 Task: Find connections with filter location Berck-Plage with filter topic #interiordesignwith filter profile language German with filter current company Collabera Digital with filter school Welingkar Institute of Management with filter industry Real Estate with filter service category Bankruptcy Law with filter keywords title Archivist
Action: Mouse moved to (708, 79)
Screenshot: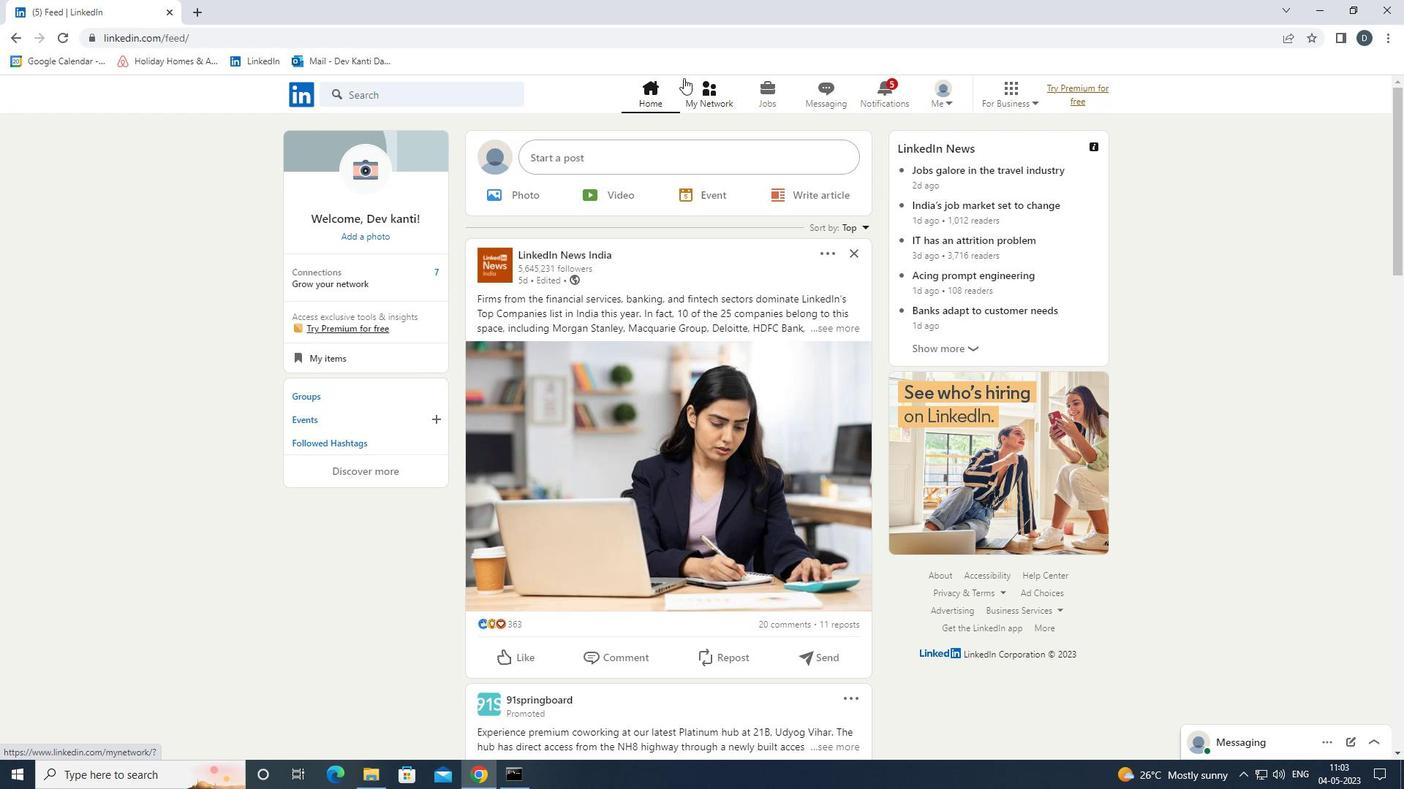 
Action: Mouse pressed left at (708, 79)
Screenshot: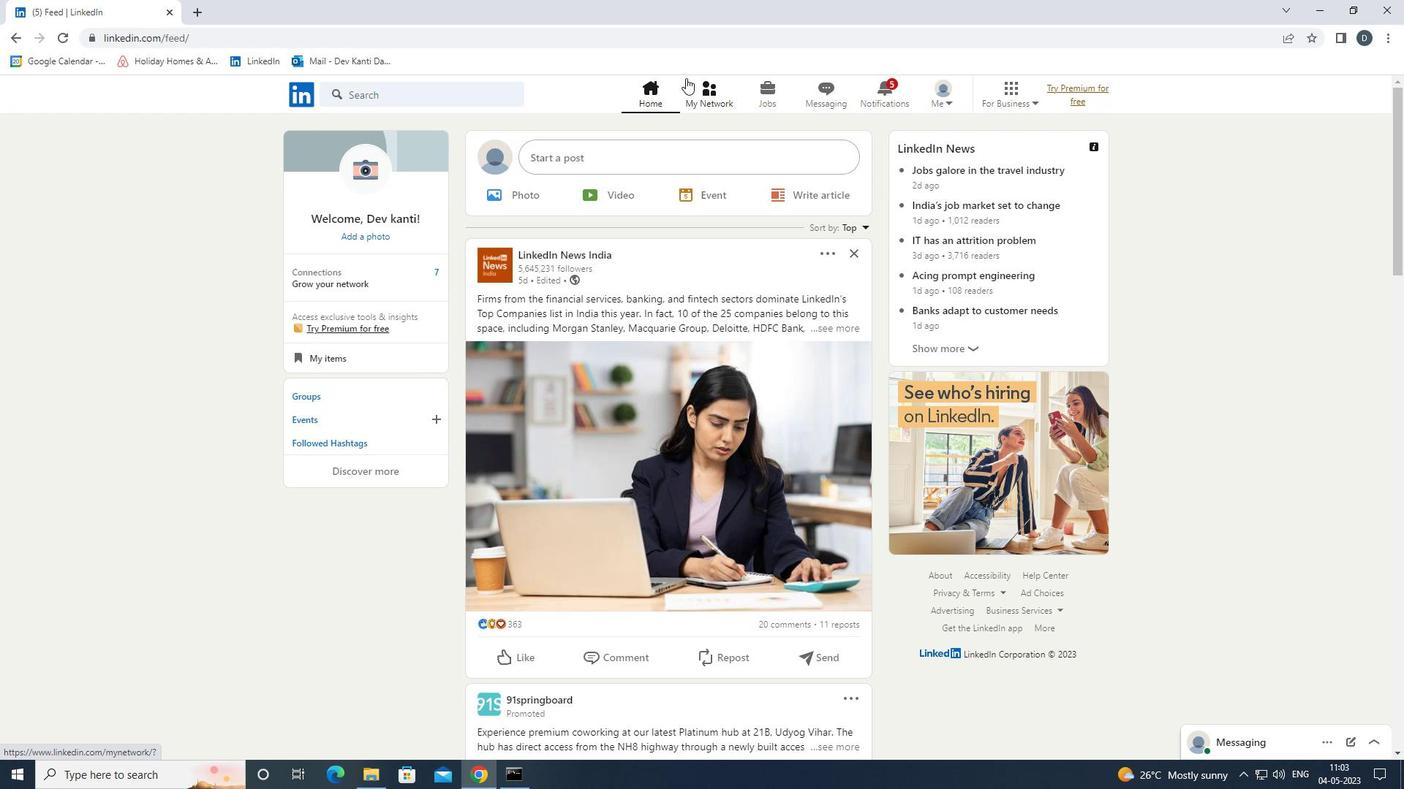 
Action: Mouse moved to (484, 176)
Screenshot: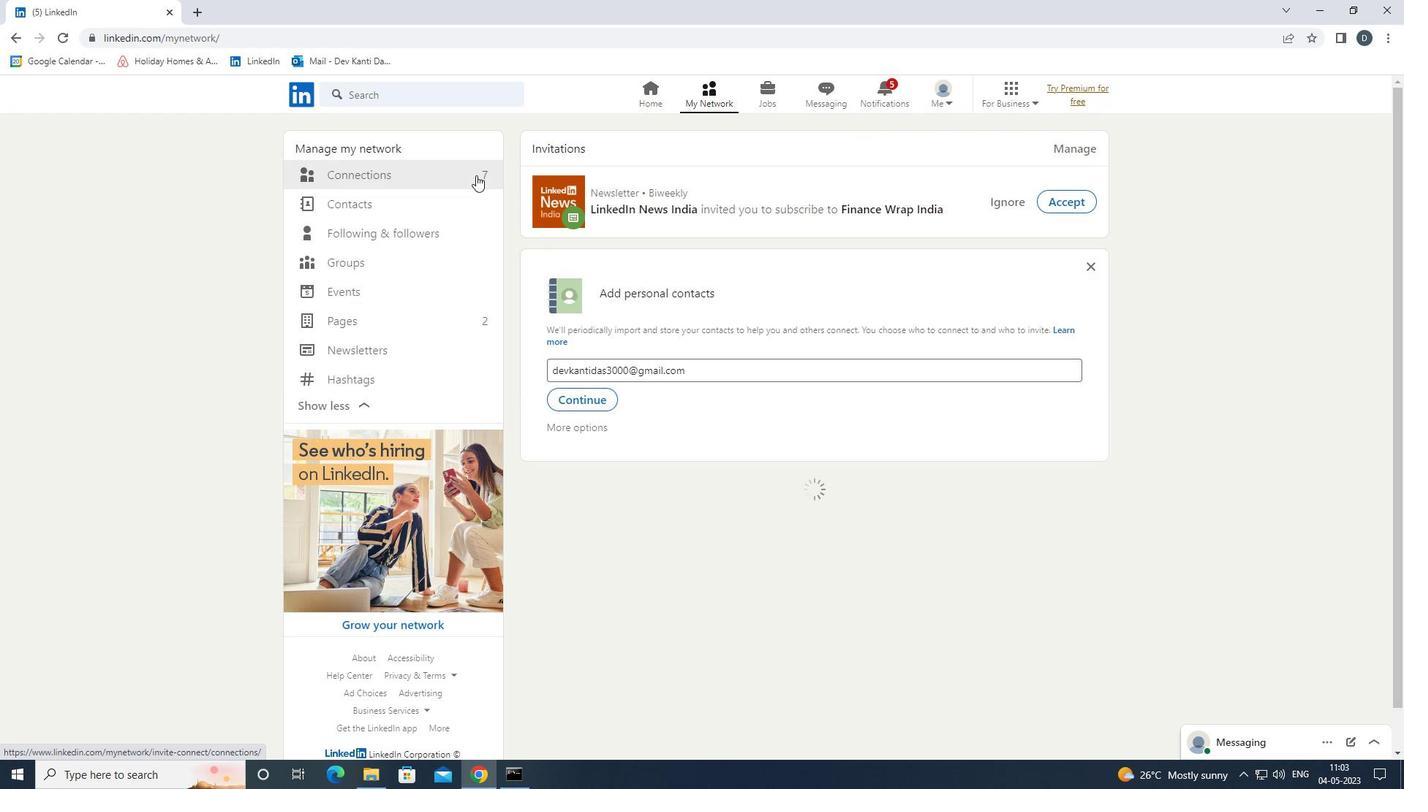 
Action: Mouse pressed left at (484, 176)
Screenshot: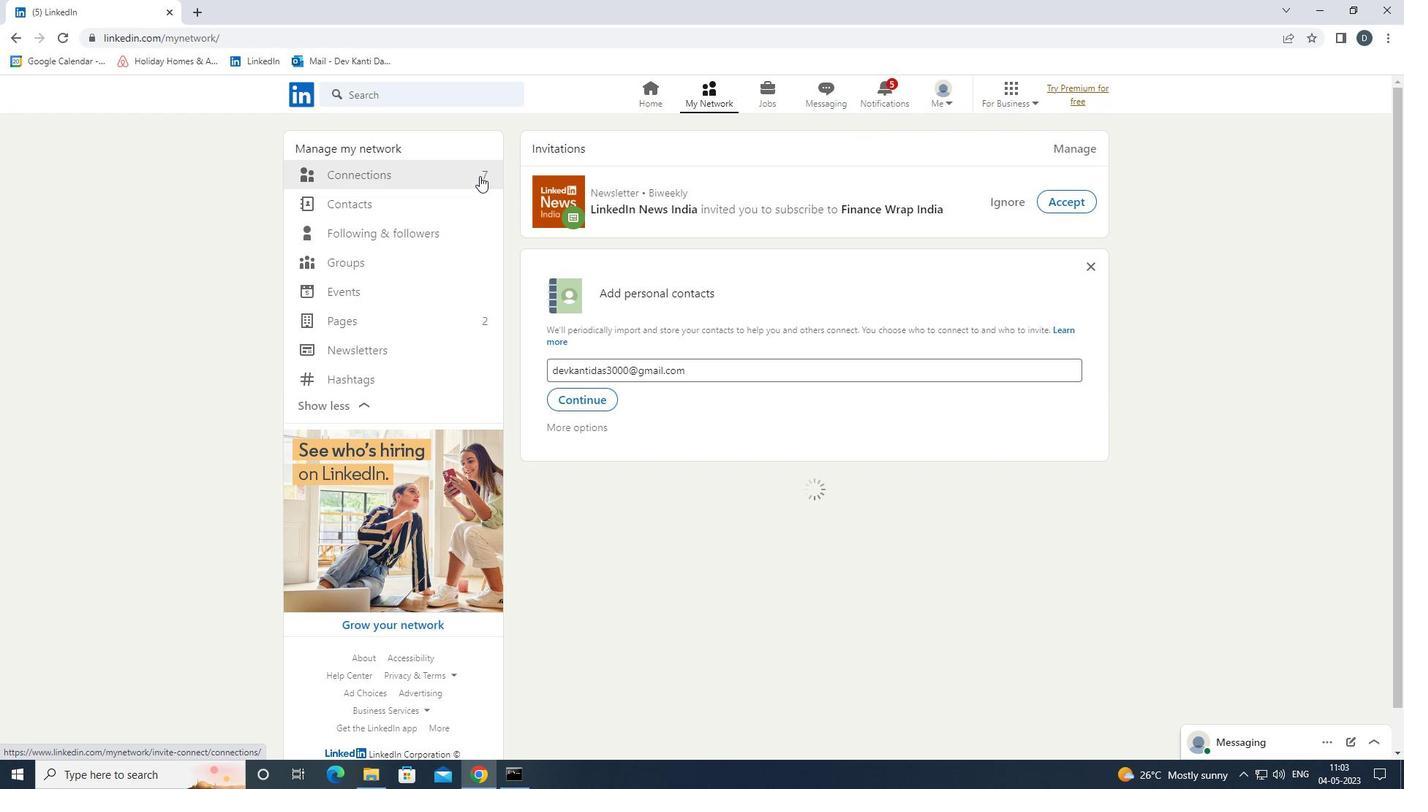 
Action: Mouse moved to (797, 172)
Screenshot: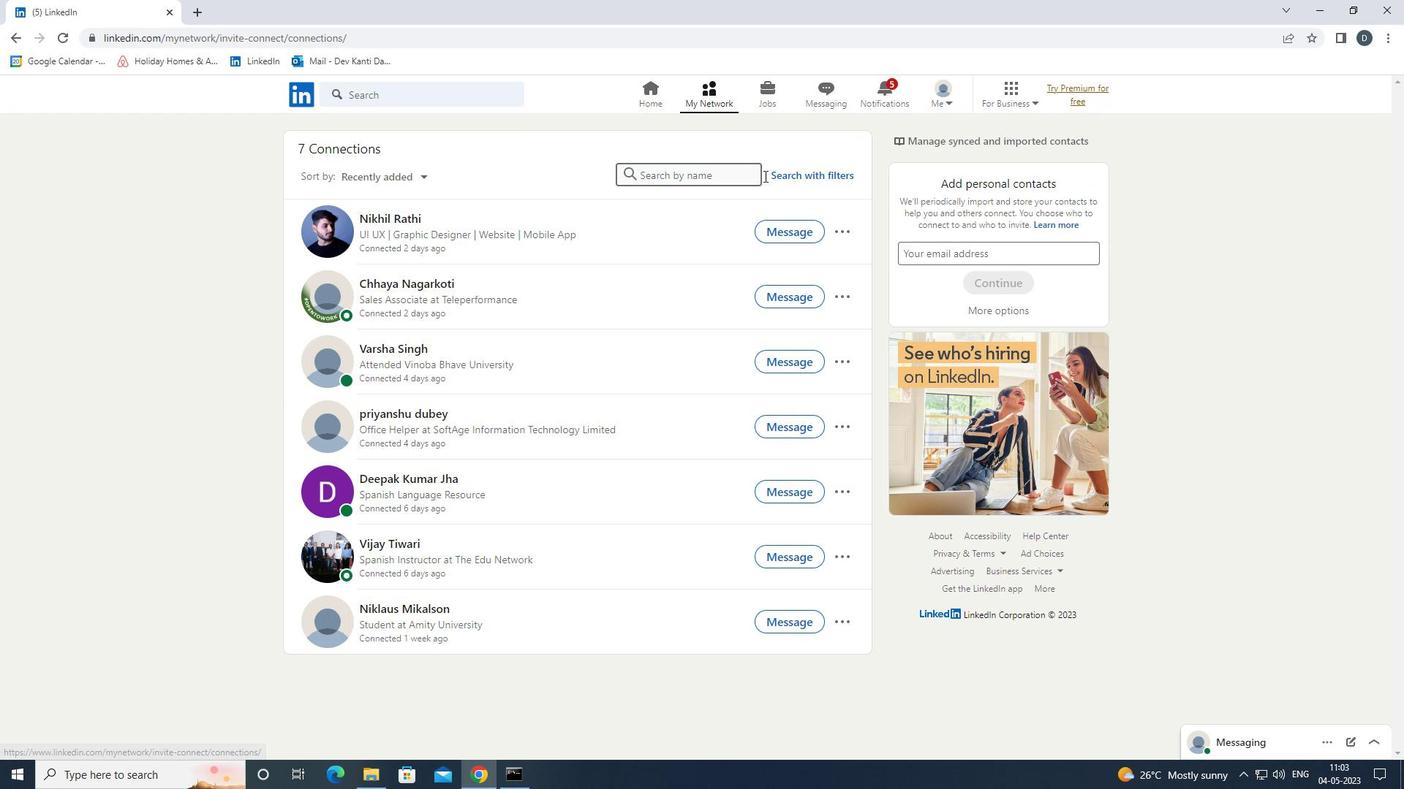 
Action: Mouse pressed left at (797, 172)
Screenshot: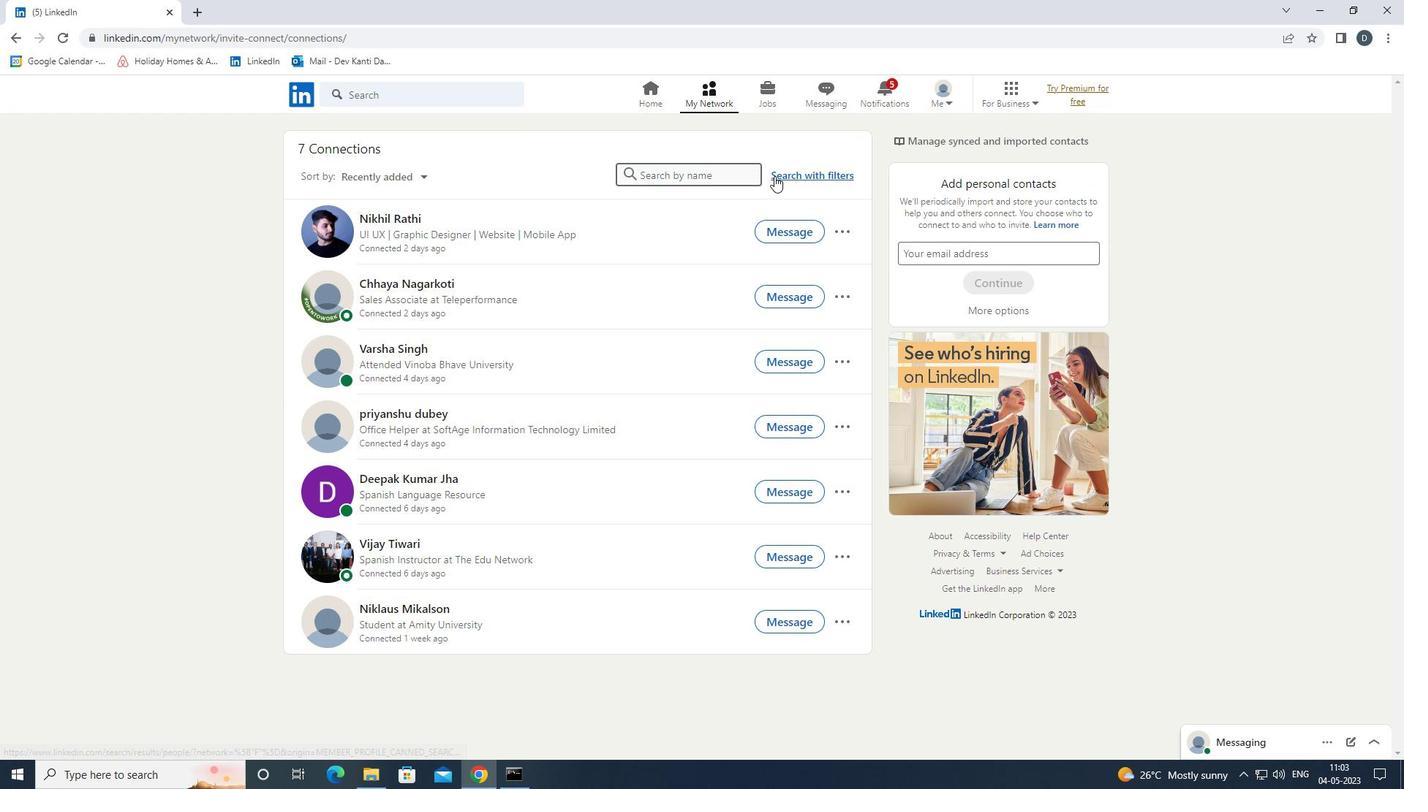 
Action: Mouse moved to (754, 136)
Screenshot: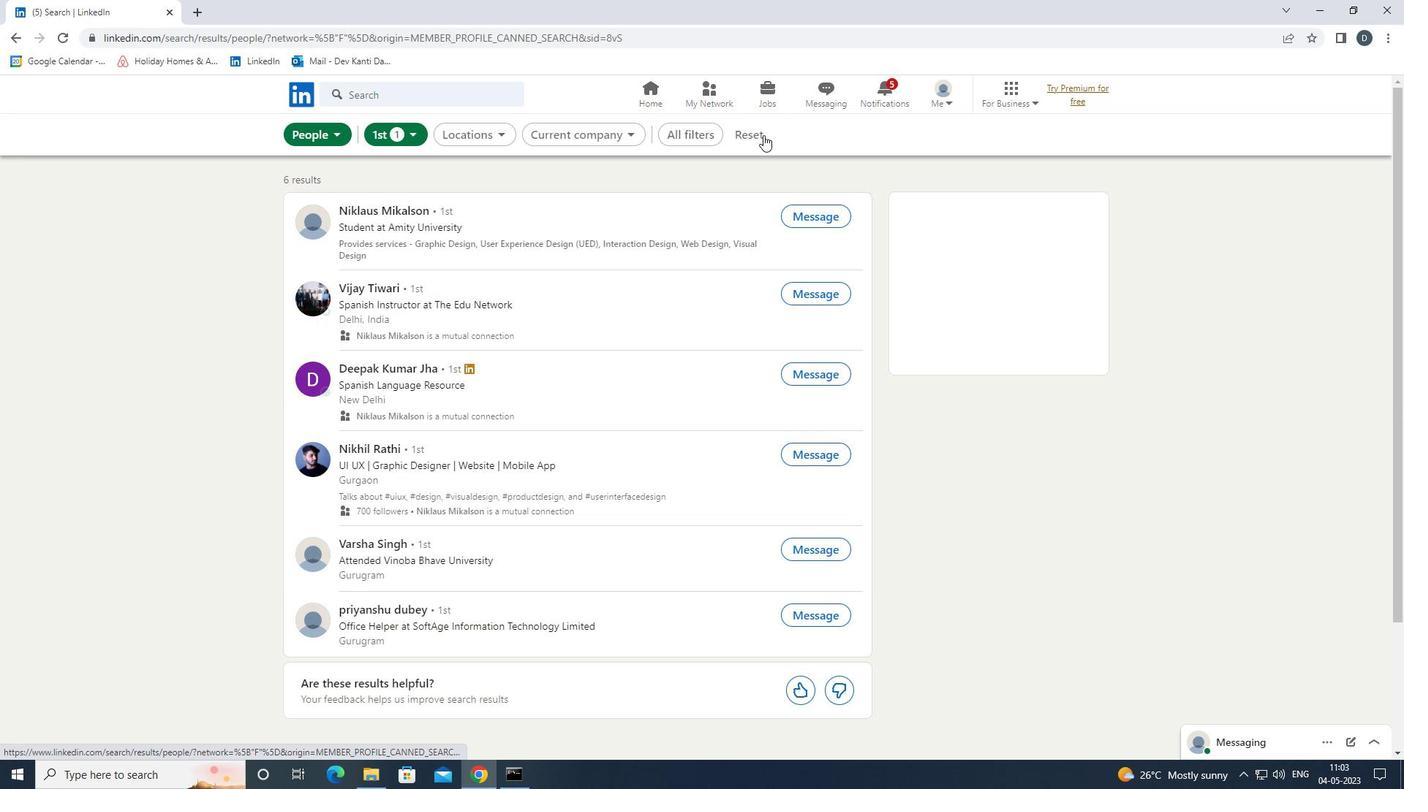 
Action: Mouse pressed left at (754, 136)
Screenshot: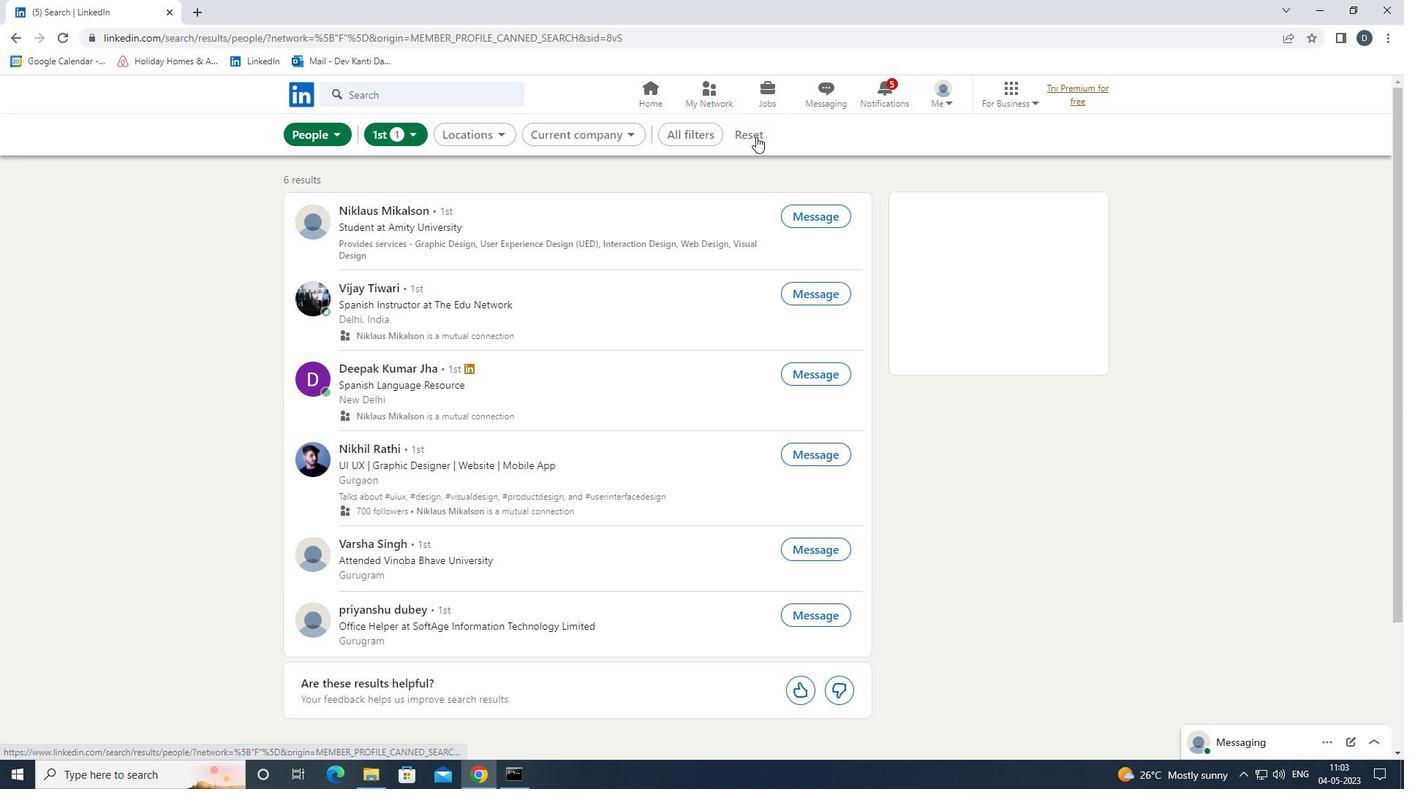 
Action: Mouse moved to (726, 137)
Screenshot: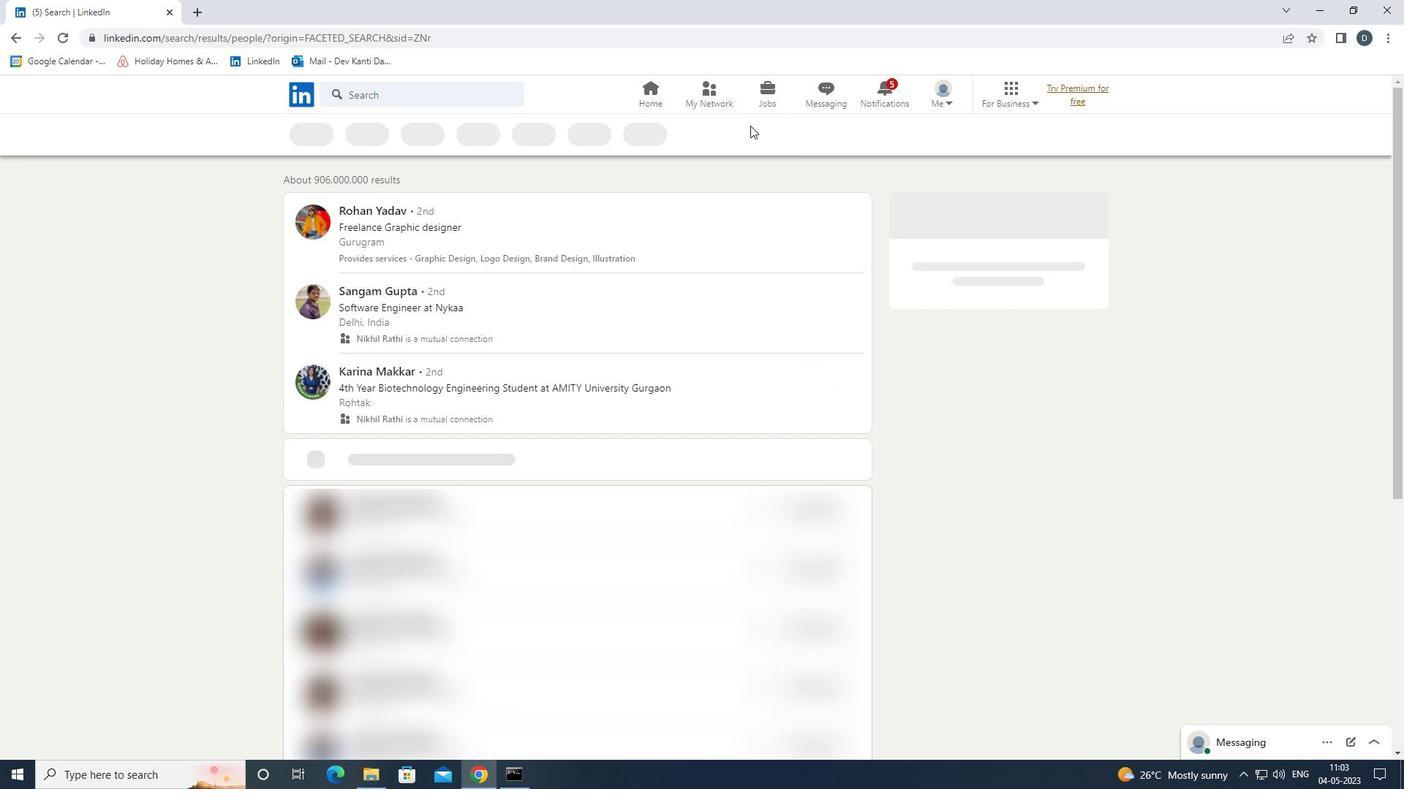 
Action: Mouse pressed left at (726, 137)
Screenshot: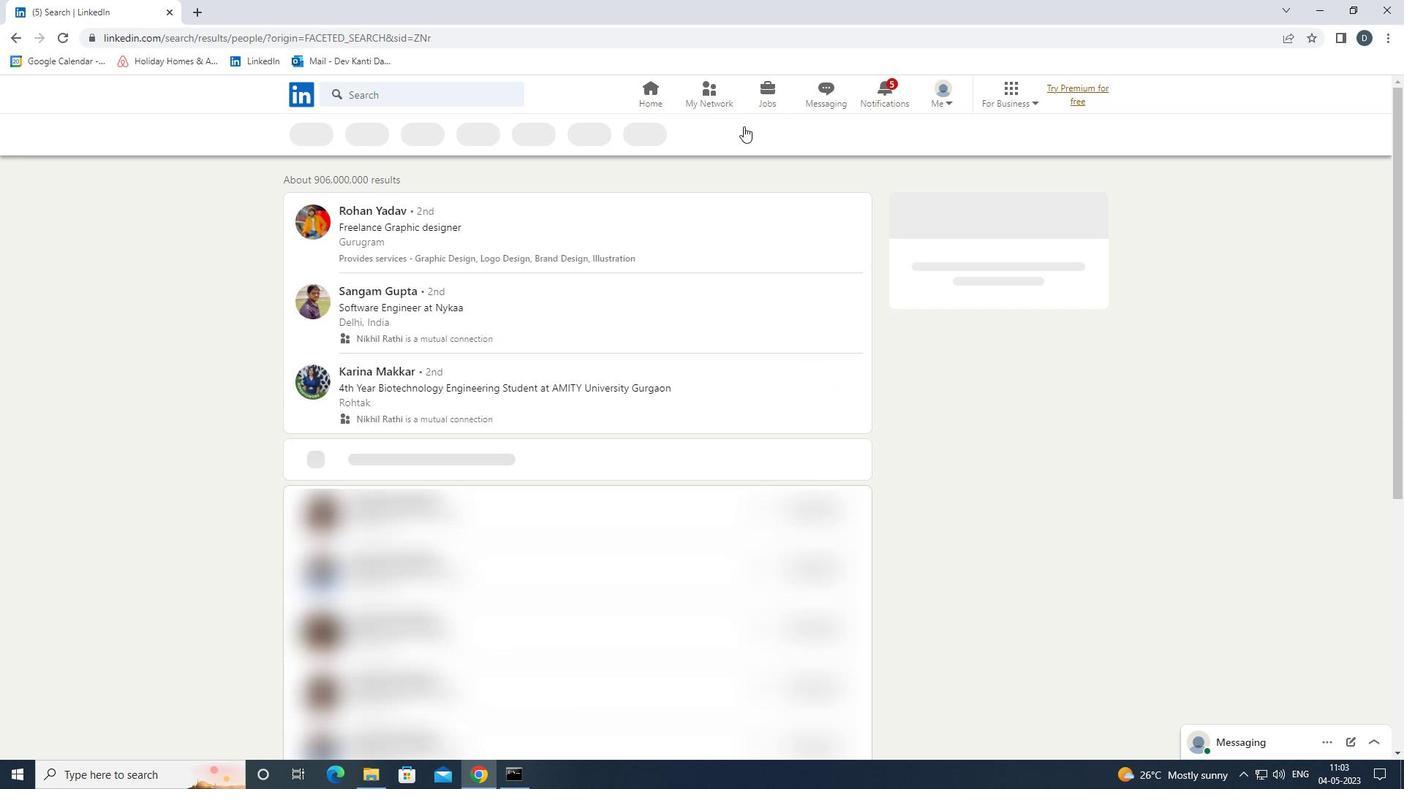 
Action: Mouse moved to (1302, 516)
Screenshot: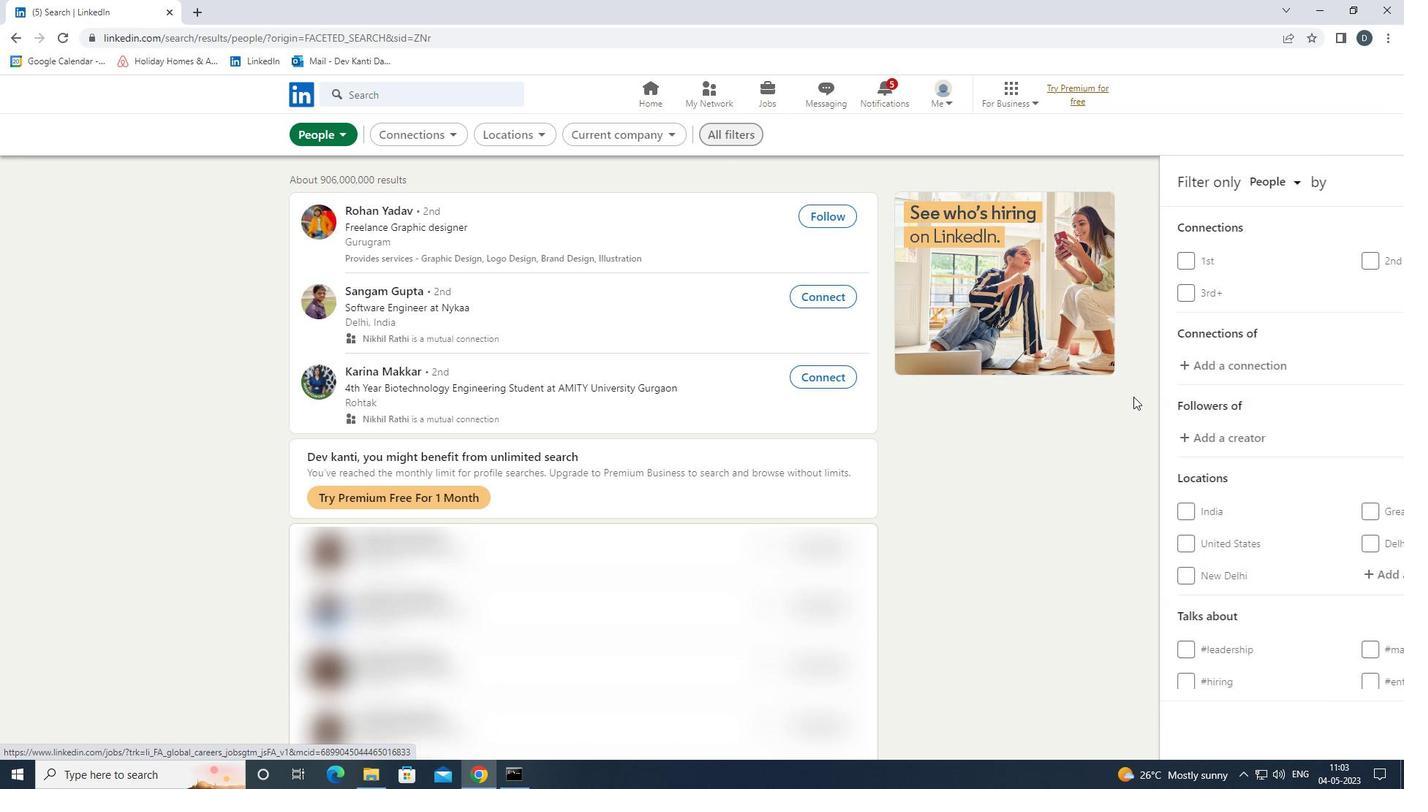 
Action: Mouse scrolled (1302, 515) with delta (0, 0)
Screenshot: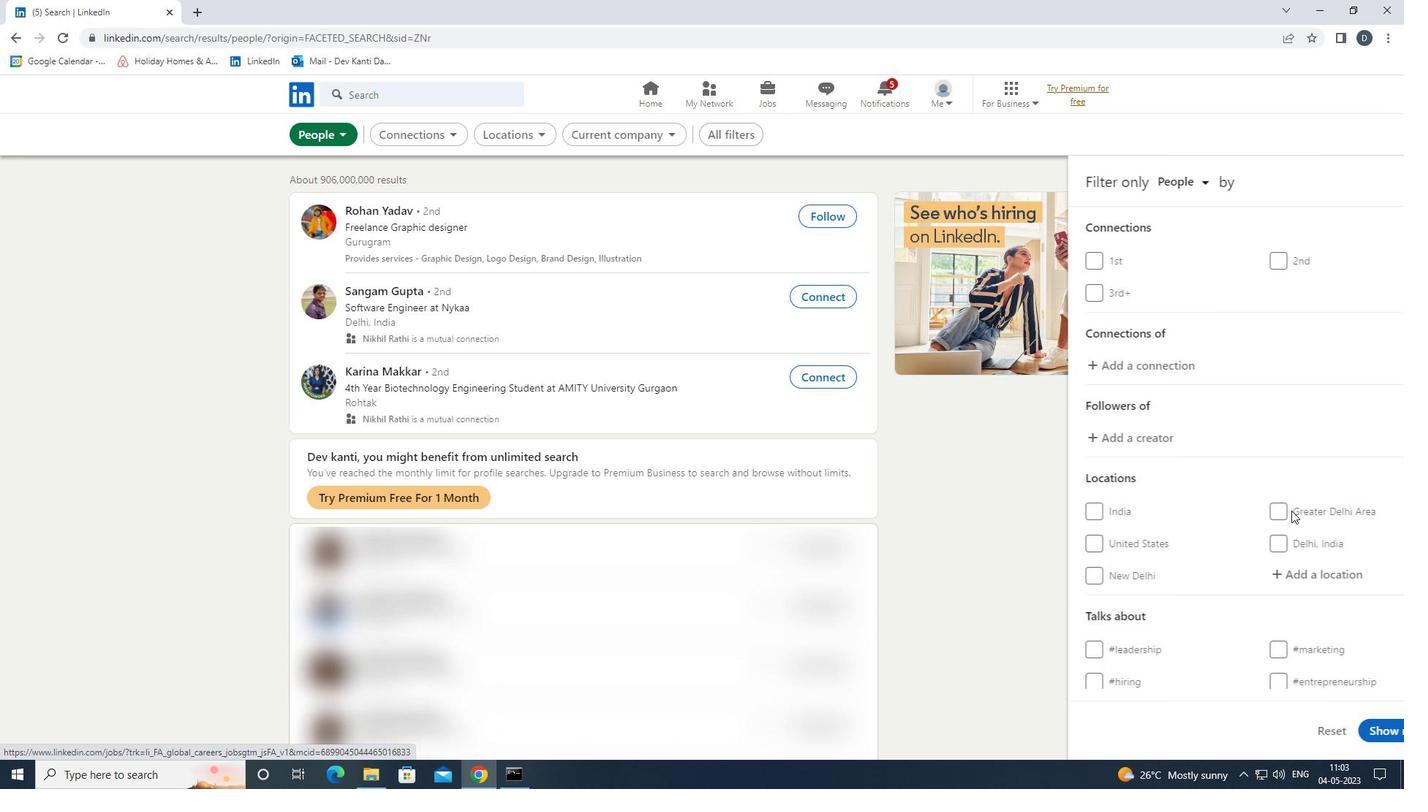 
Action: Mouse scrolled (1302, 515) with delta (0, 0)
Screenshot: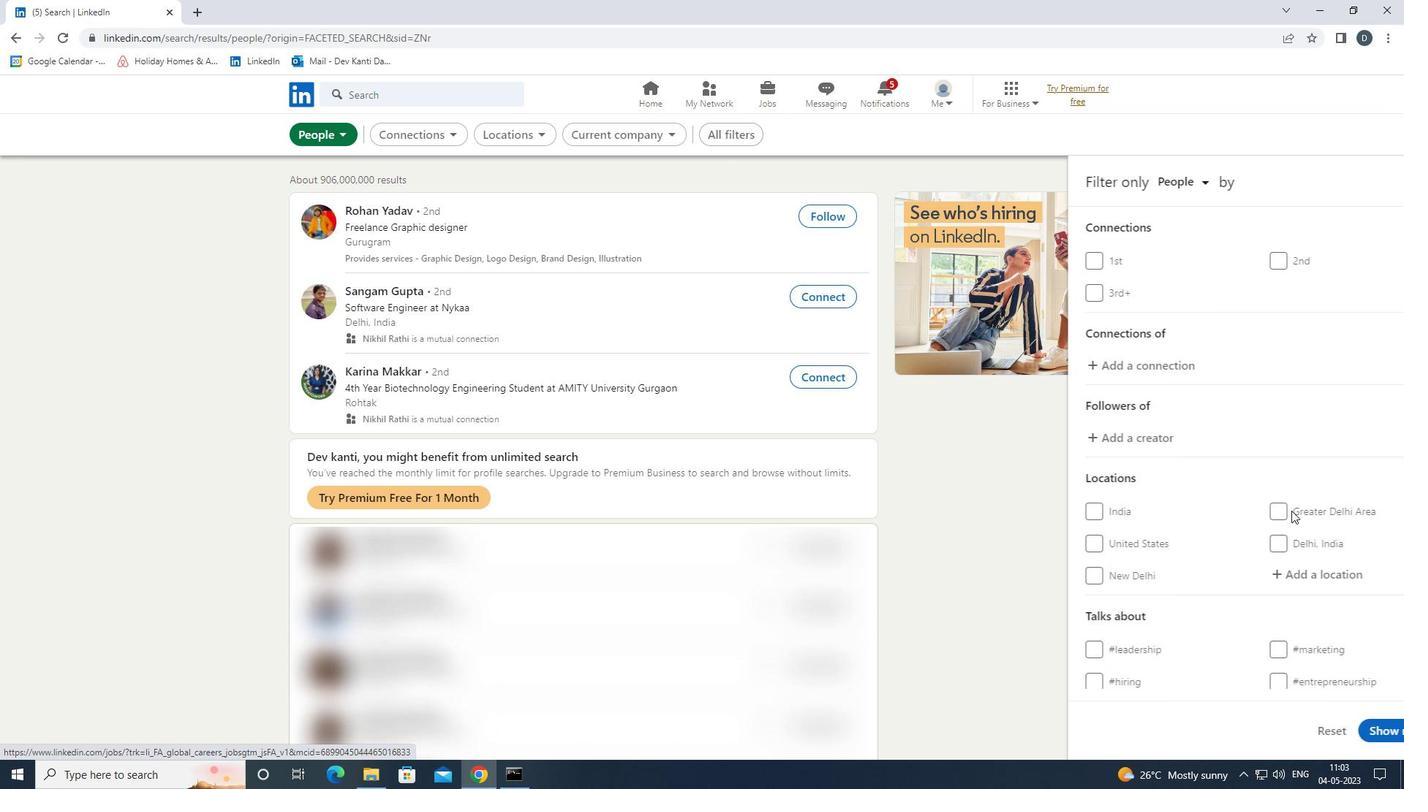 
Action: Mouse moved to (1262, 425)
Screenshot: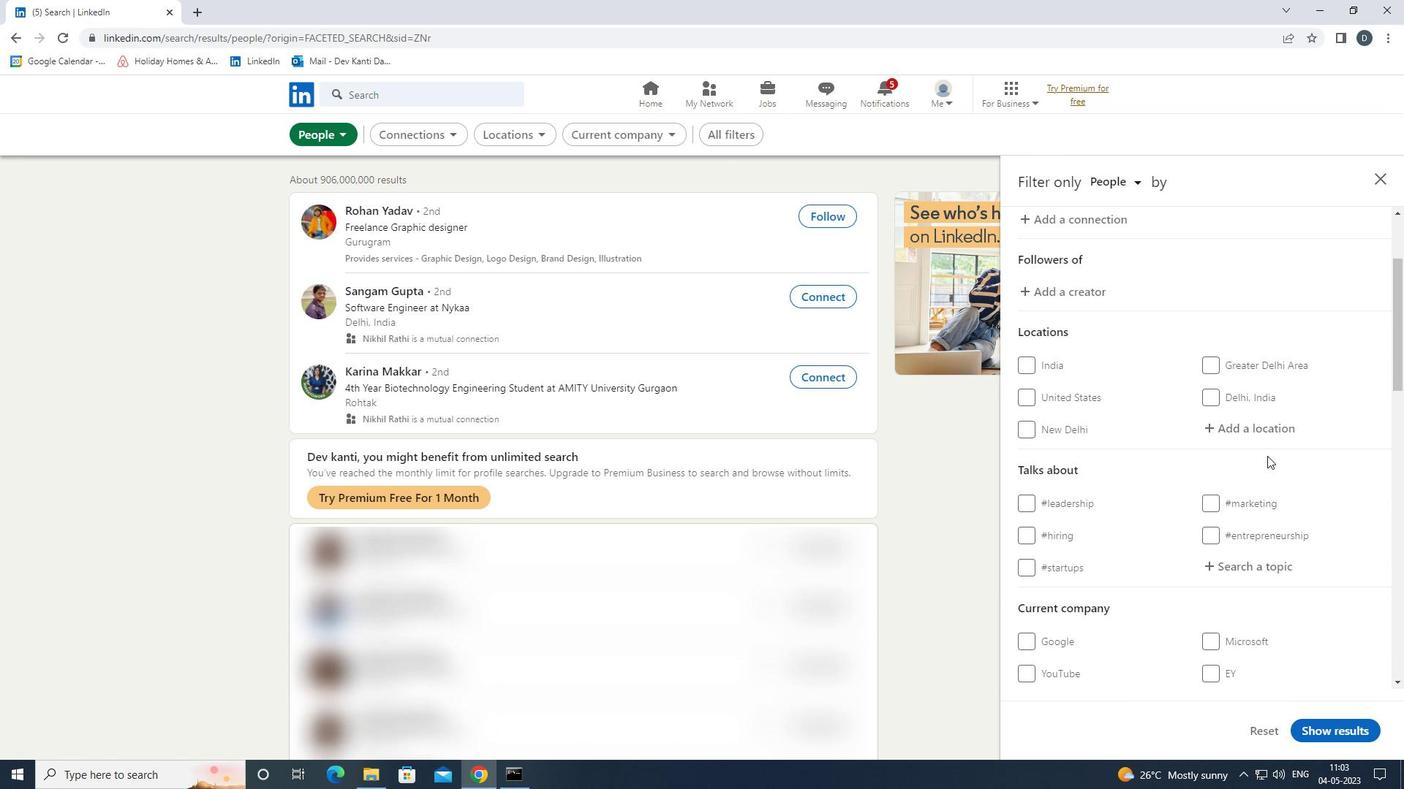 
Action: Mouse pressed left at (1262, 425)
Screenshot: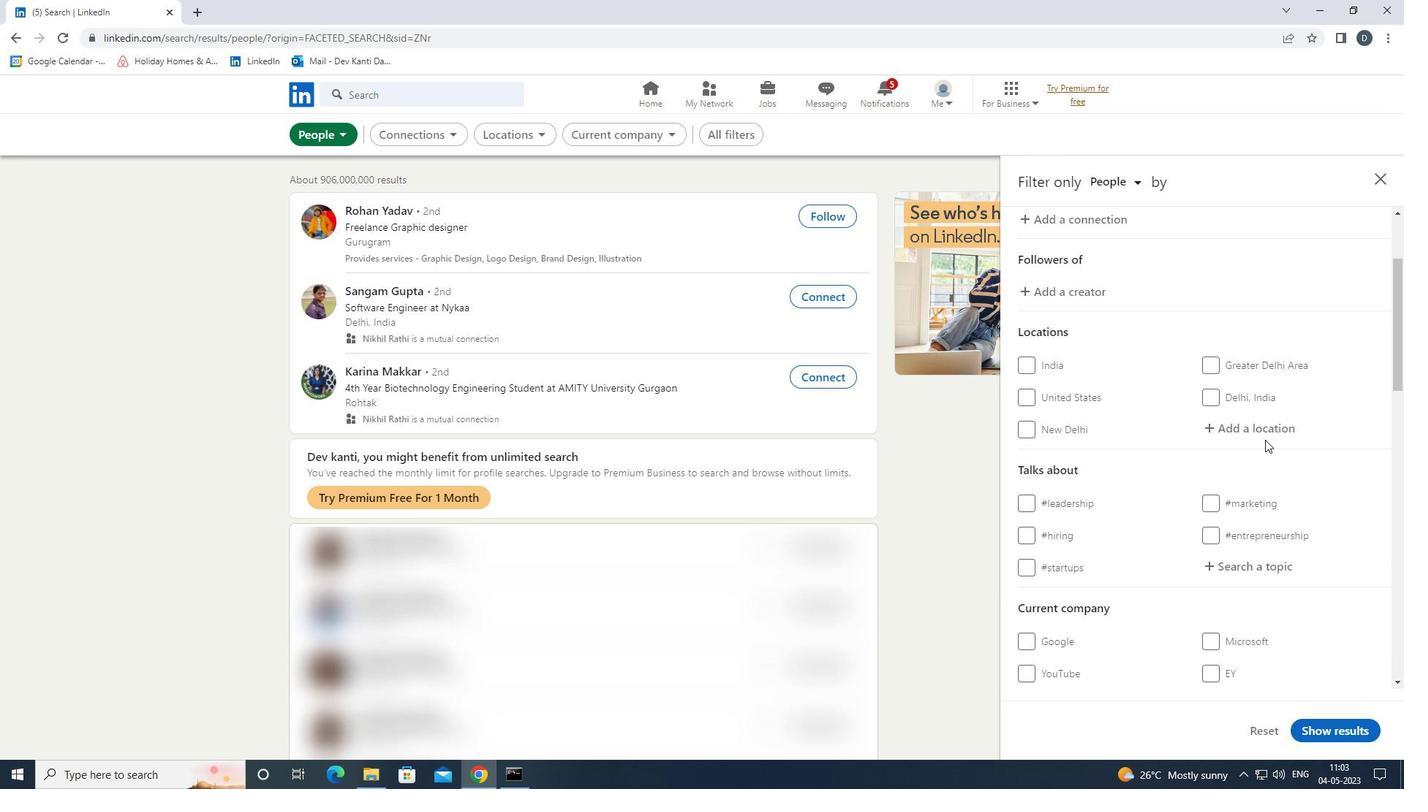 
Action: Key pressed <Key.shift>BERCK-<Key.shift><Key.shift><Key.shift><Key.shift><Key.shift>PLAGE.<Key.enter><Key.backspace><Key.enter>
Screenshot: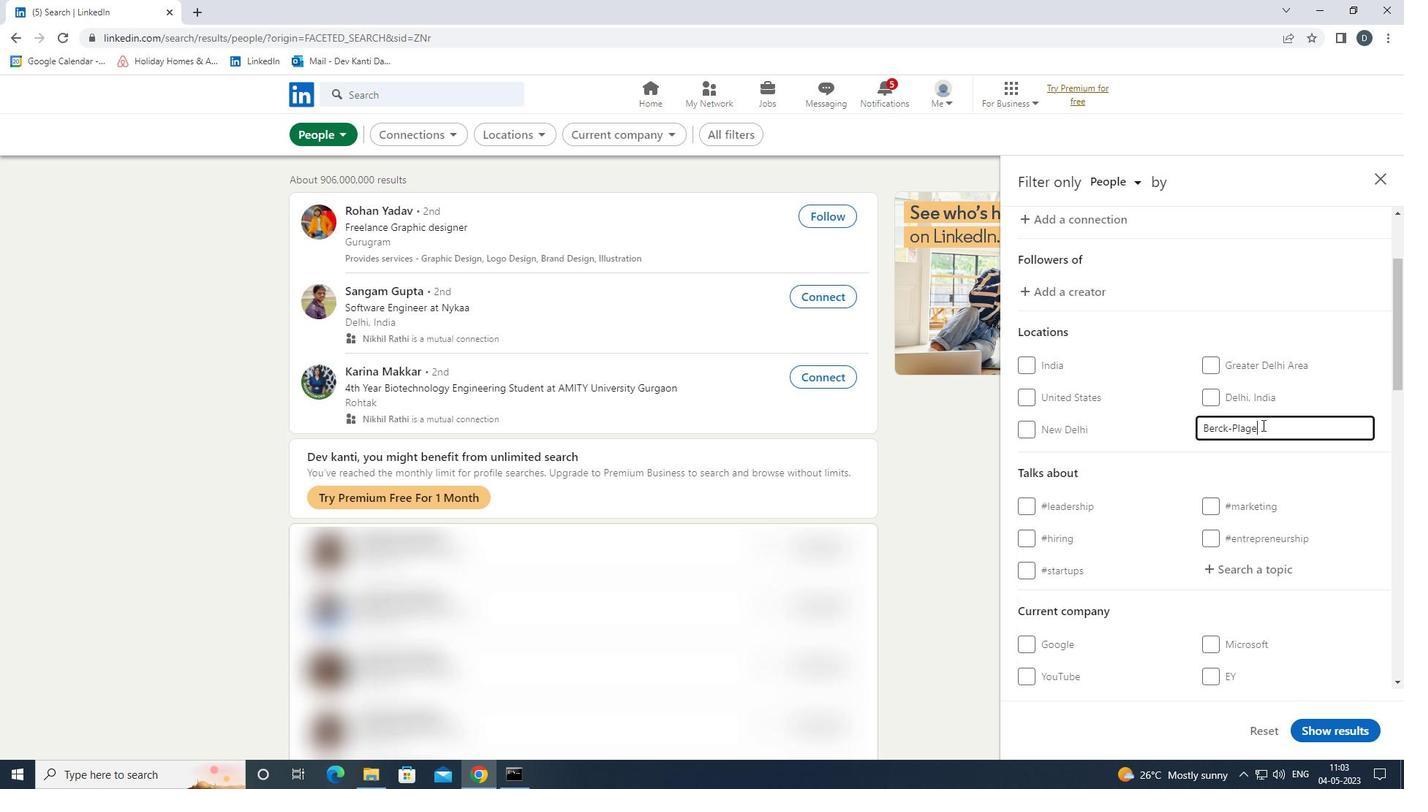 
Action: Mouse moved to (1246, 418)
Screenshot: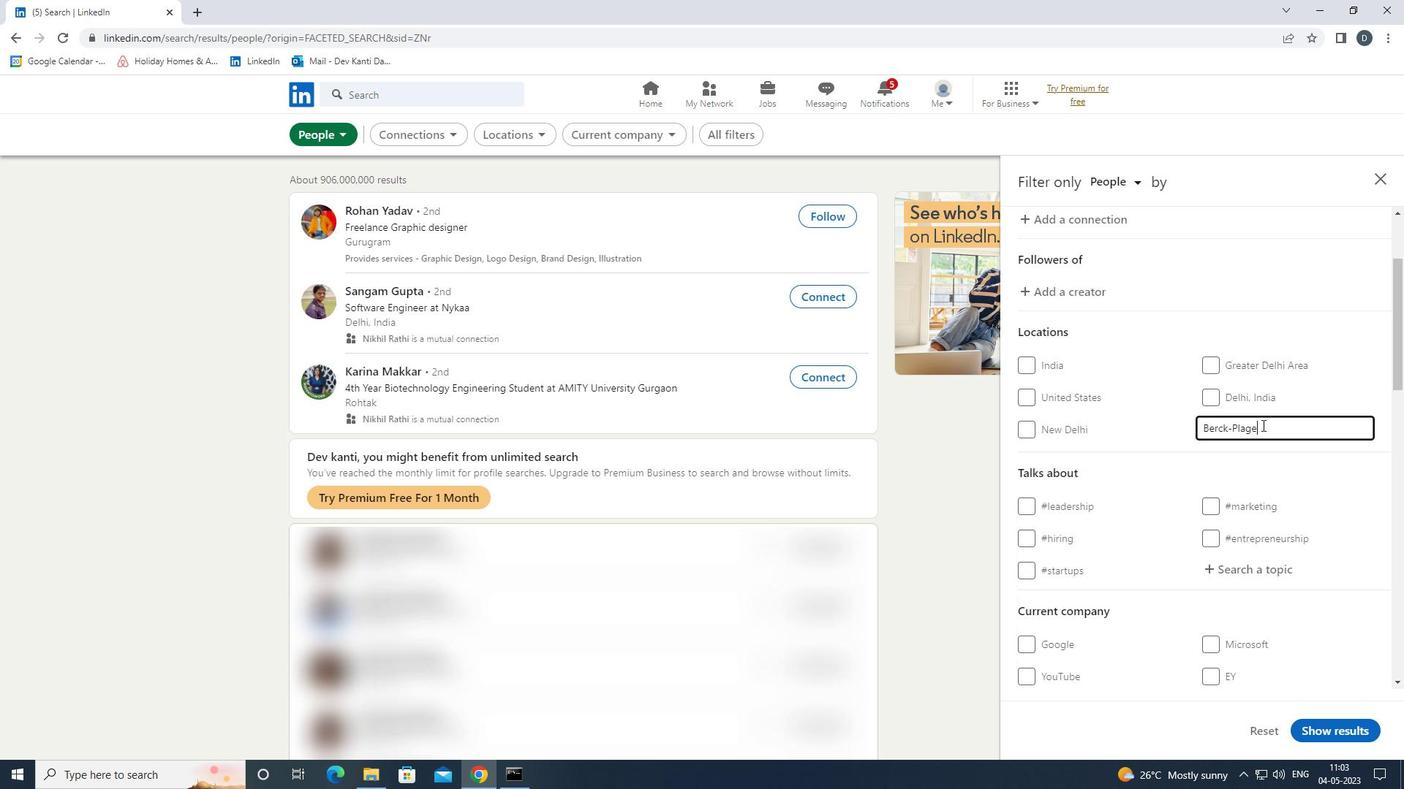 
Action: Mouse scrolled (1246, 417) with delta (0, 0)
Screenshot: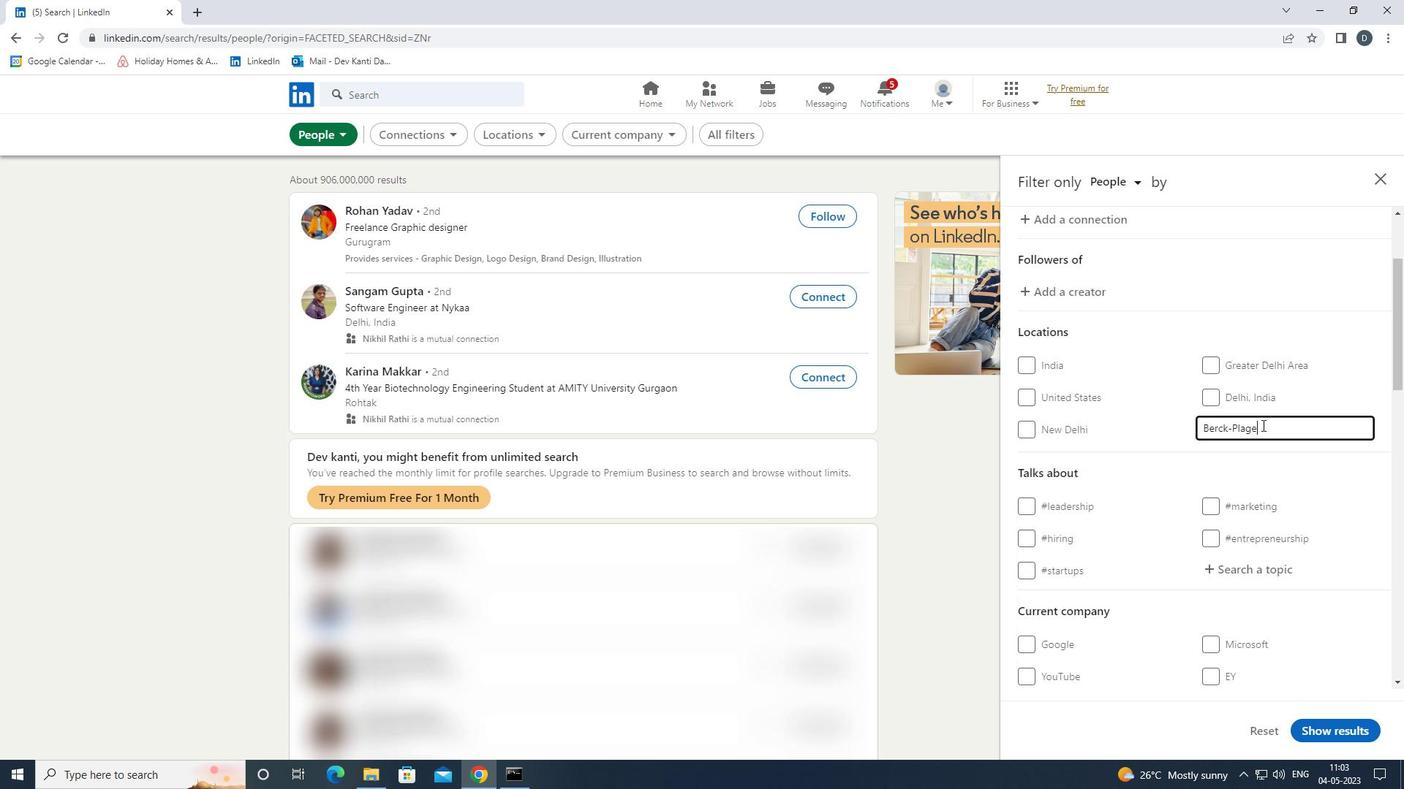 
Action: Mouse moved to (1249, 419)
Screenshot: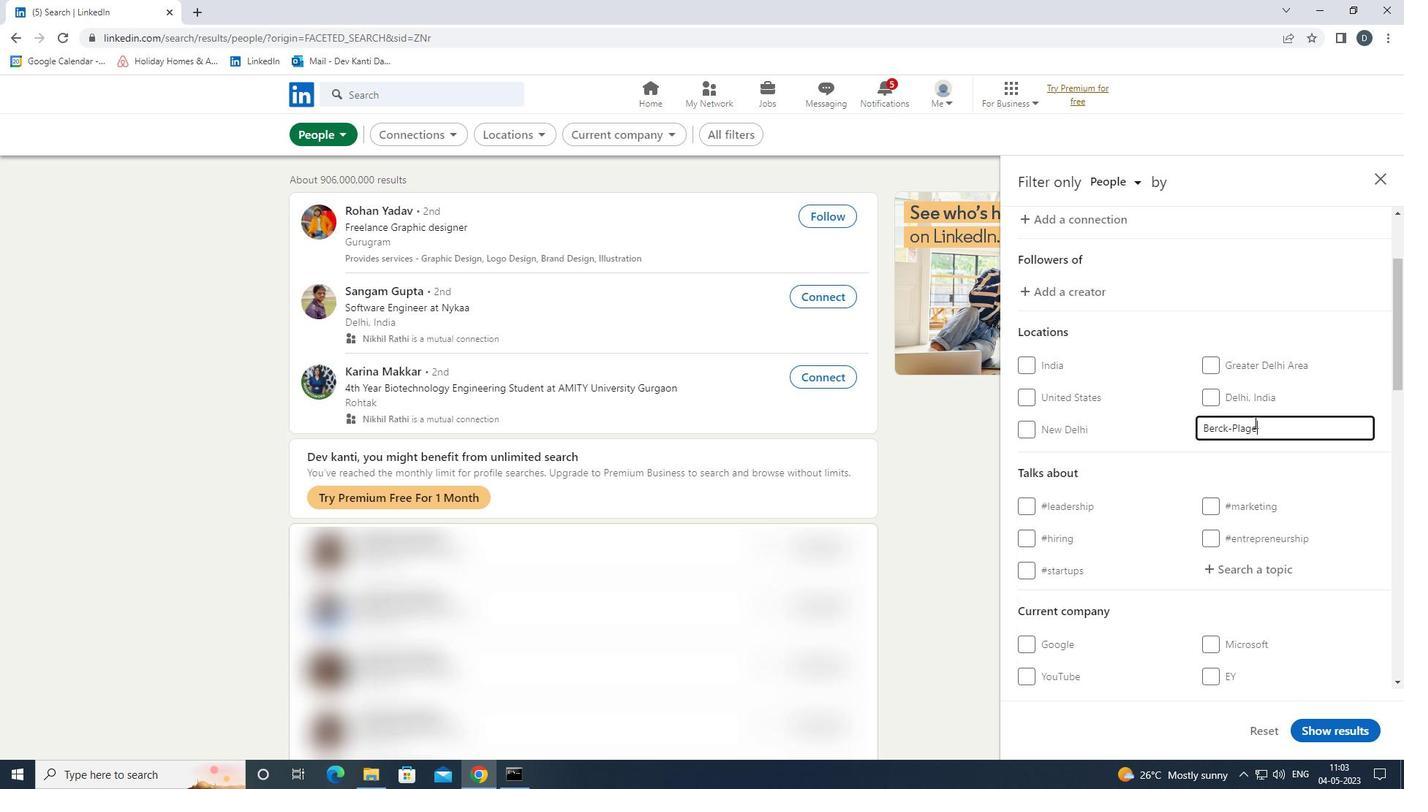 
Action: Mouse scrolled (1249, 418) with delta (0, 0)
Screenshot: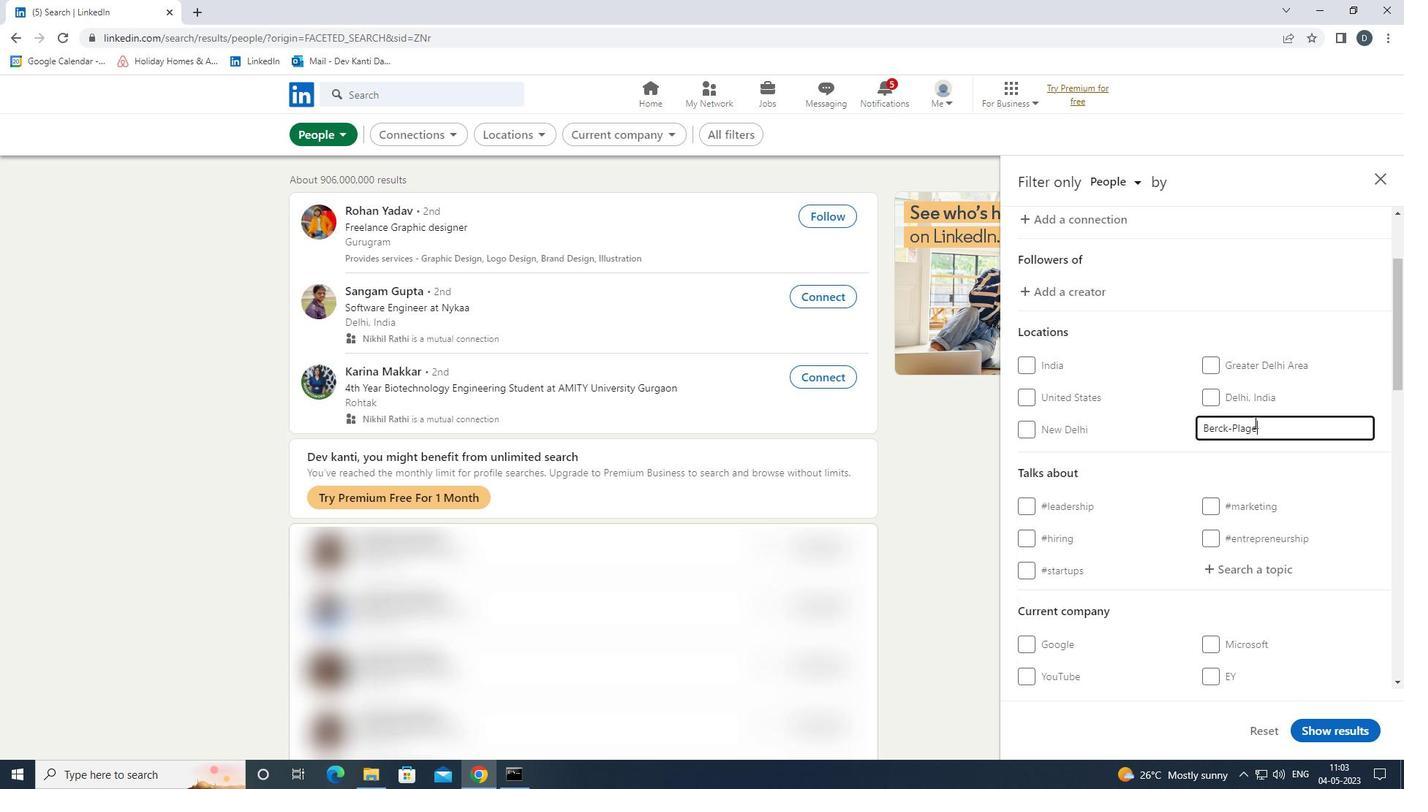 
Action: Mouse moved to (1249, 419)
Screenshot: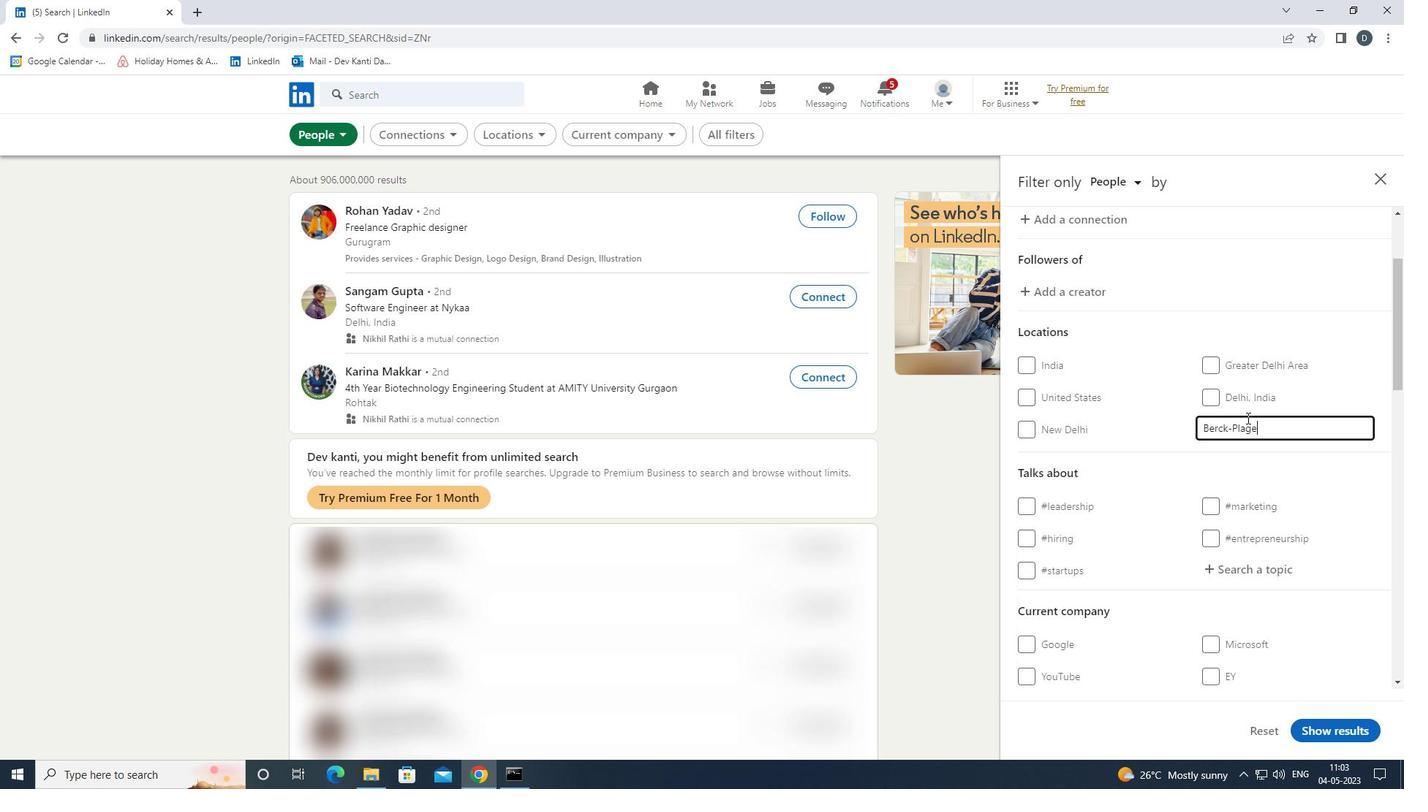 
Action: Mouse scrolled (1249, 418) with delta (0, 0)
Screenshot: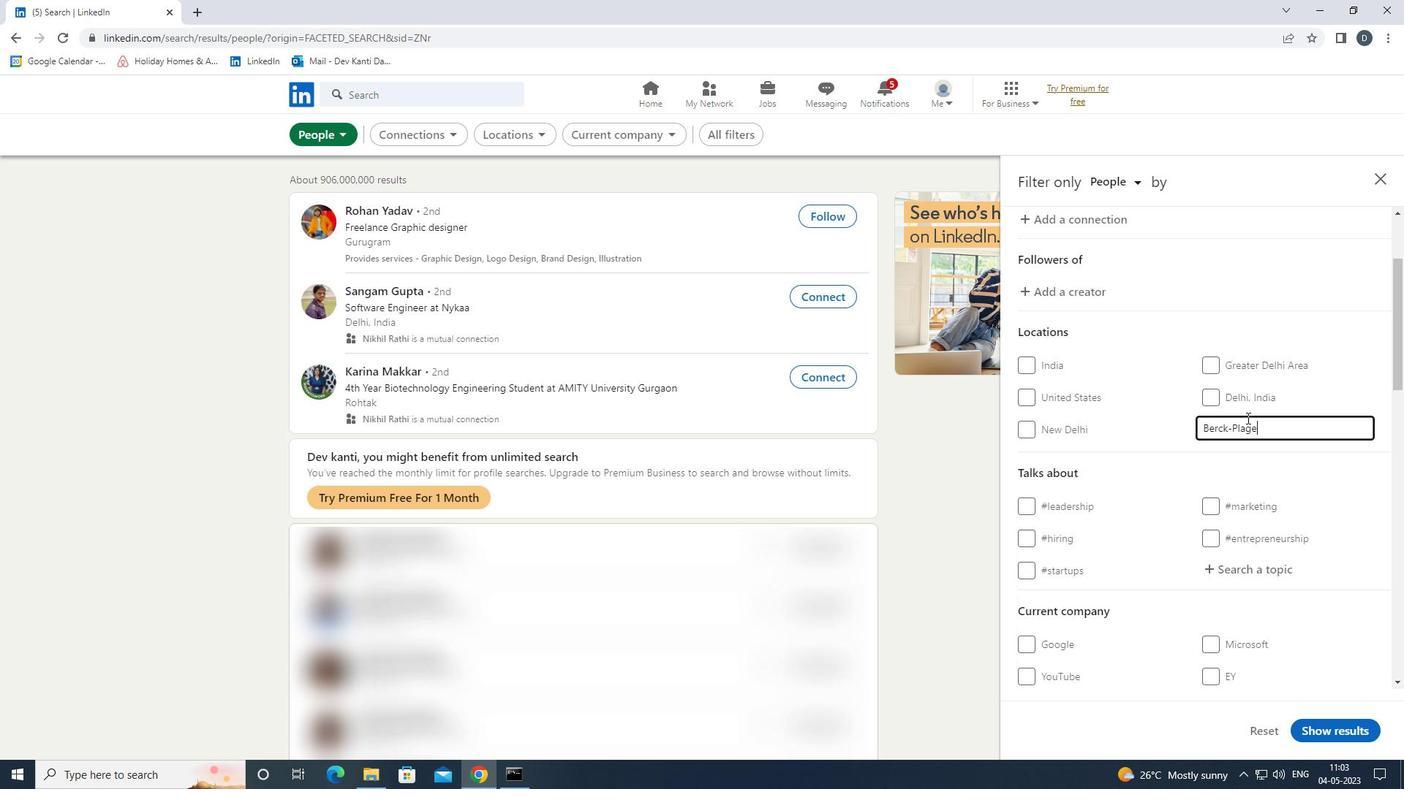 
Action: Mouse moved to (1249, 337)
Screenshot: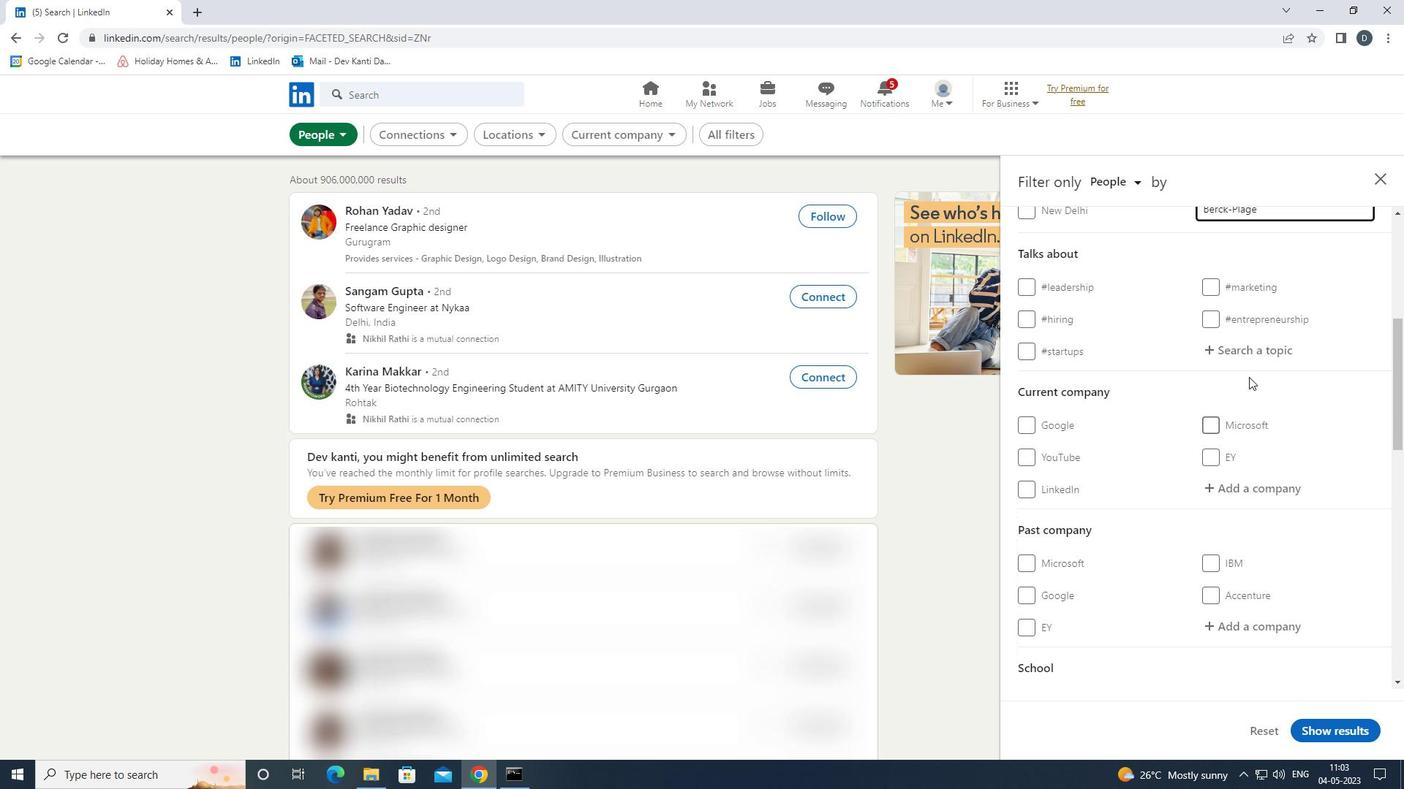 
Action: Mouse pressed left at (1249, 337)
Screenshot: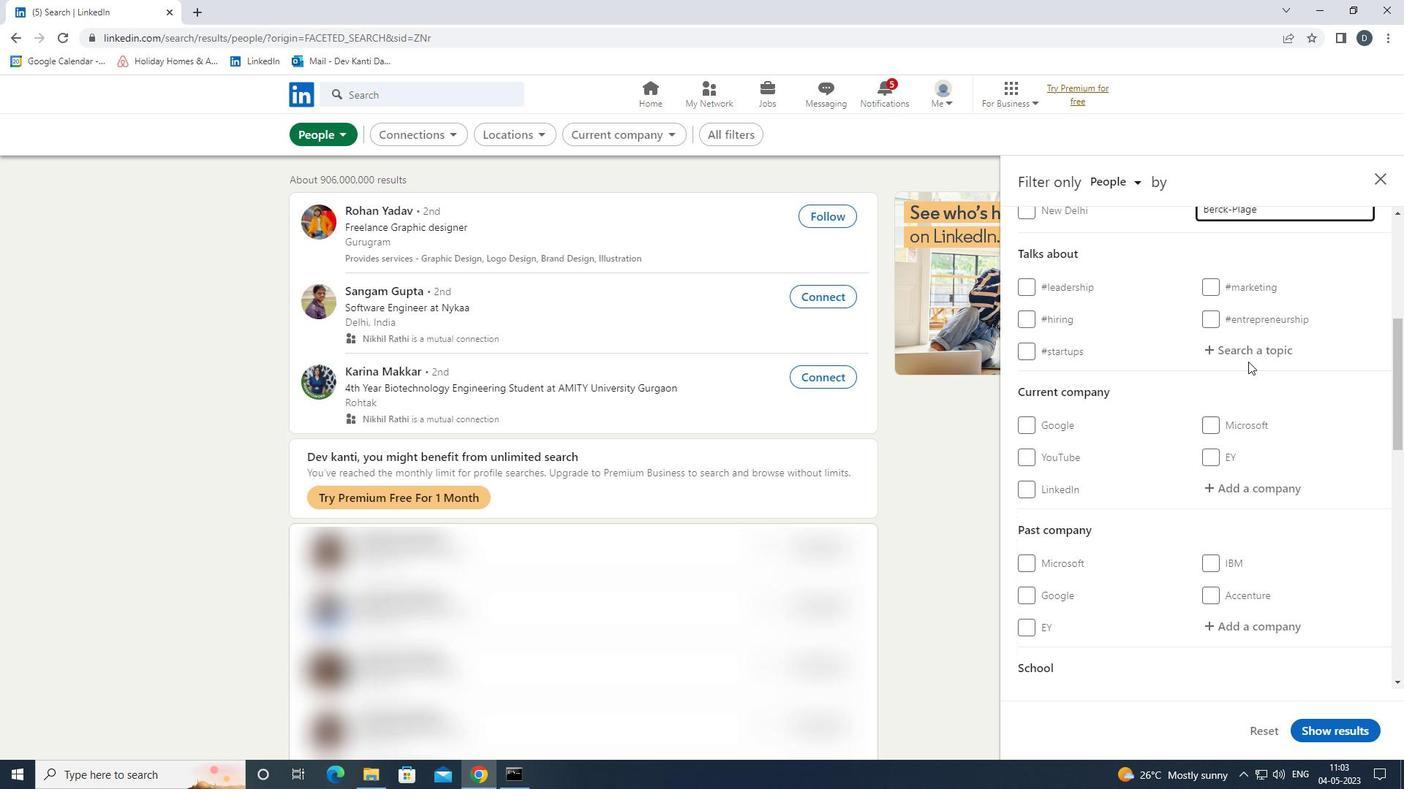 
Action: Mouse moved to (1246, 353)
Screenshot: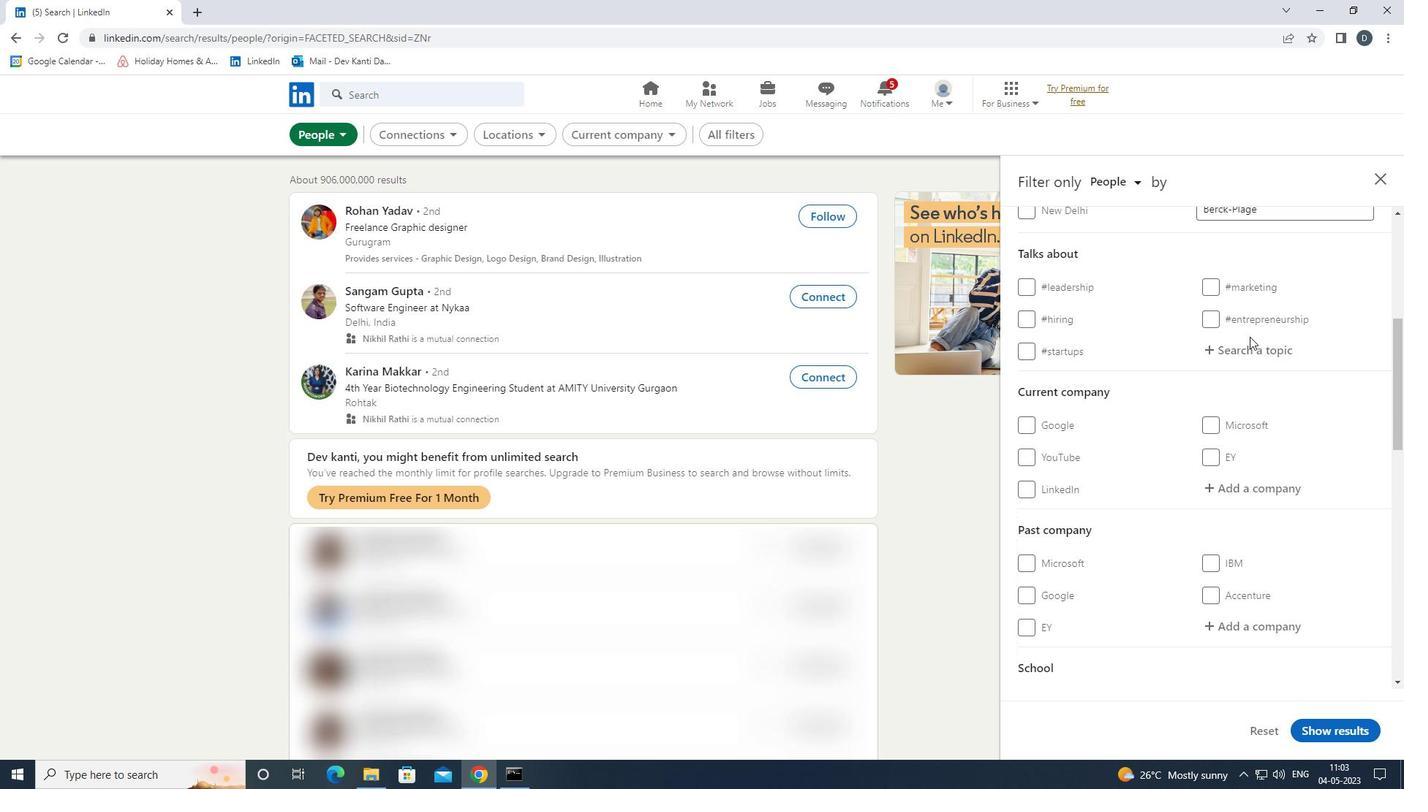 
Action: Mouse pressed left at (1246, 353)
Screenshot: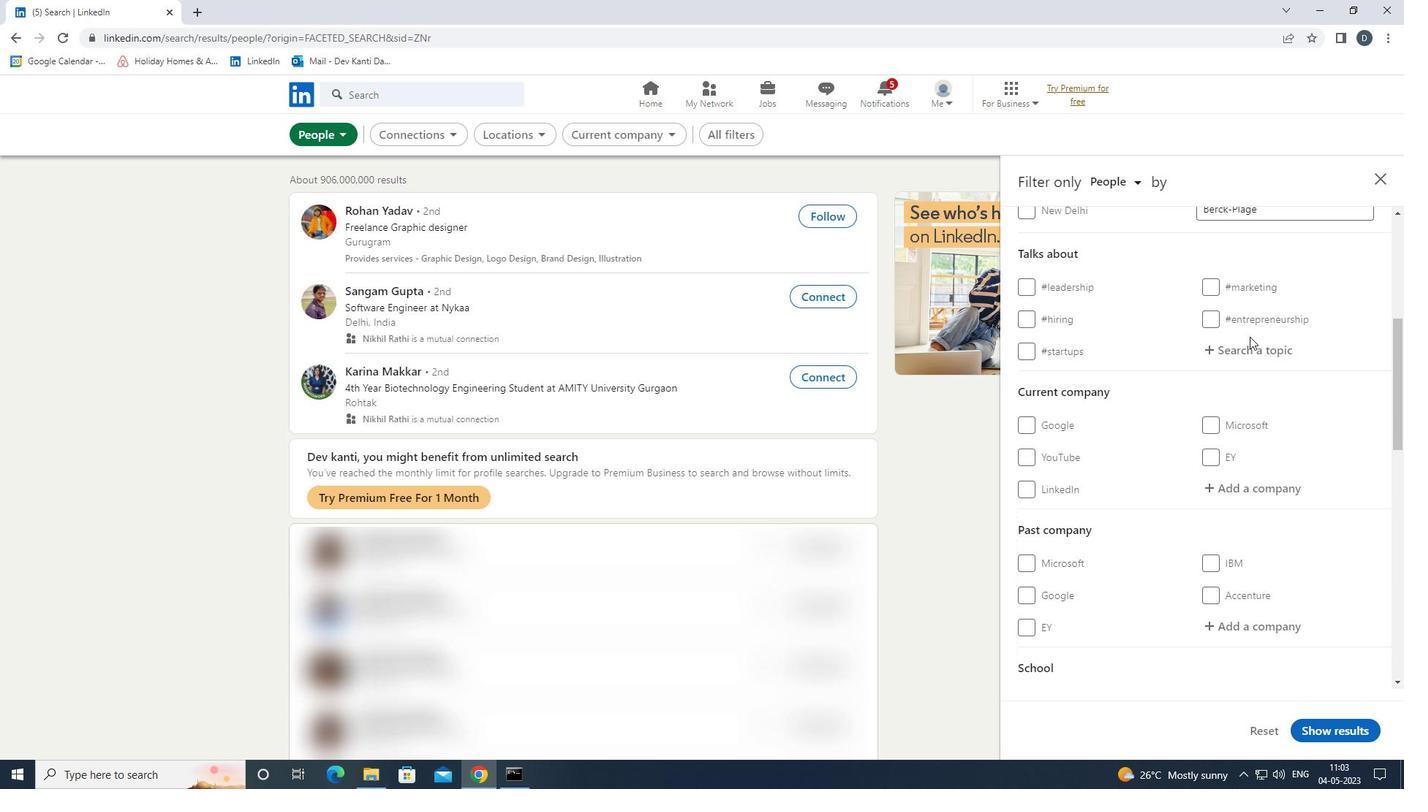 
Action: Key pressed INTERIORDES<Key.down><Key.enter>
Screenshot: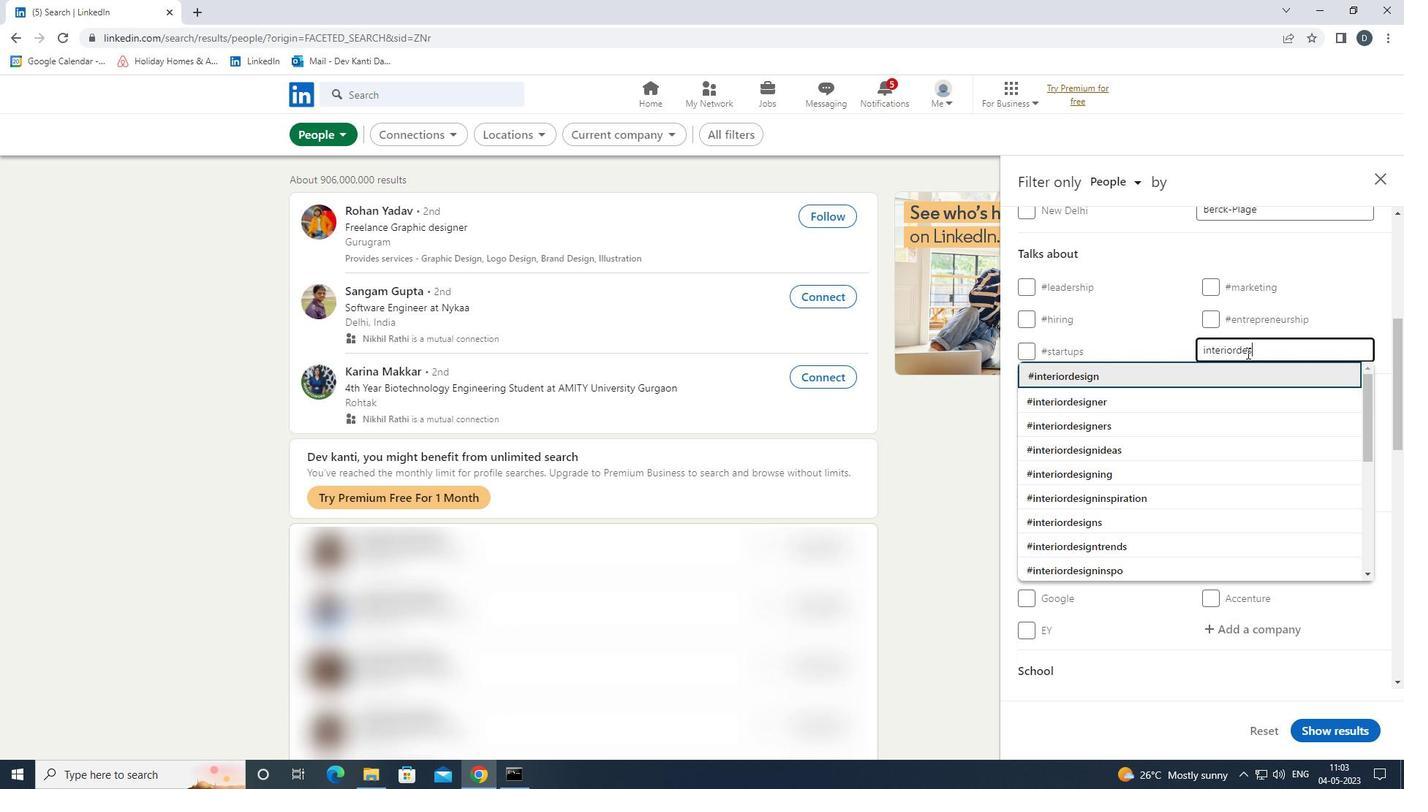 
Action: Mouse moved to (1249, 357)
Screenshot: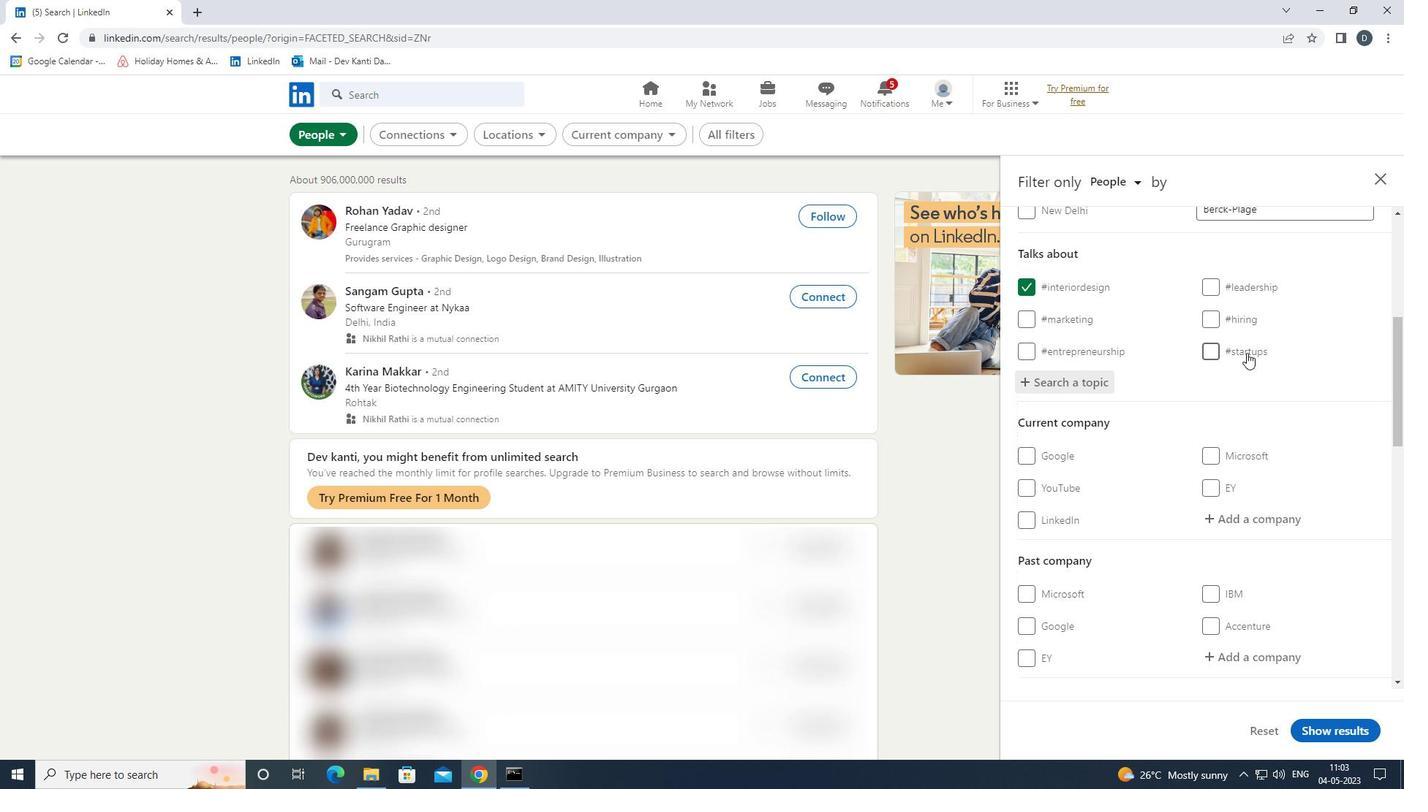 
Action: Mouse scrolled (1249, 356) with delta (0, 0)
Screenshot: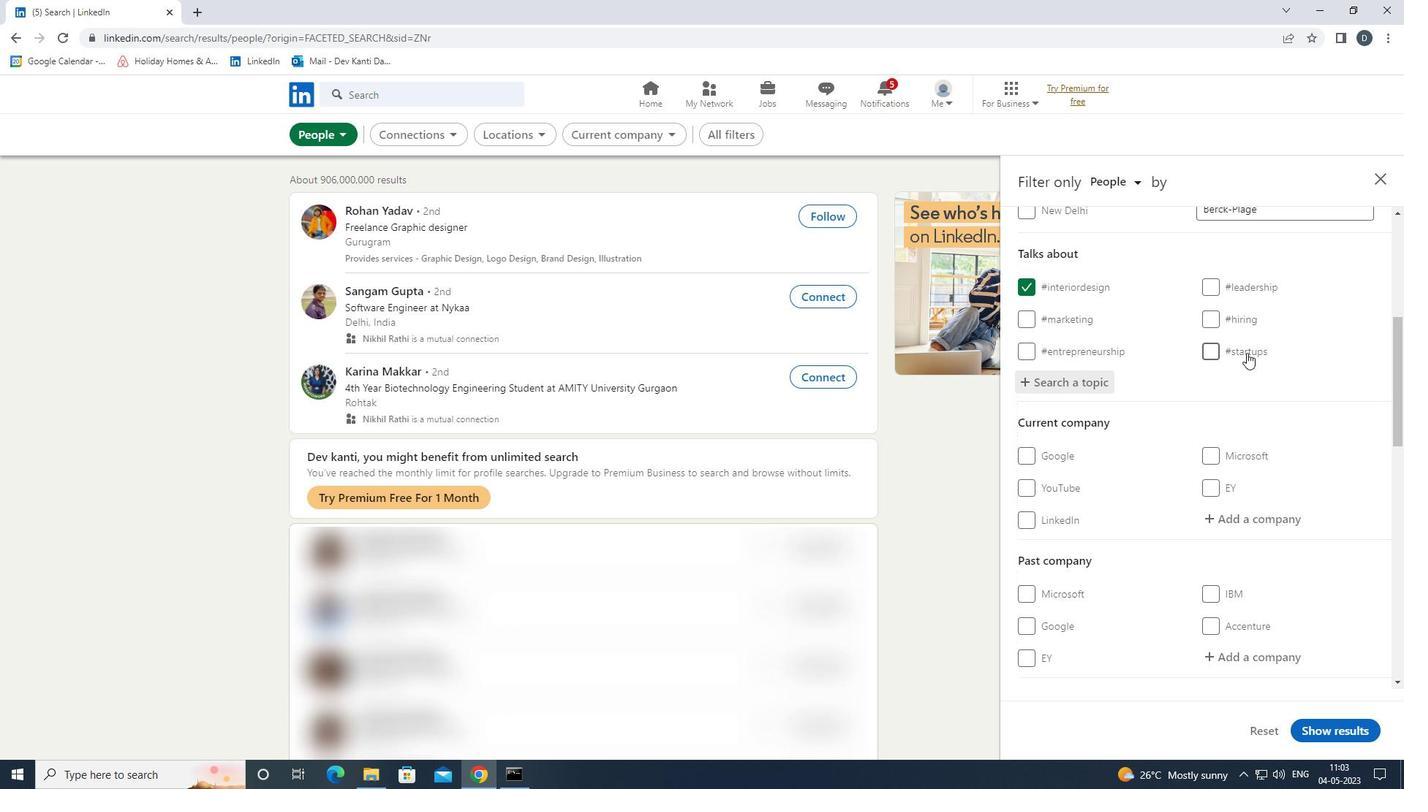 
Action: Mouse moved to (1249, 358)
Screenshot: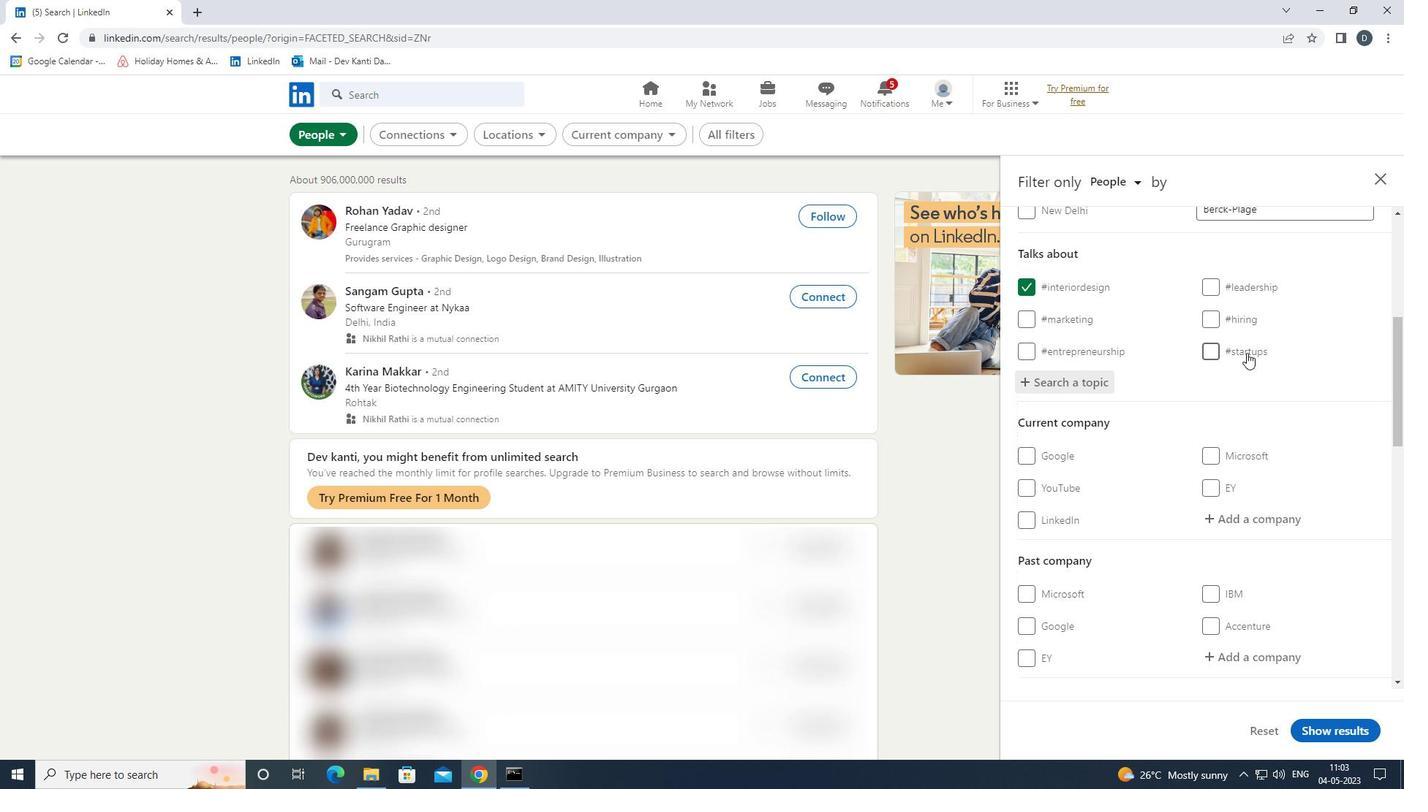 
Action: Mouse scrolled (1249, 357) with delta (0, 0)
Screenshot: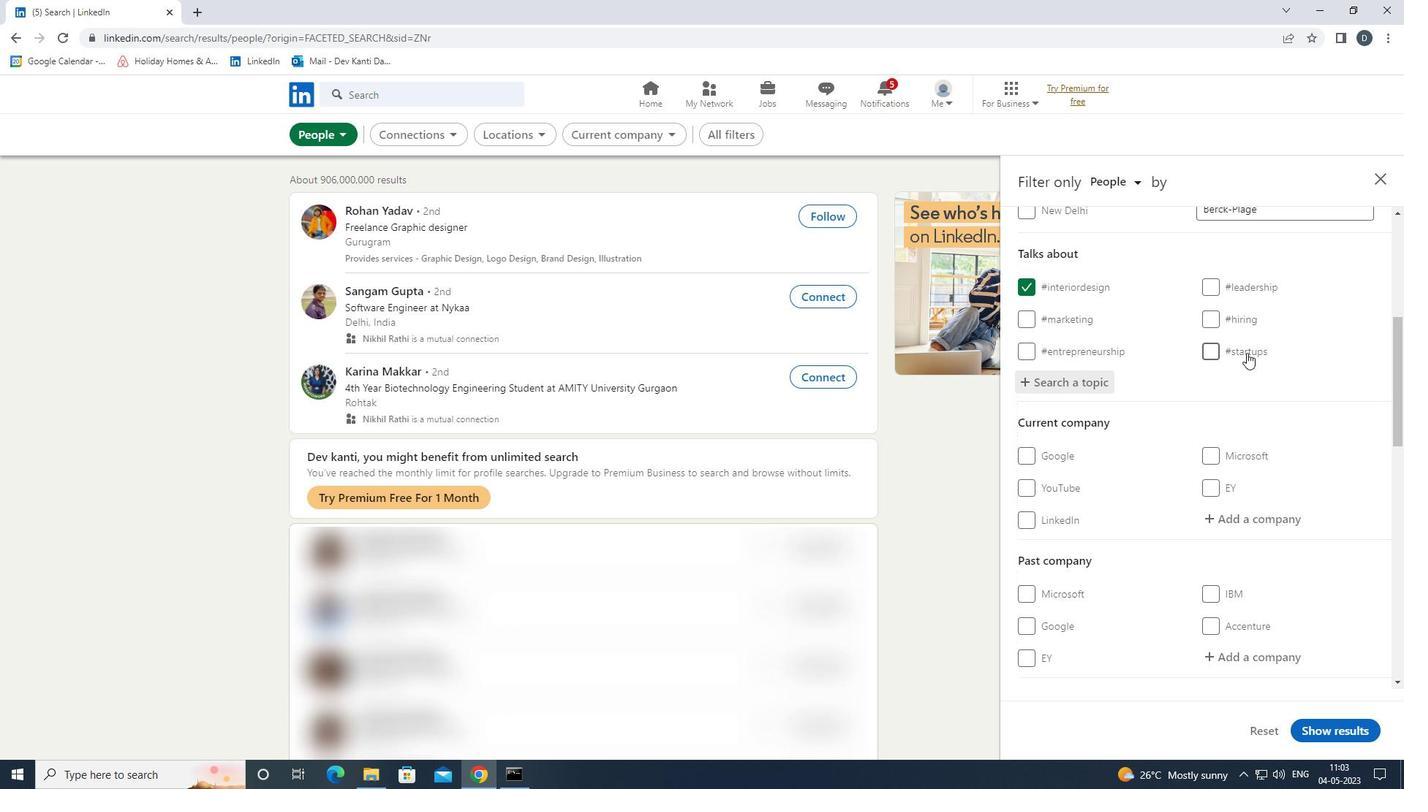 
Action: Mouse scrolled (1249, 357) with delta (0, 0)
Screenshot: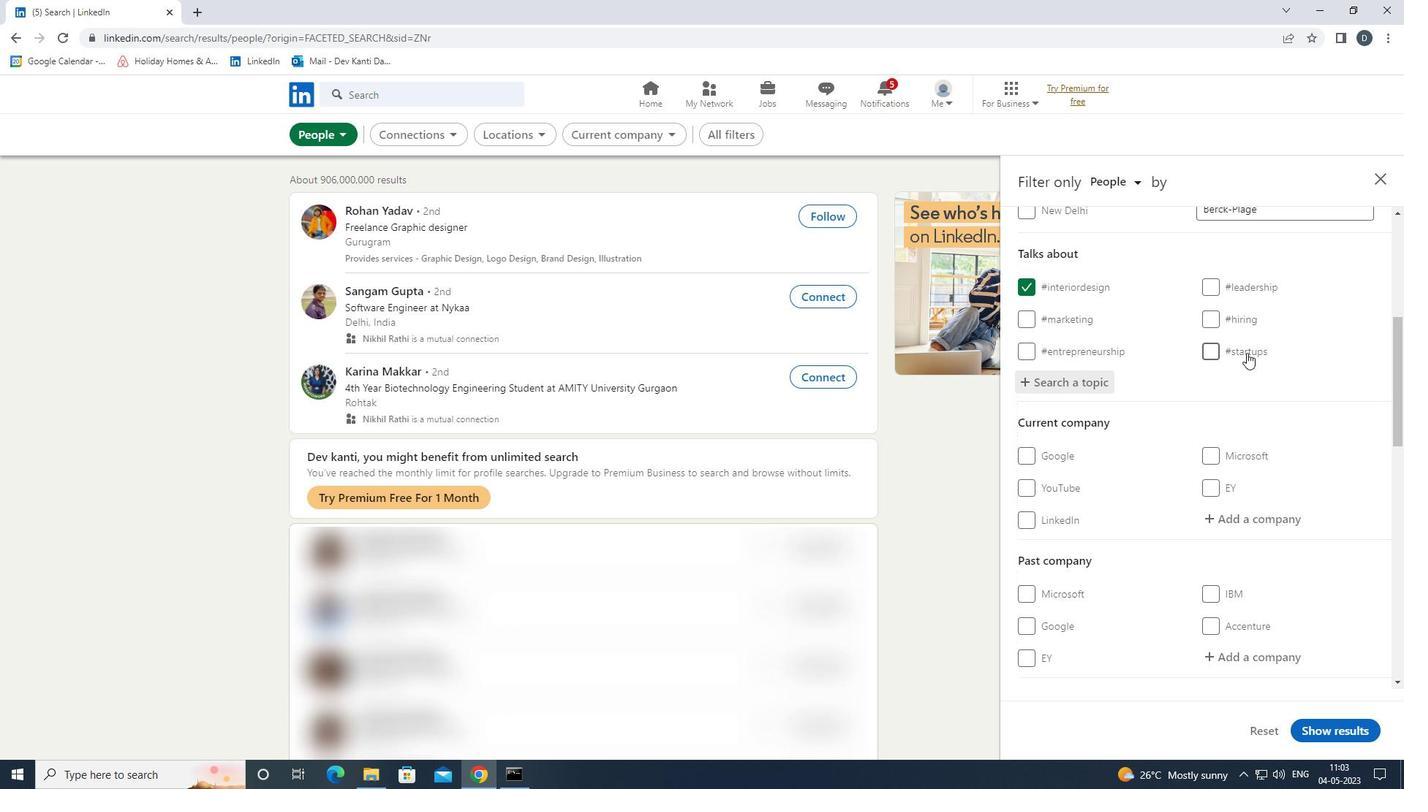 
Action: Mouse moved to (1252, 360)
Screenshot: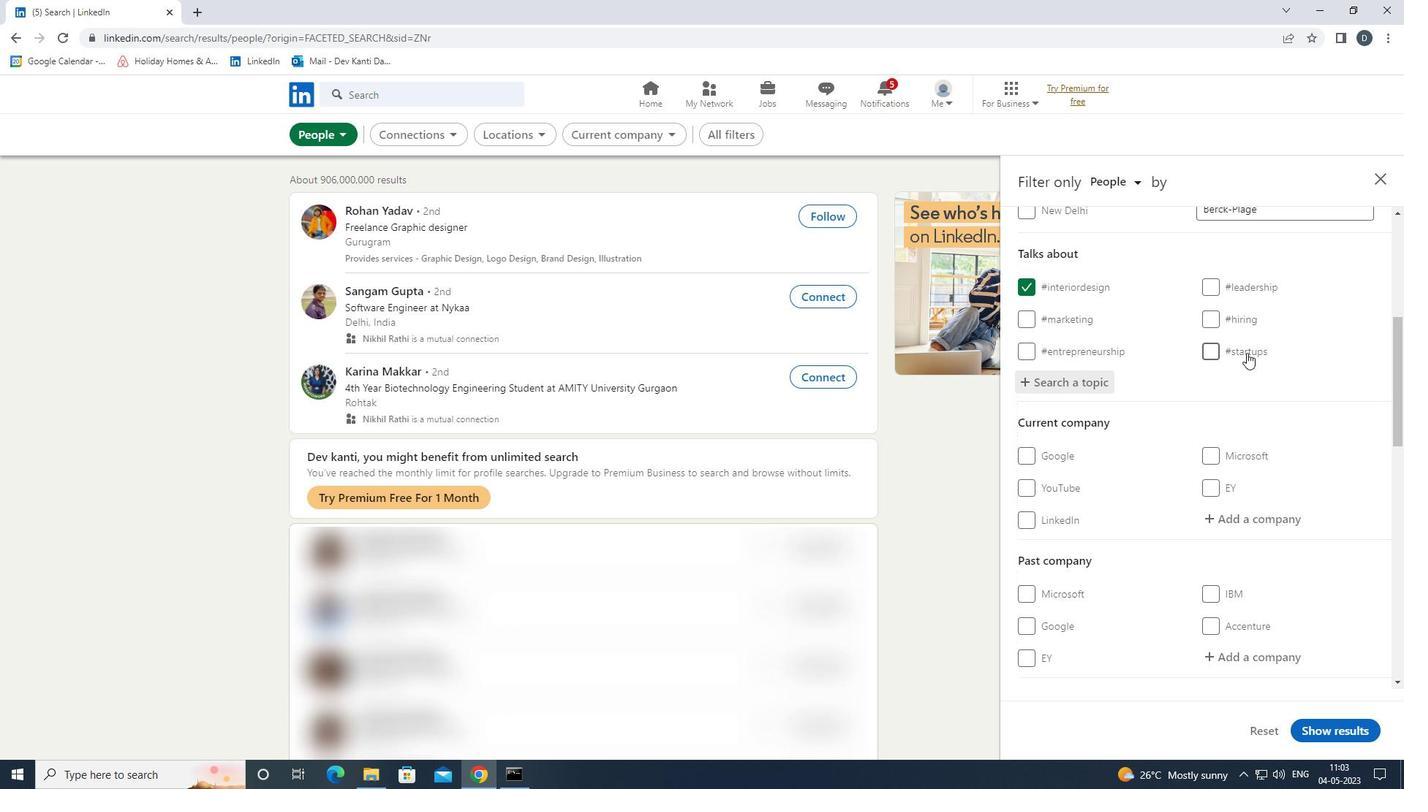
Action: Mouse scrolled (1252, 359) with delta (0, 0)
Screenshot: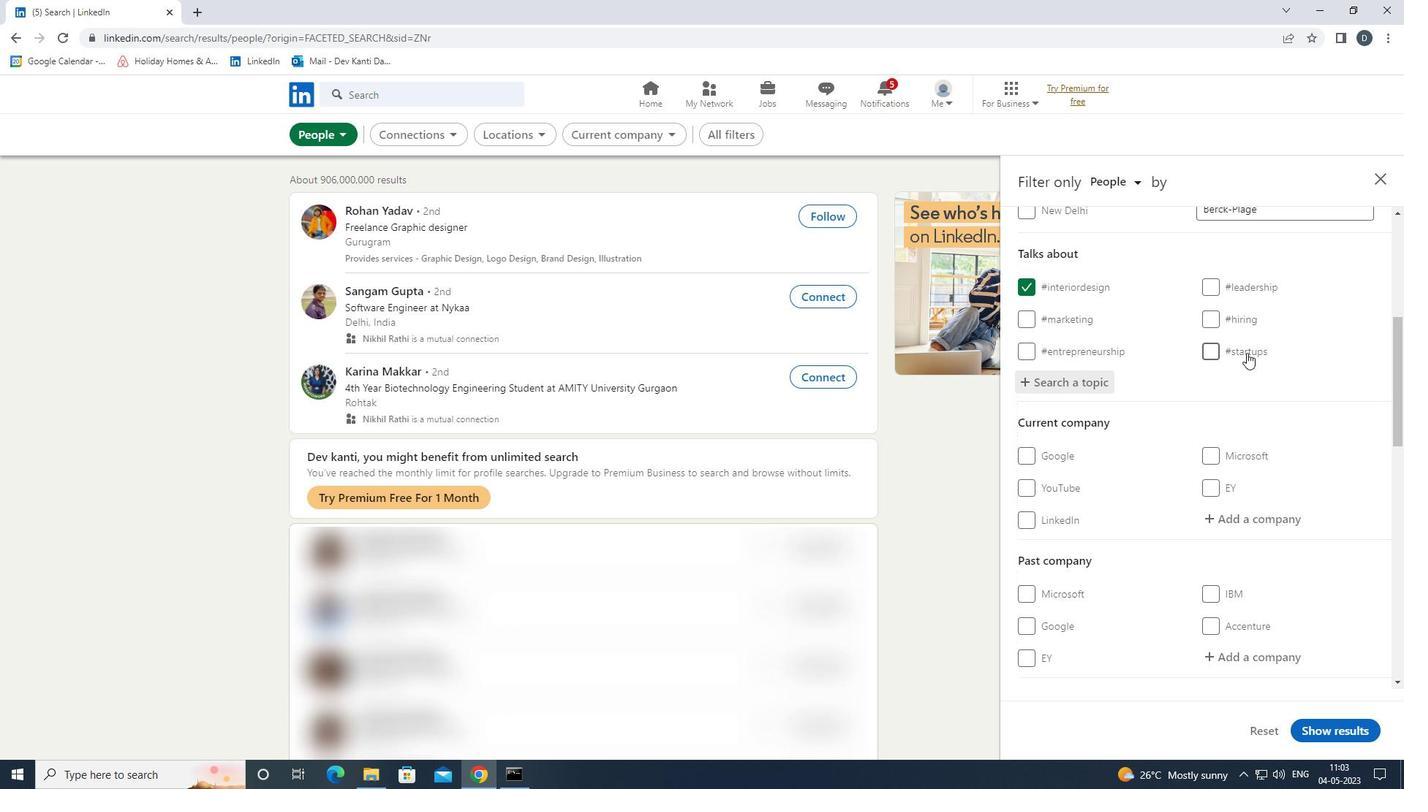 
Action: Mouse moved to (1252, 372)
Screenshot: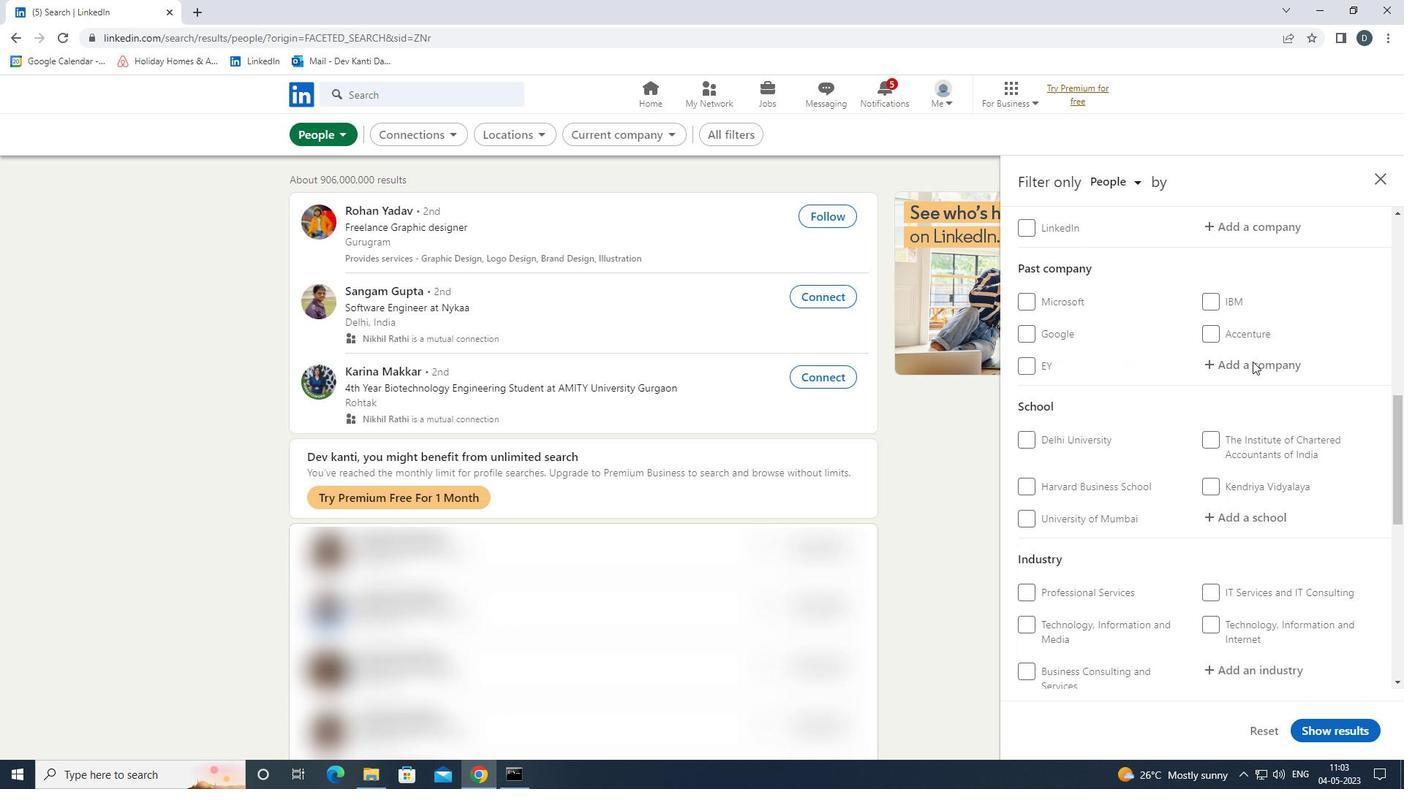 
Action: Mouse scrolled (1252, 371) with delta (0, 0)
Screenshot: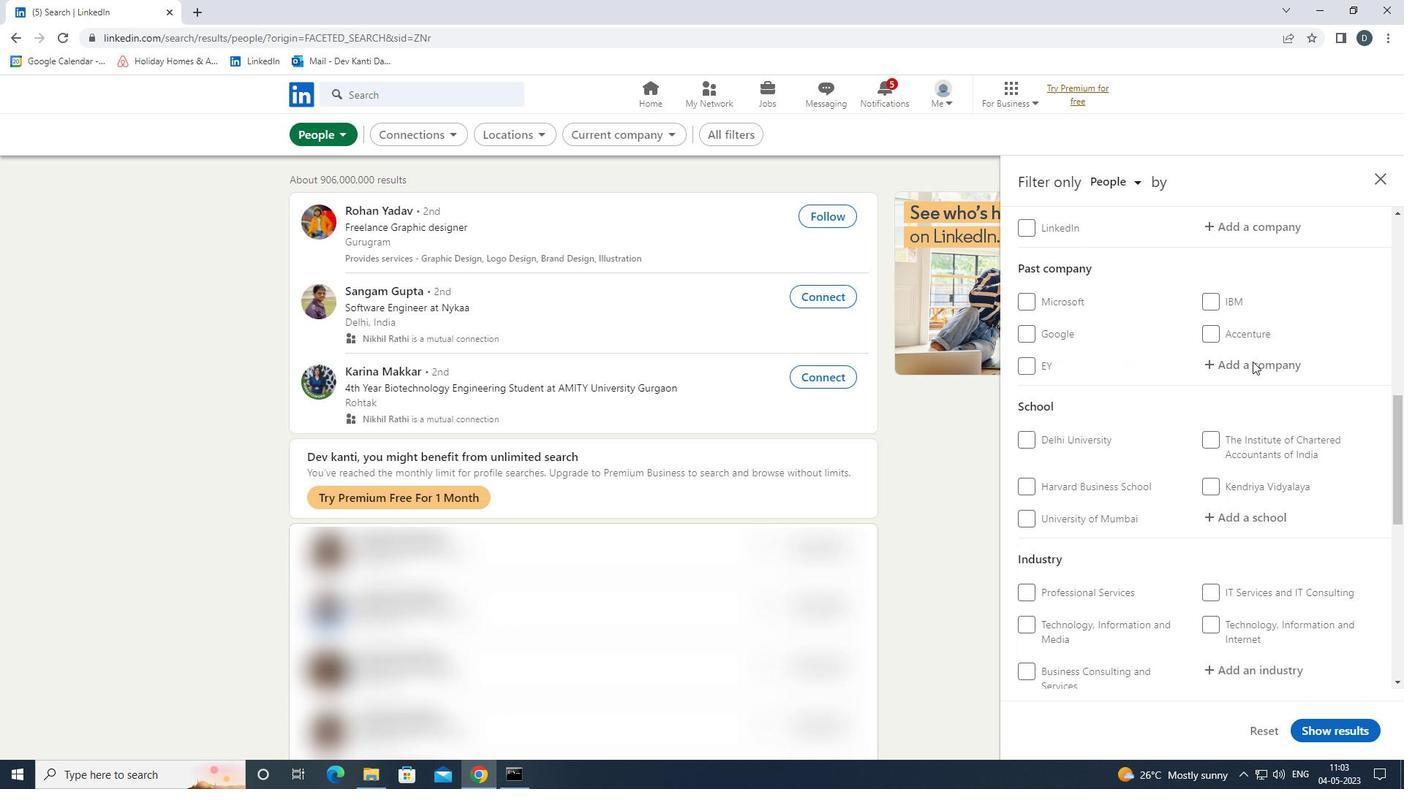 
Action: Mouse moved to (1252, 373)
Screenshot: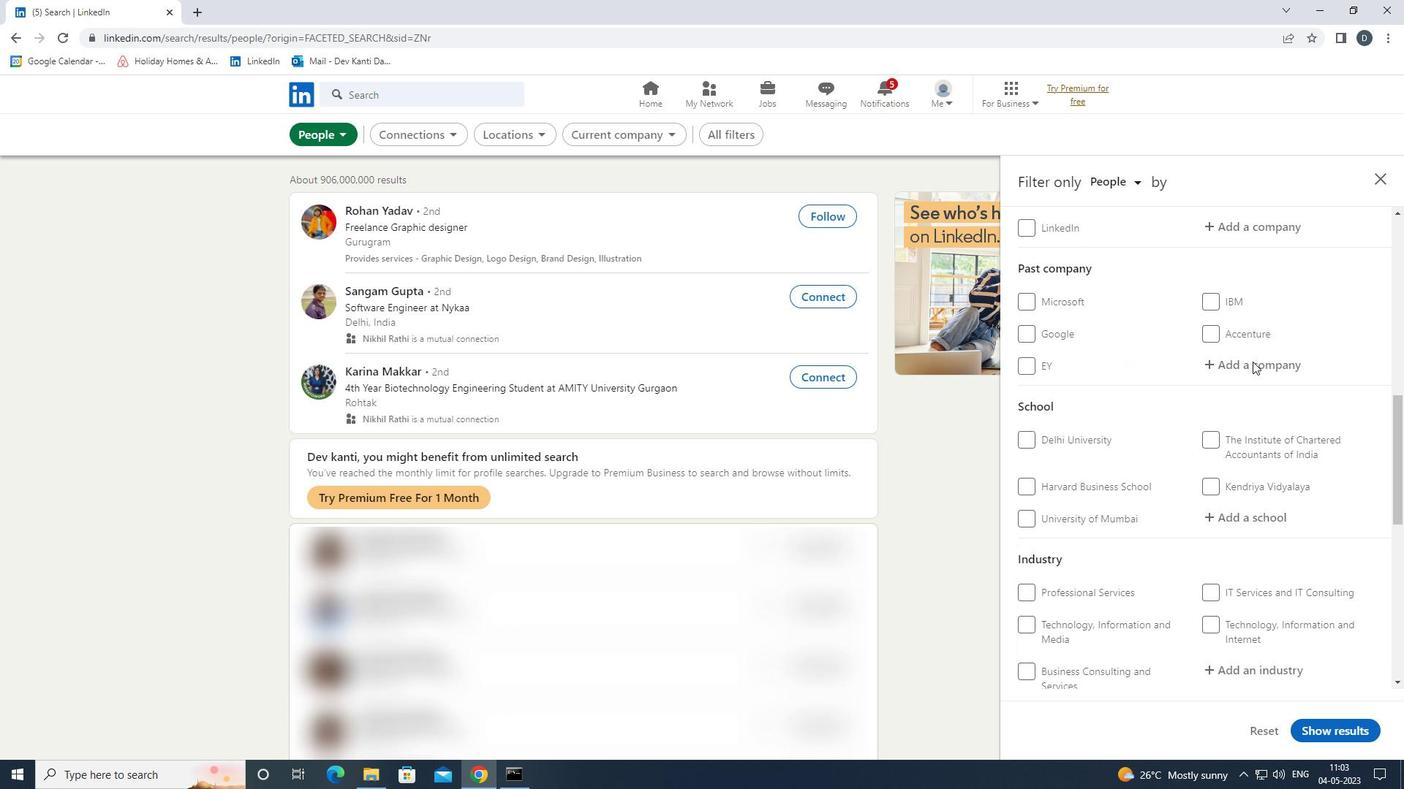 
Action: Mouse scrolled (1252, 372) with delta (0, 0)
Screenshot: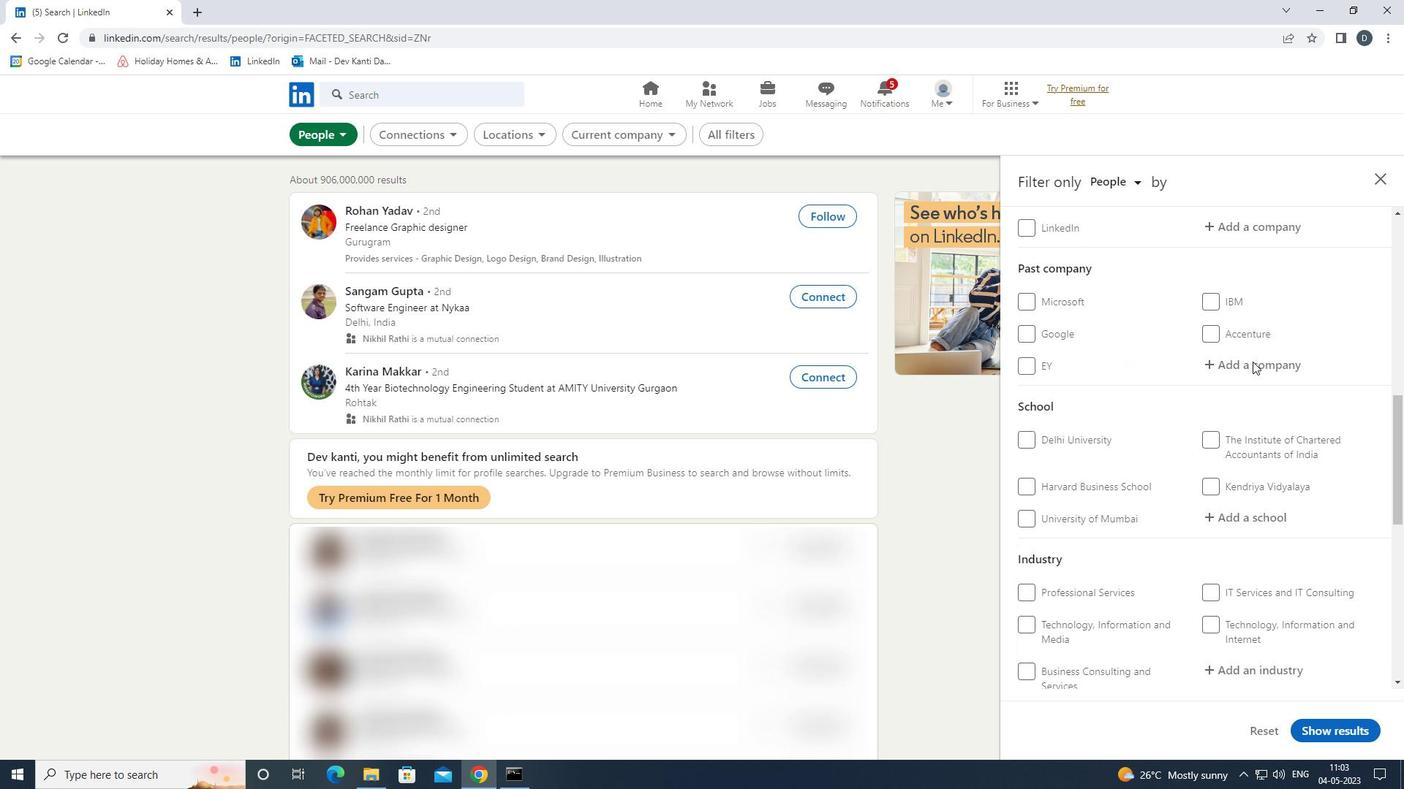 
Action: Mouse moved to (1252, 374)
Screenshot: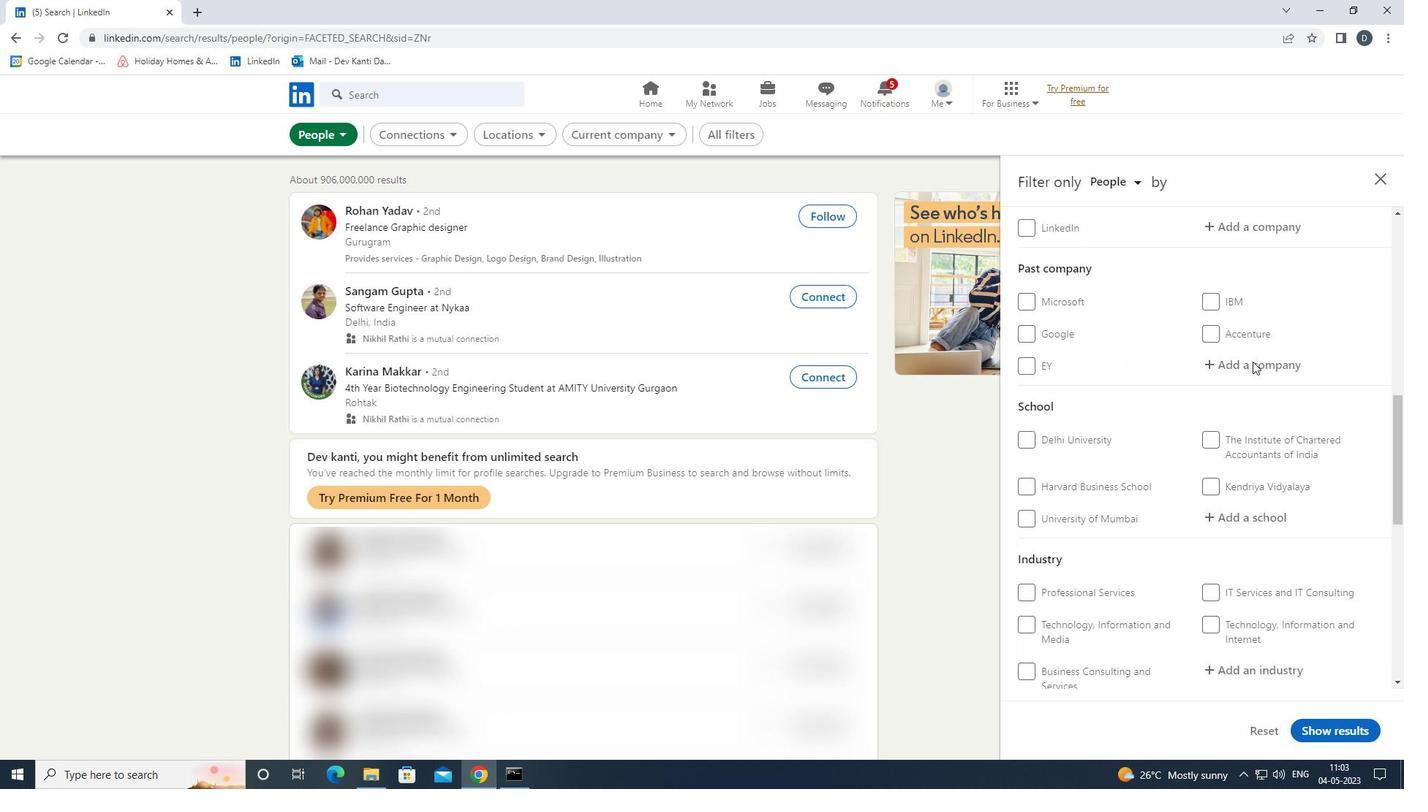 
Action: Mouse scrolled (1252, 373) with delta (0, 0)
Screenshot: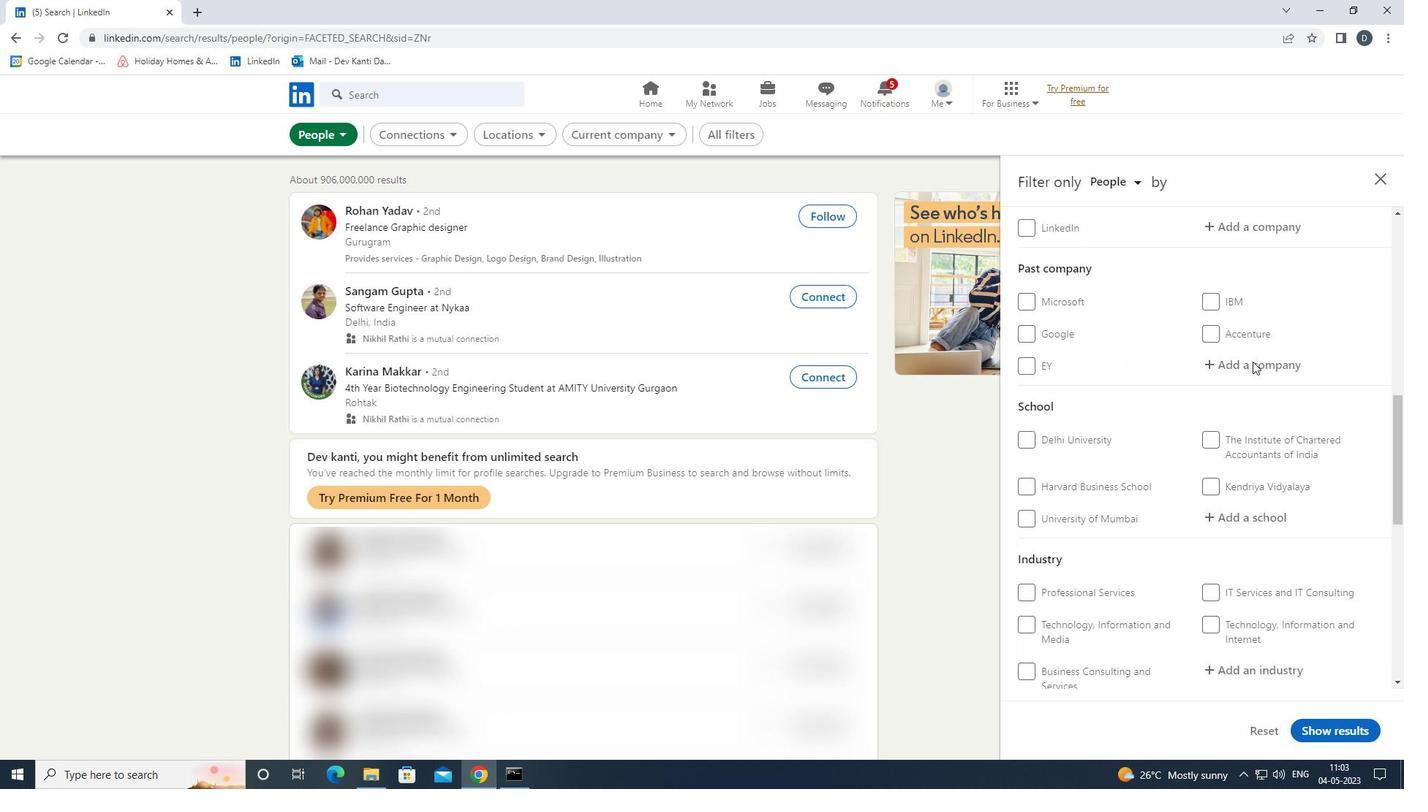 
Action: Mouse moved to (1221, 446)
Screenshot: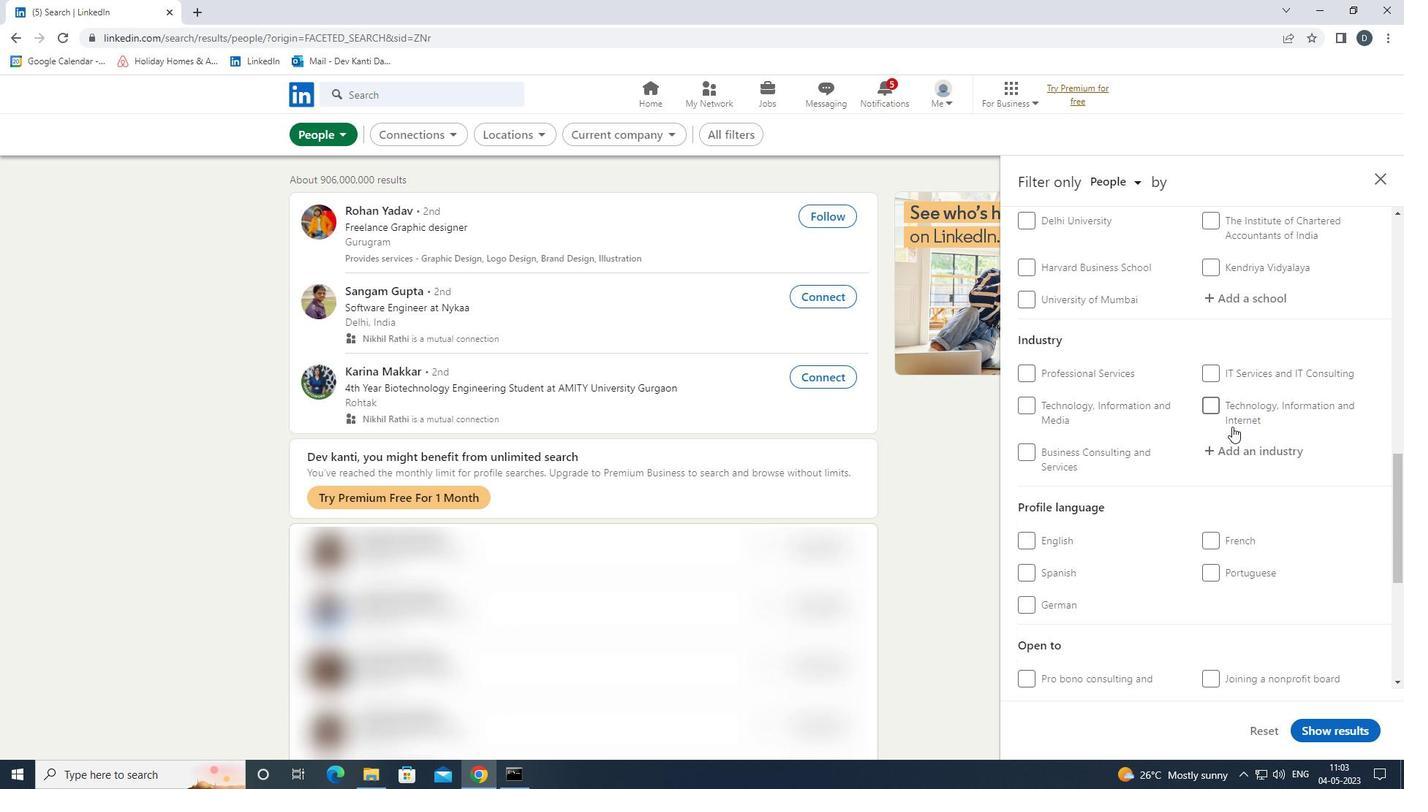 
Action: Mouse scrolled (1221, 445) with delta (0, 0)
Screenshot: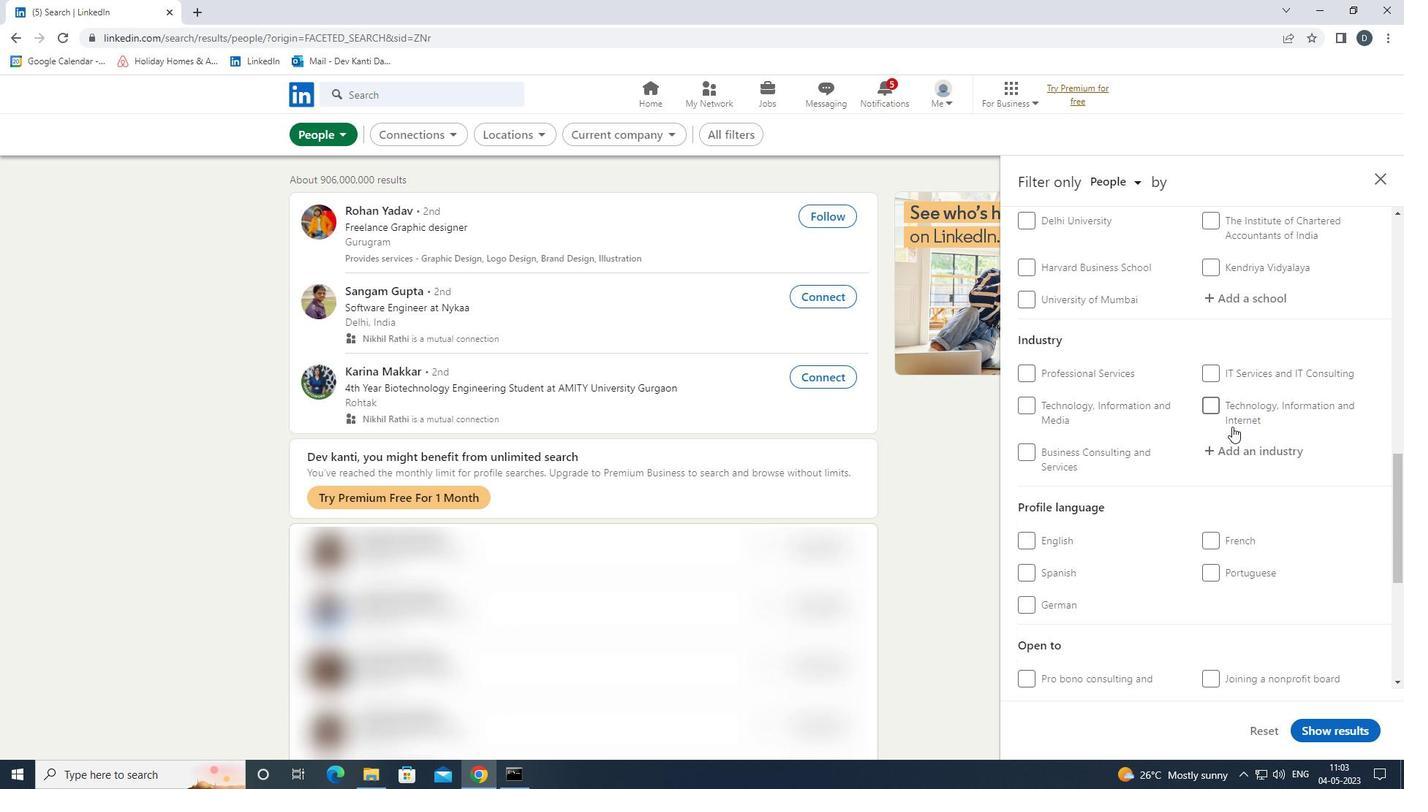 
Action: Mouse moved to (1219, 452)
Screenshot: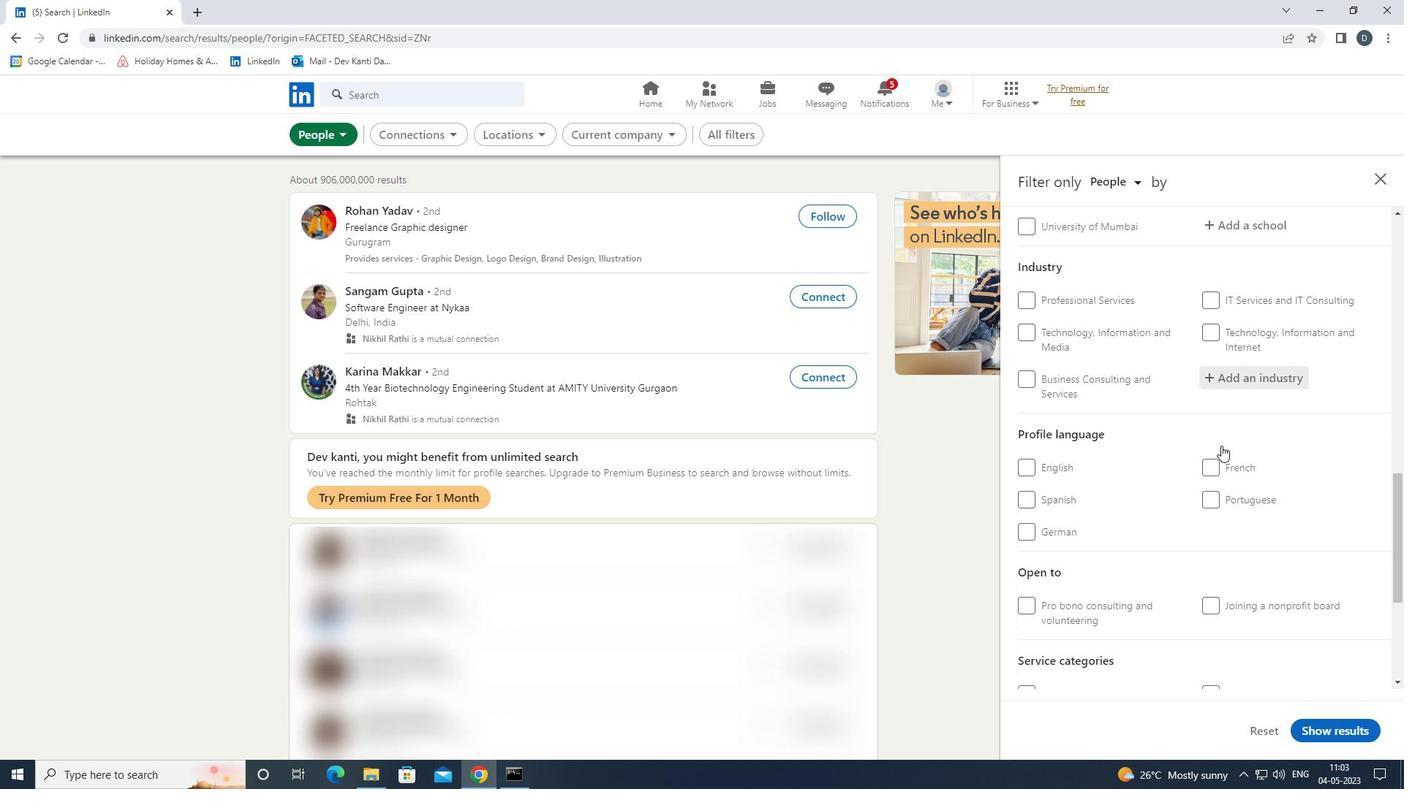 
Action: Mouse scrolled (1219, 451) with delta (0, 0)
Screenshot: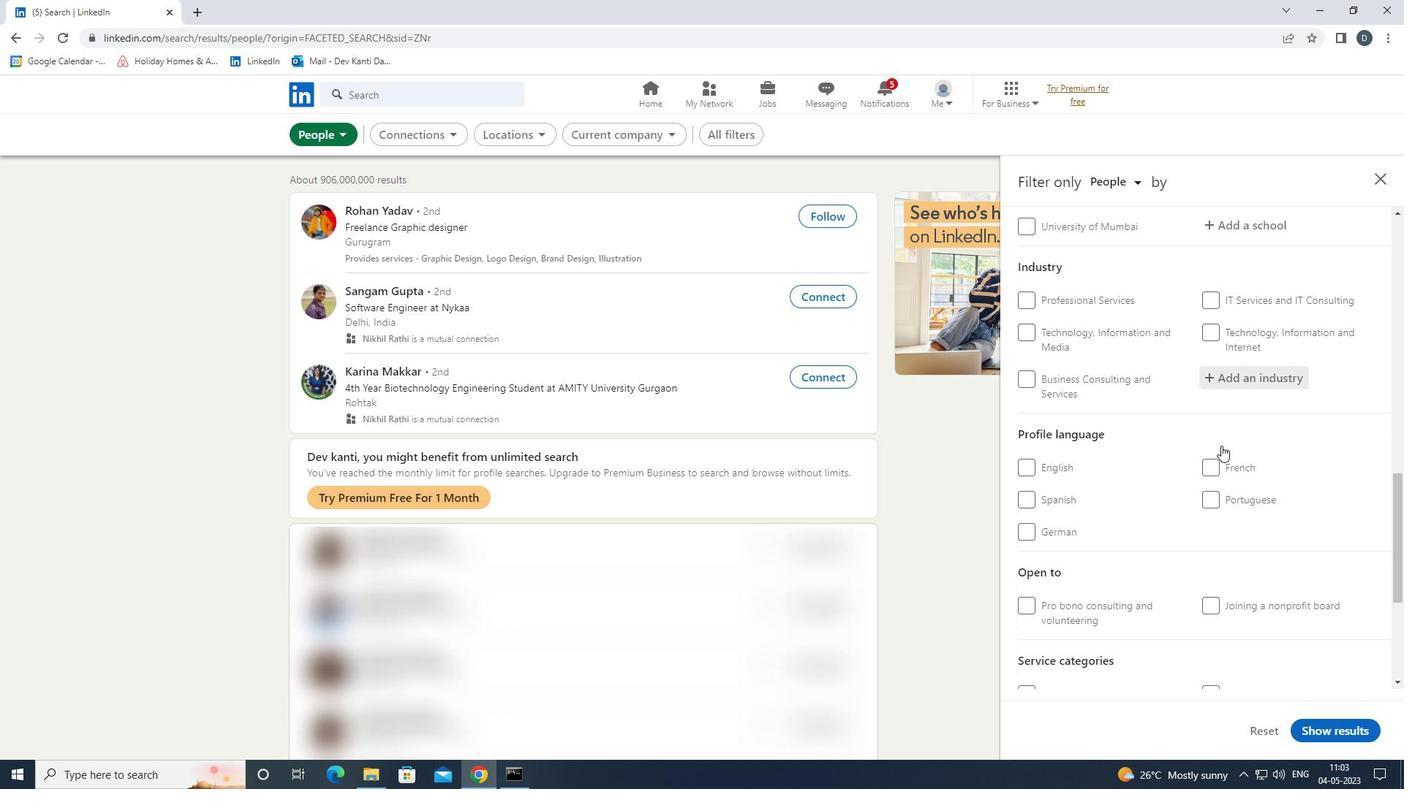 
Action: Mouse moved to (1219, 454)
Screenshot: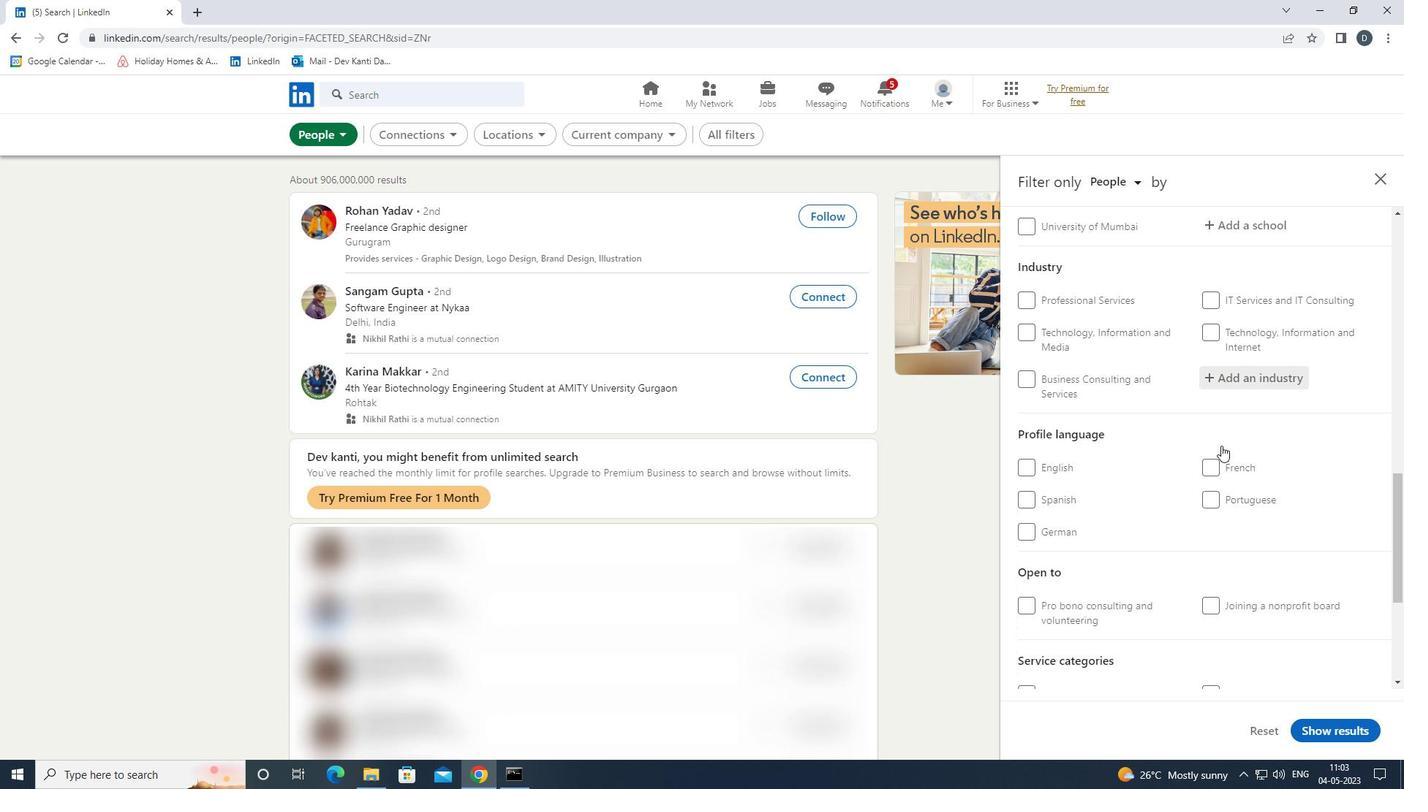 
Action: Mouse scrolled (1219, 453) with delta (0, 0)
Screenshot: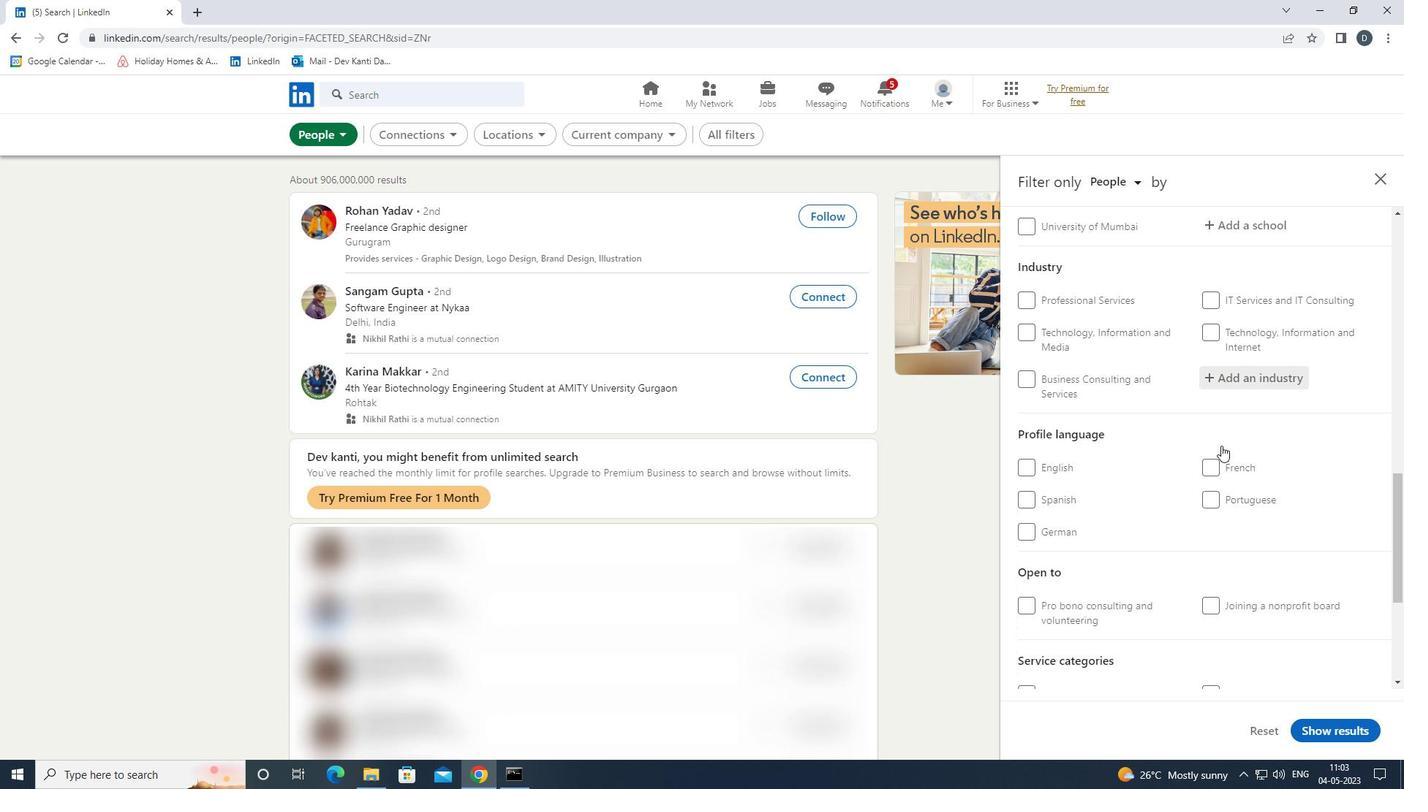 
Action: Mouse moved to (1029, 381)
Screenshot: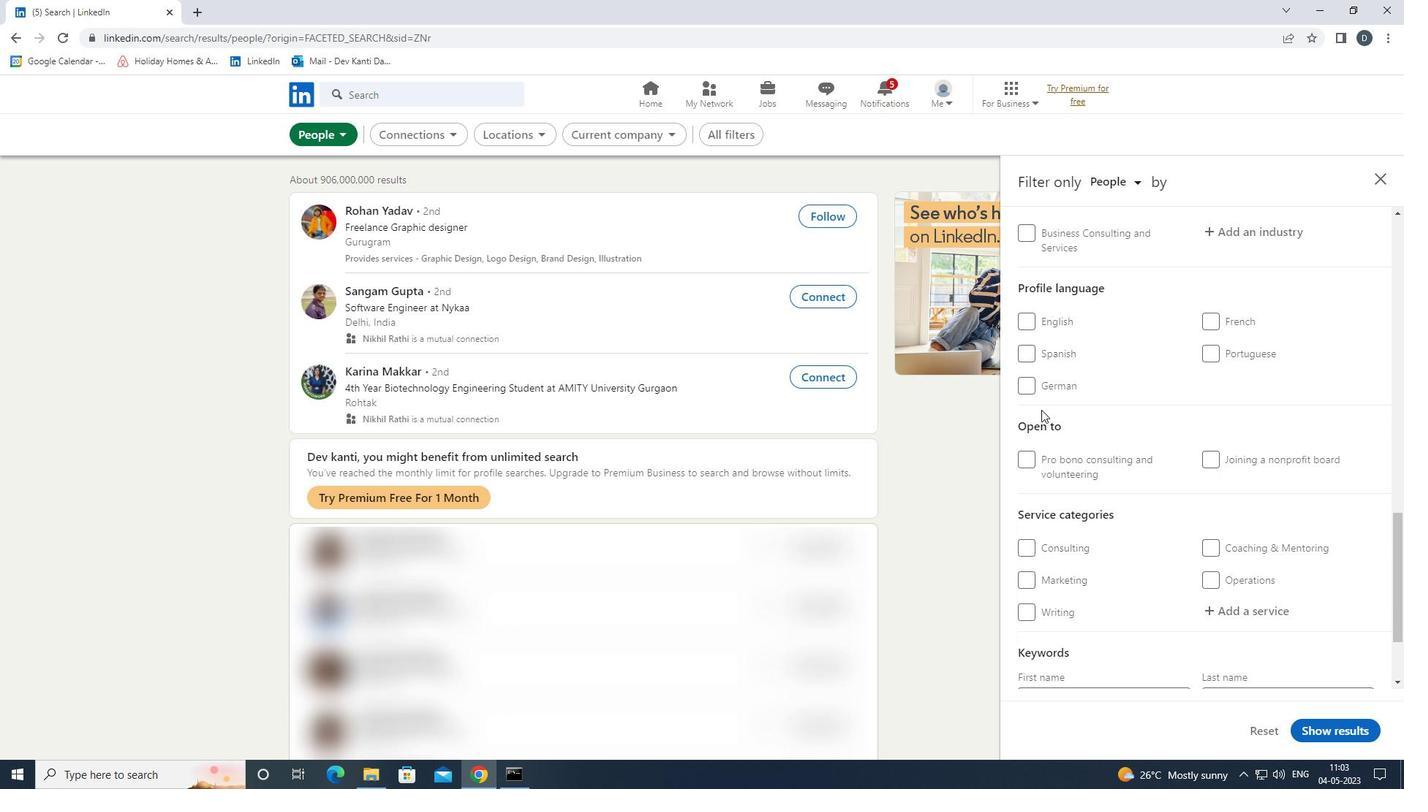 
Action: Mouse pressed left at (1029, 381)
Screenshot: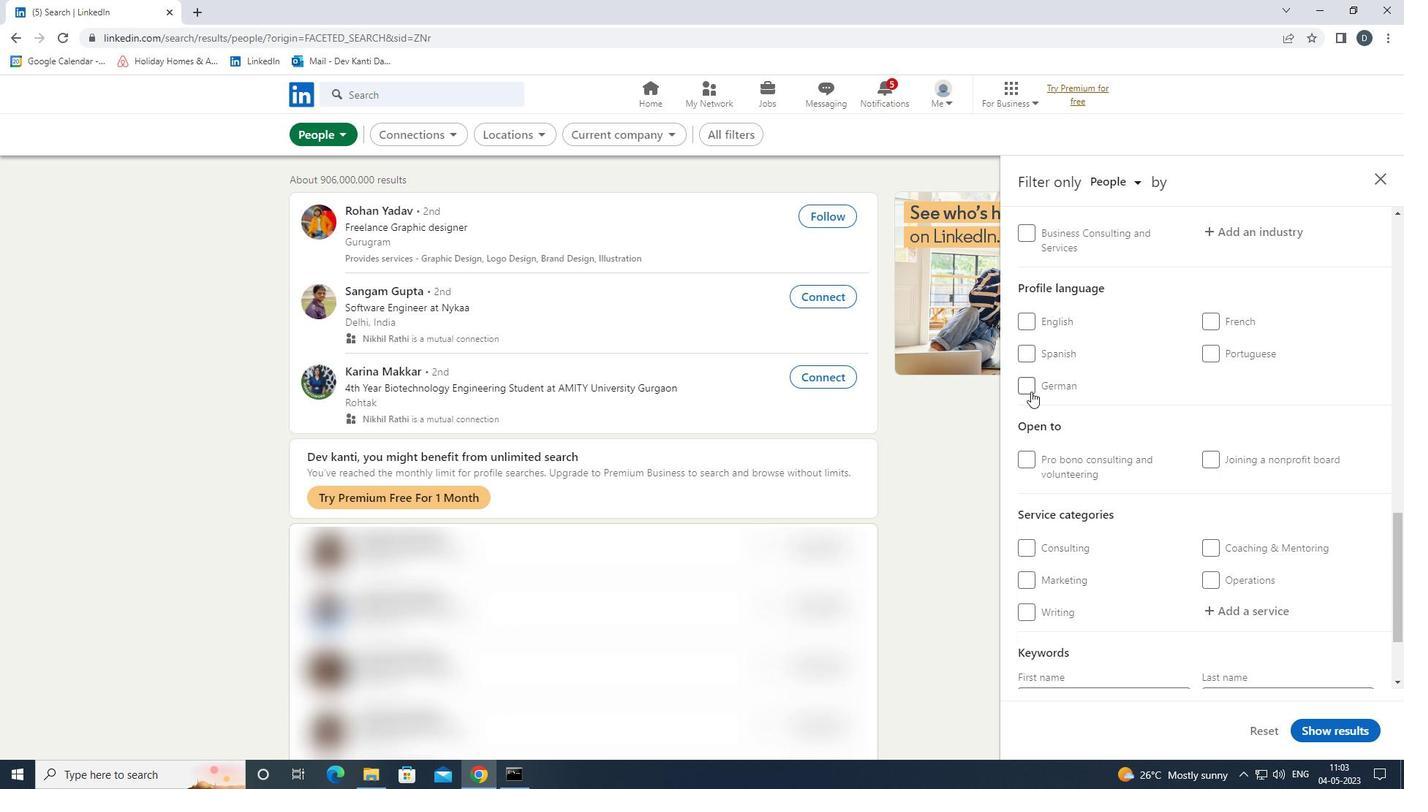 
Action: Mouse moved to (1033, 392)
Screenshot: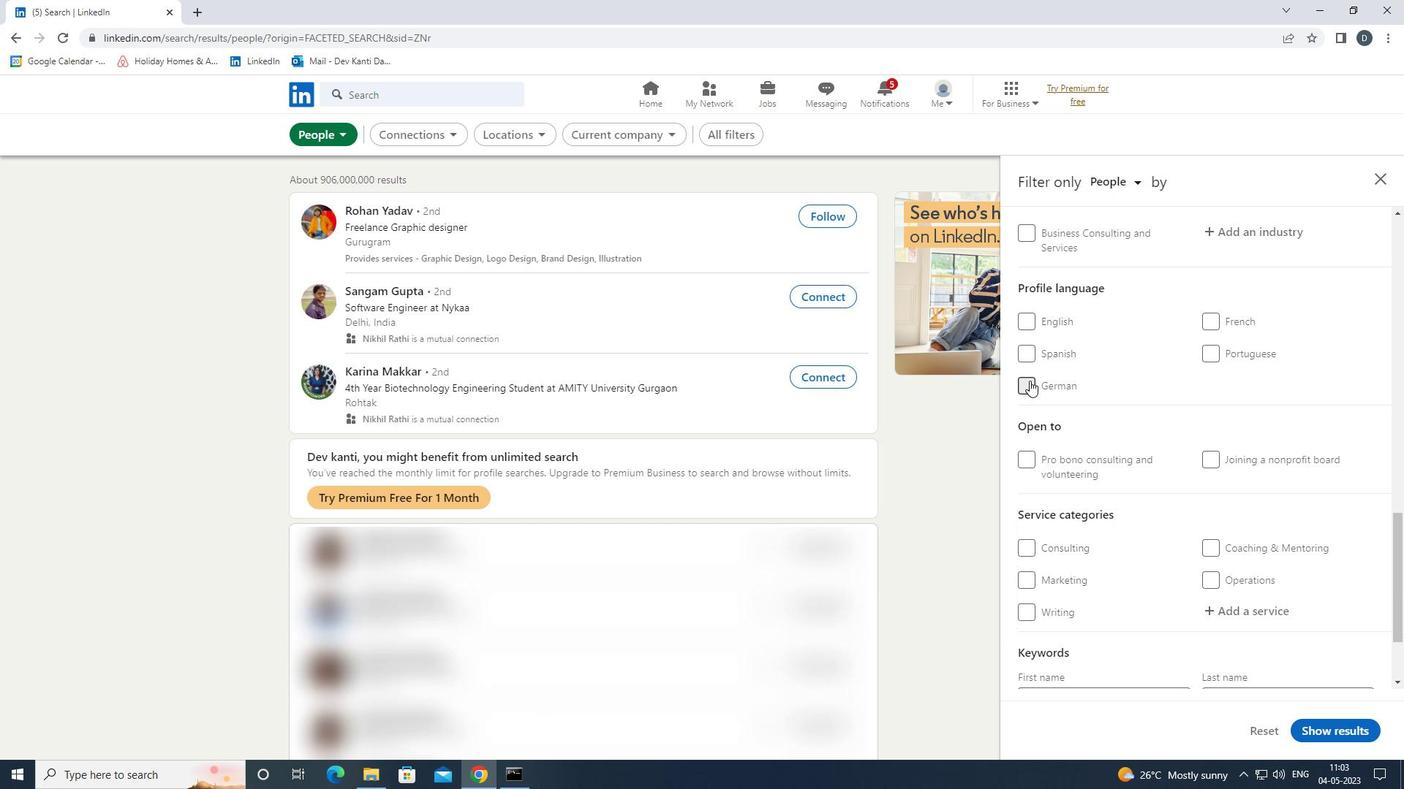 
Action: Mouse scrolled (1033, 393) with delta (0, 0)
Screenshot: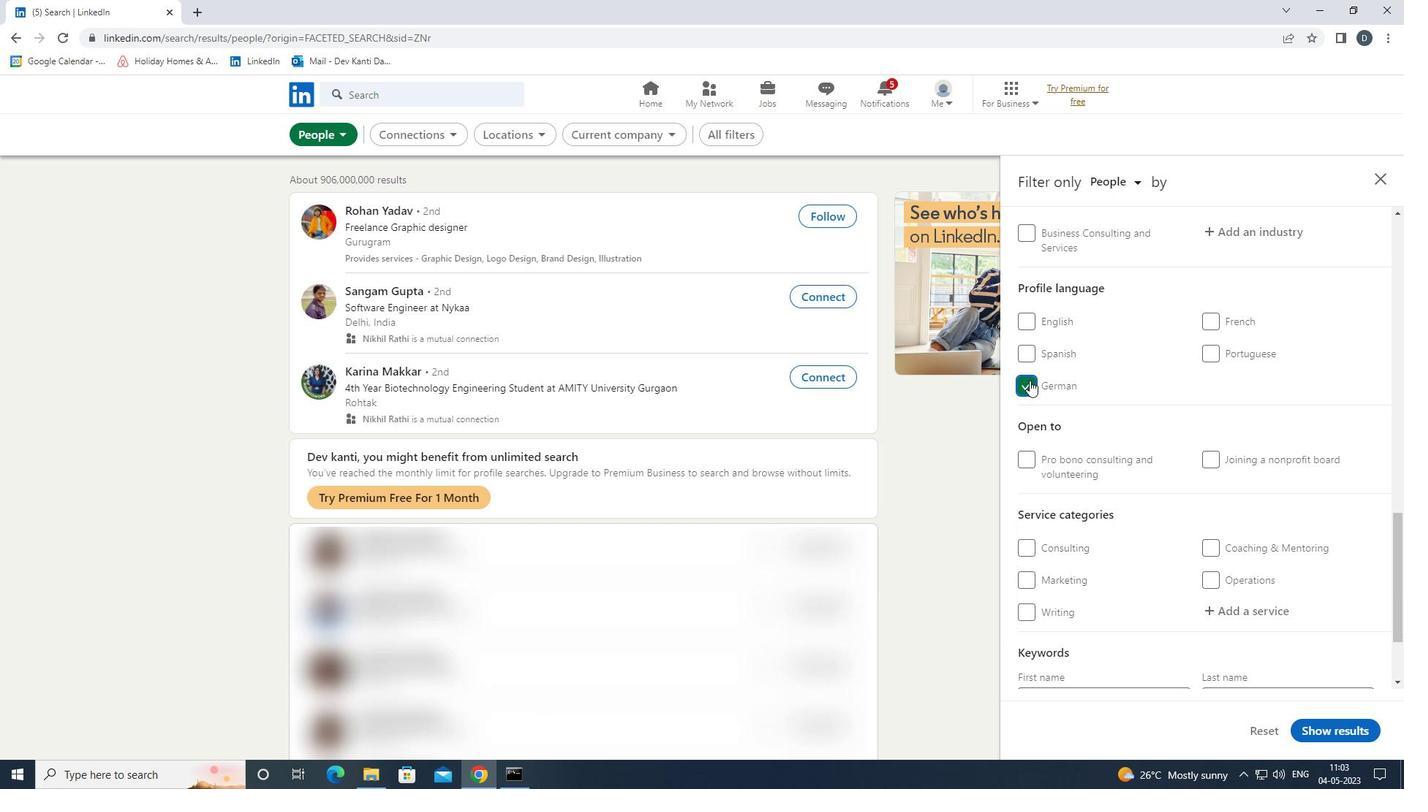 
Action: Mouse scrolled (1033, 393) with delta (0, 0)
Screenshot: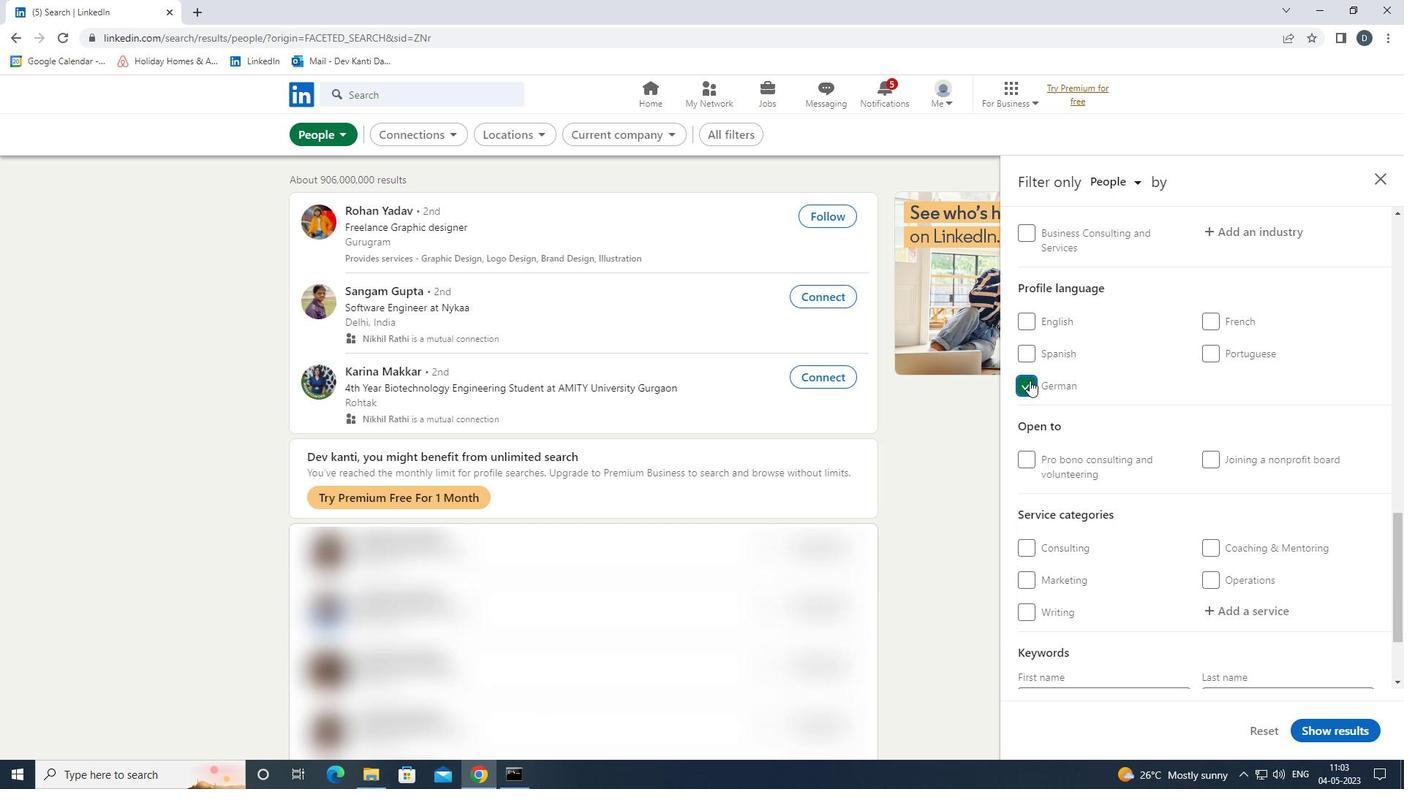 
Action: Mouse scrolled (1033, 393) with delta (0, 0)
Screenshot: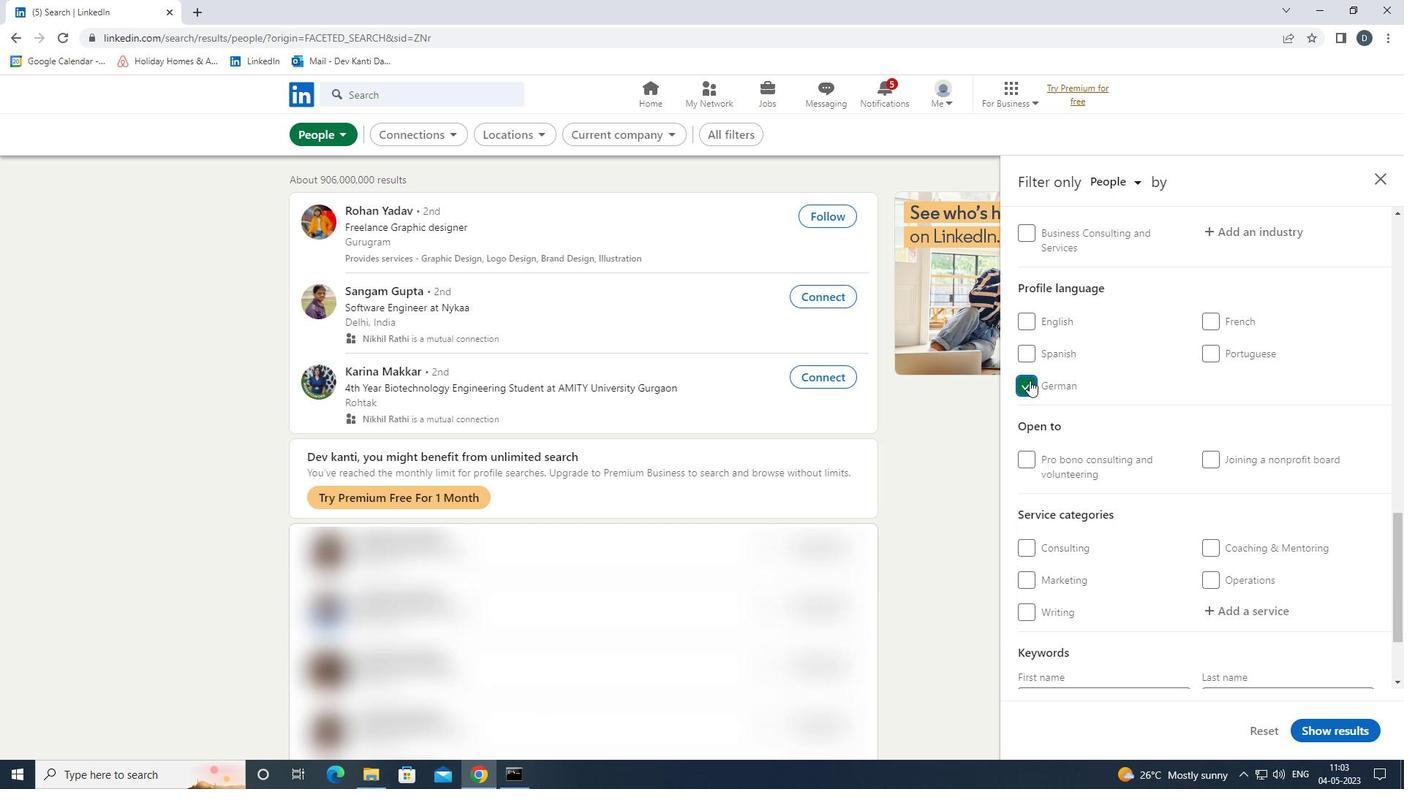 
Action: Mouse scrolled (1033, 393) with delta (0, 0)
Screenshot: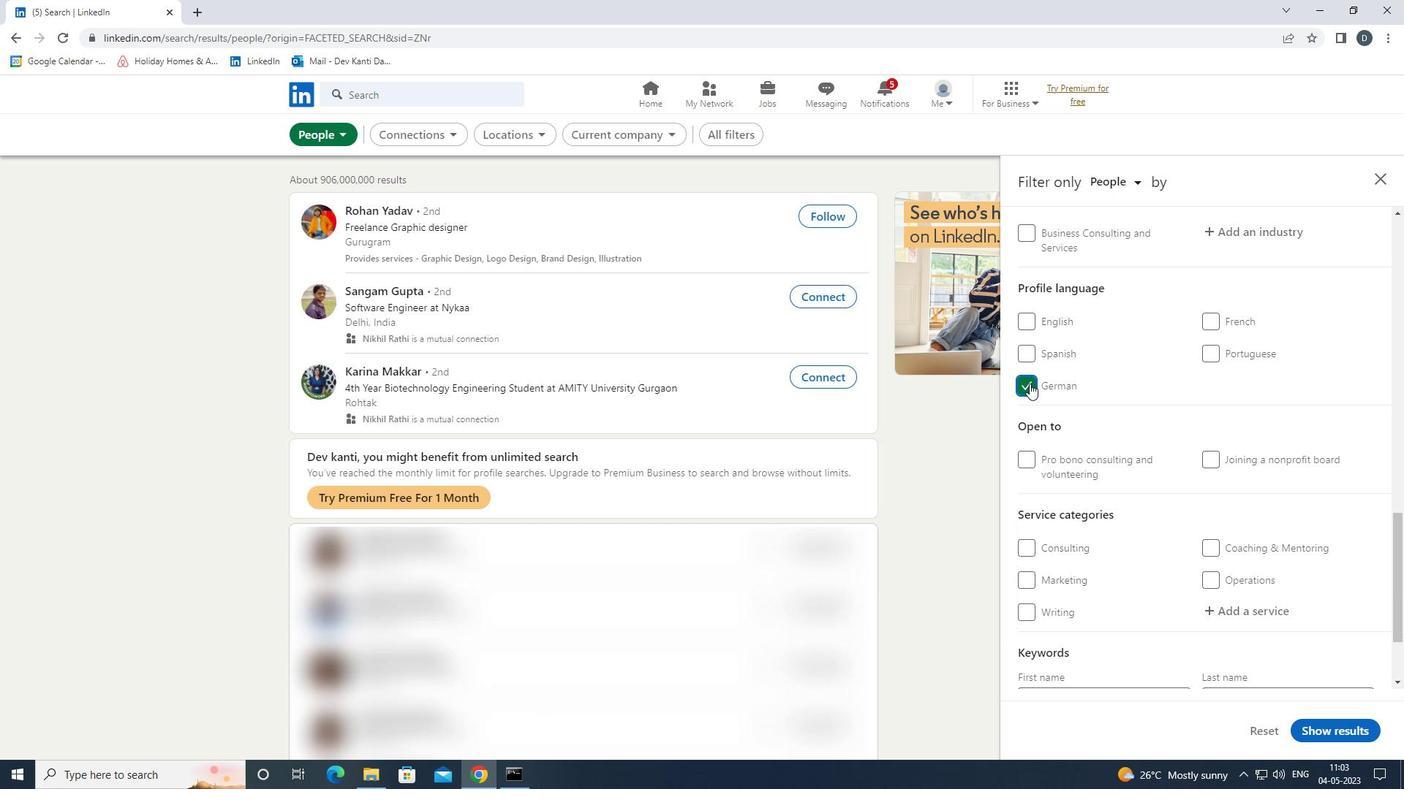 
Action: Mouse scrolled (1033, 393) with delta (0, 0)
Screenshot: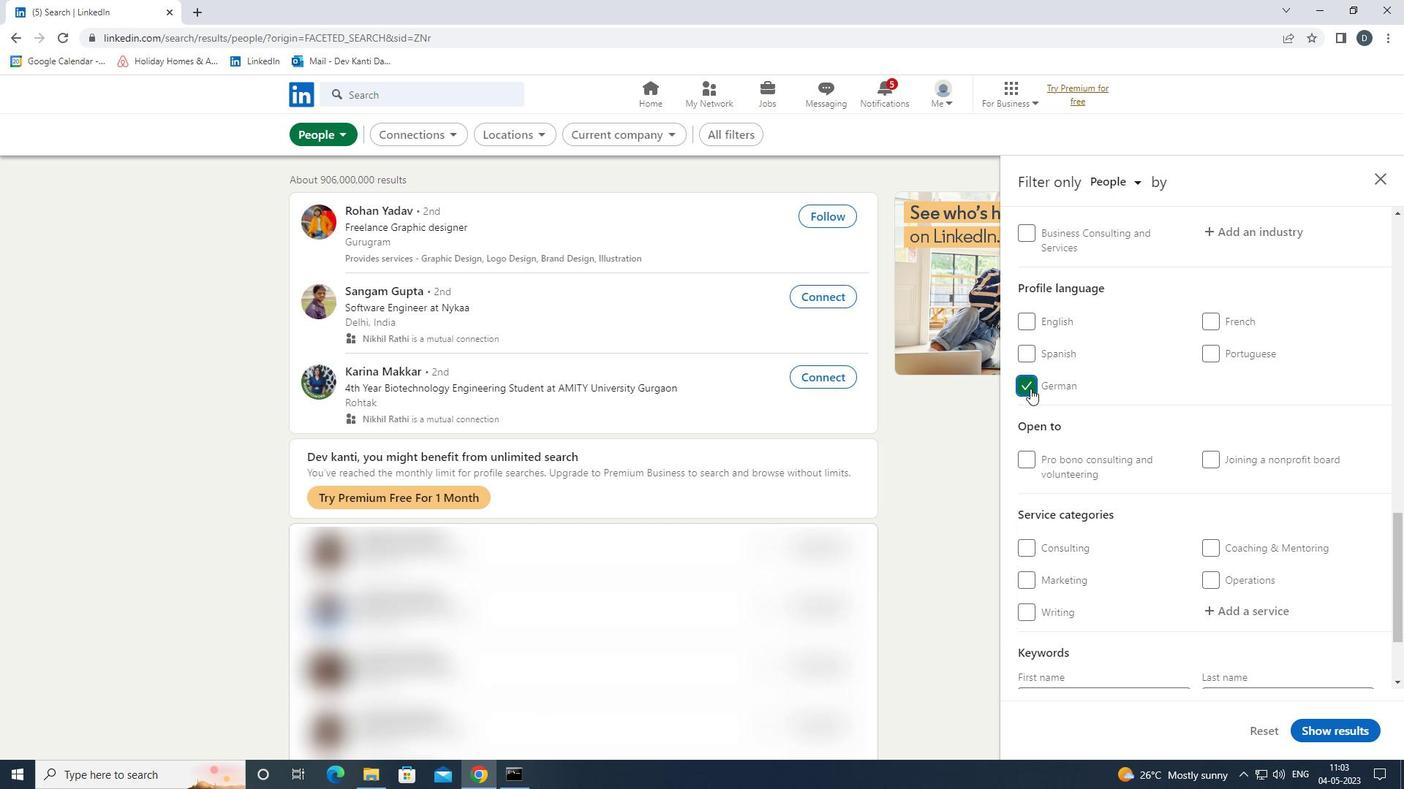 
Action: Mouse scrolled (1033, 393) with delta (0, 0)
Screenshot: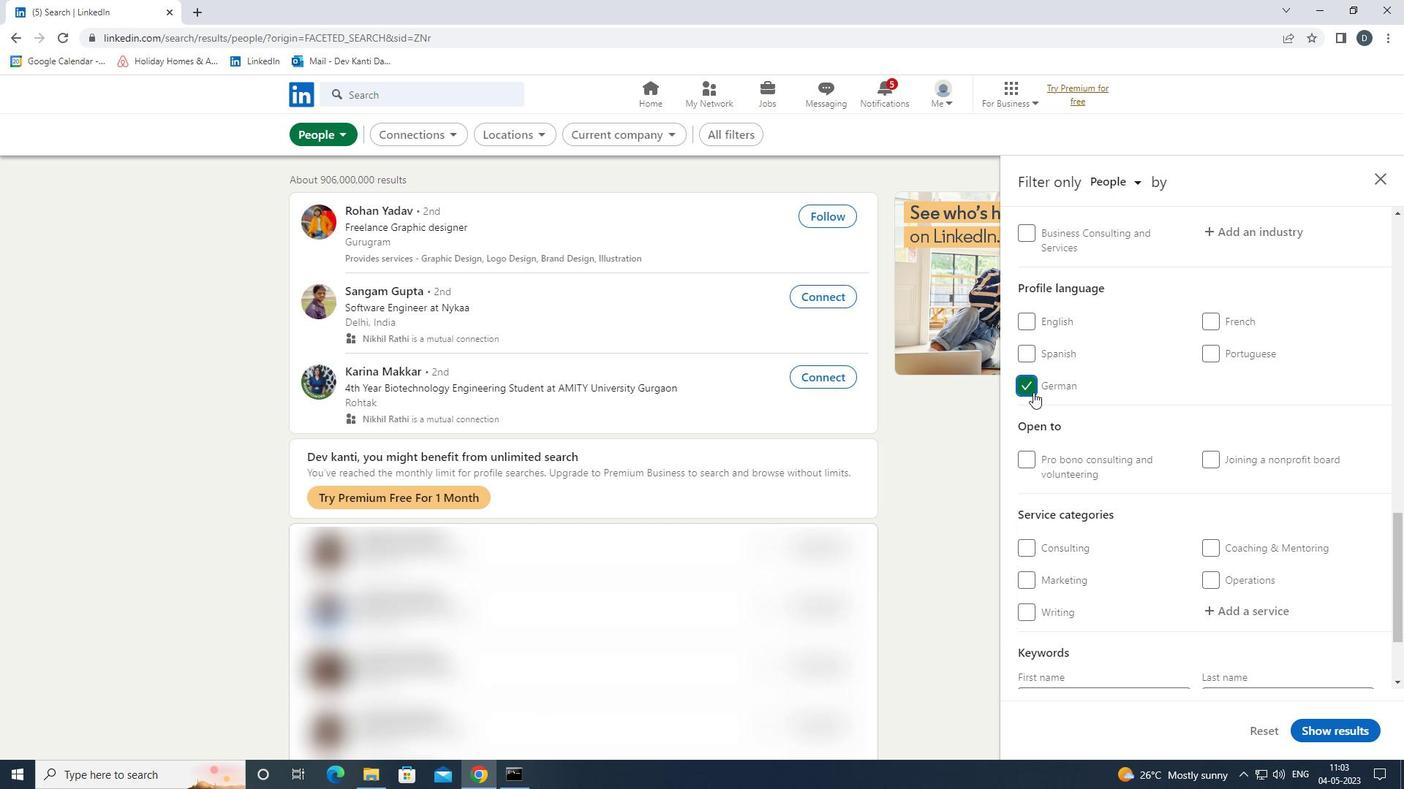 
Action: Mouse moved to (1148, 378)
Screenshot: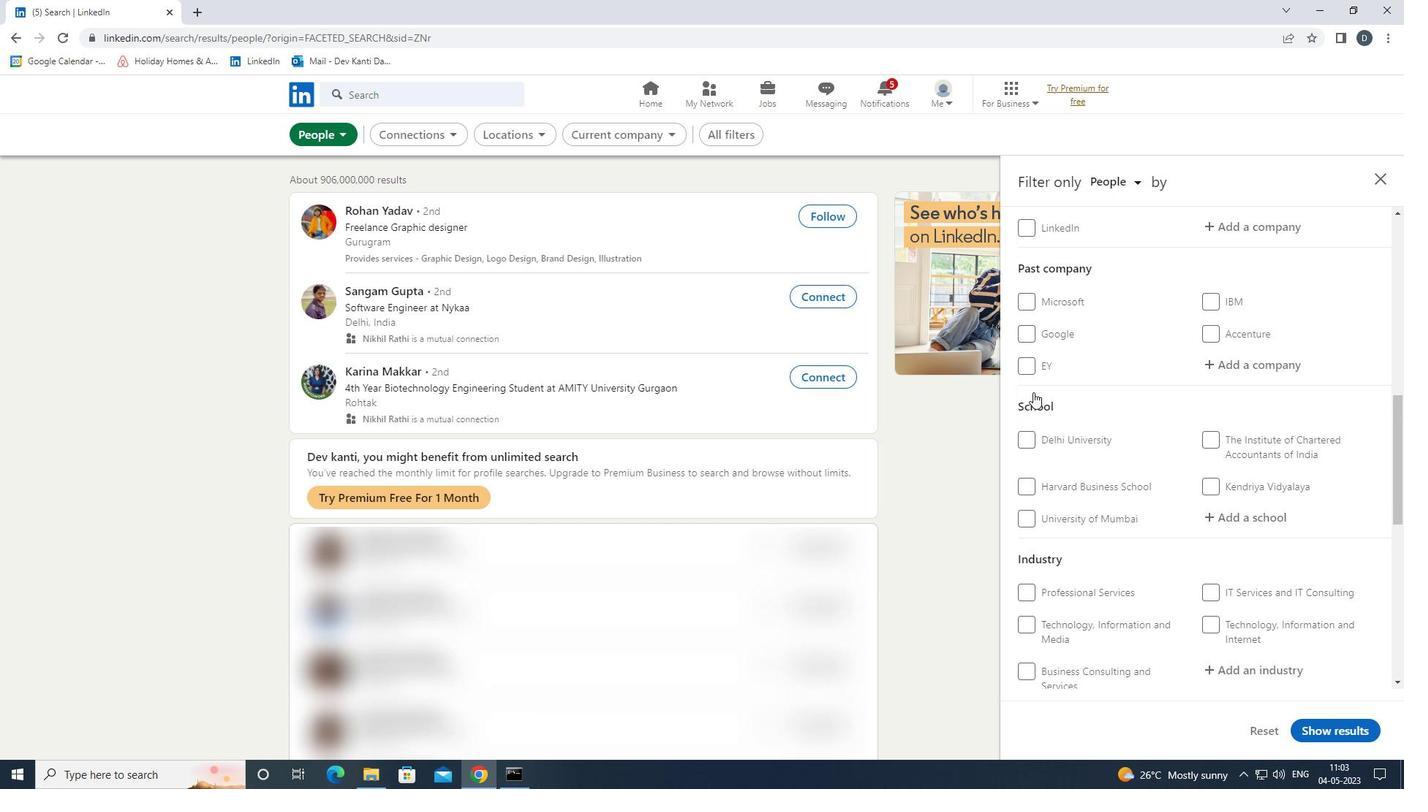 
Action: Mouse scrolled (1148, 378) with delta (0, 0)
Screenshot: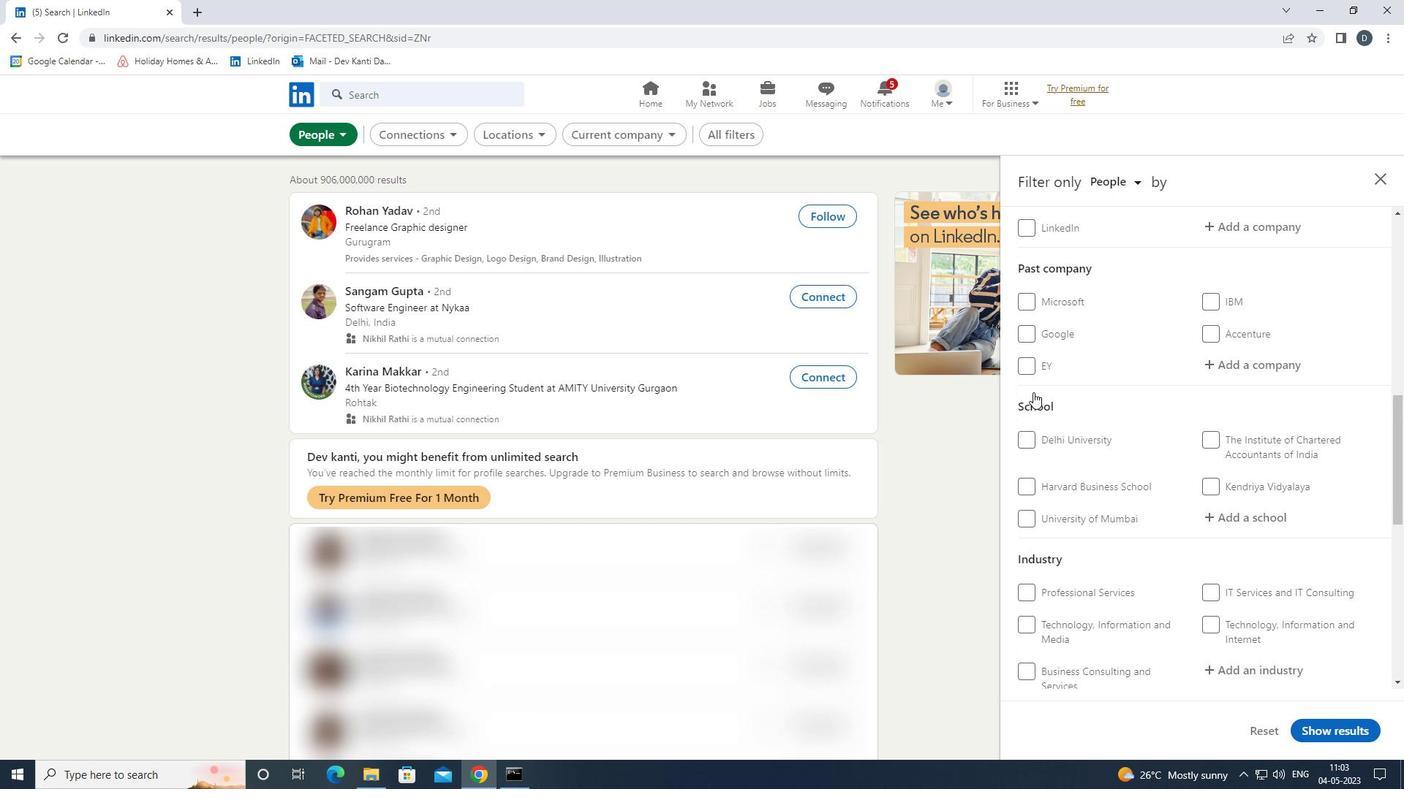 
Action: Mouse scrolled (1148, 378) with delta (0, 0)
Screenshot: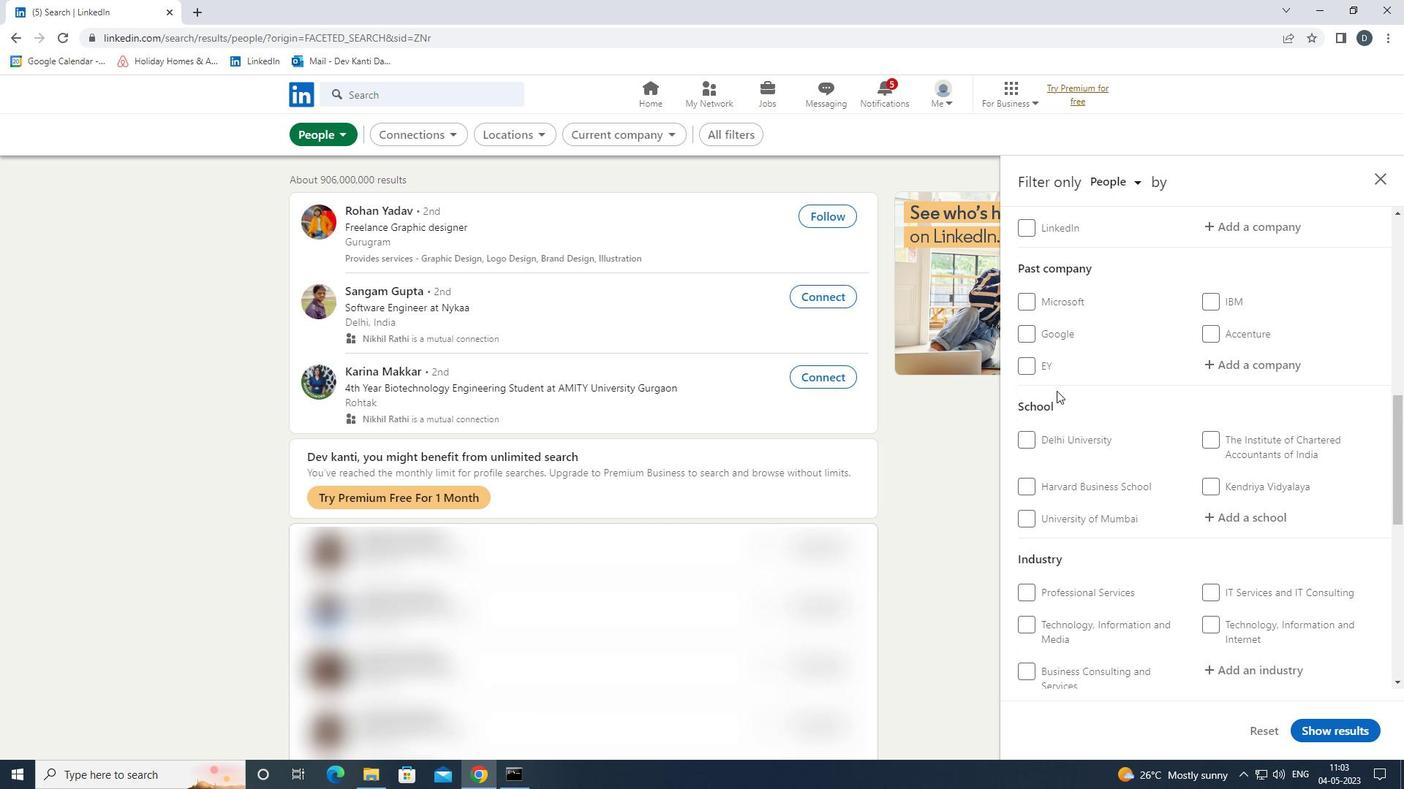 
Action: Mouse moved to (1235, 373)
Screenshot: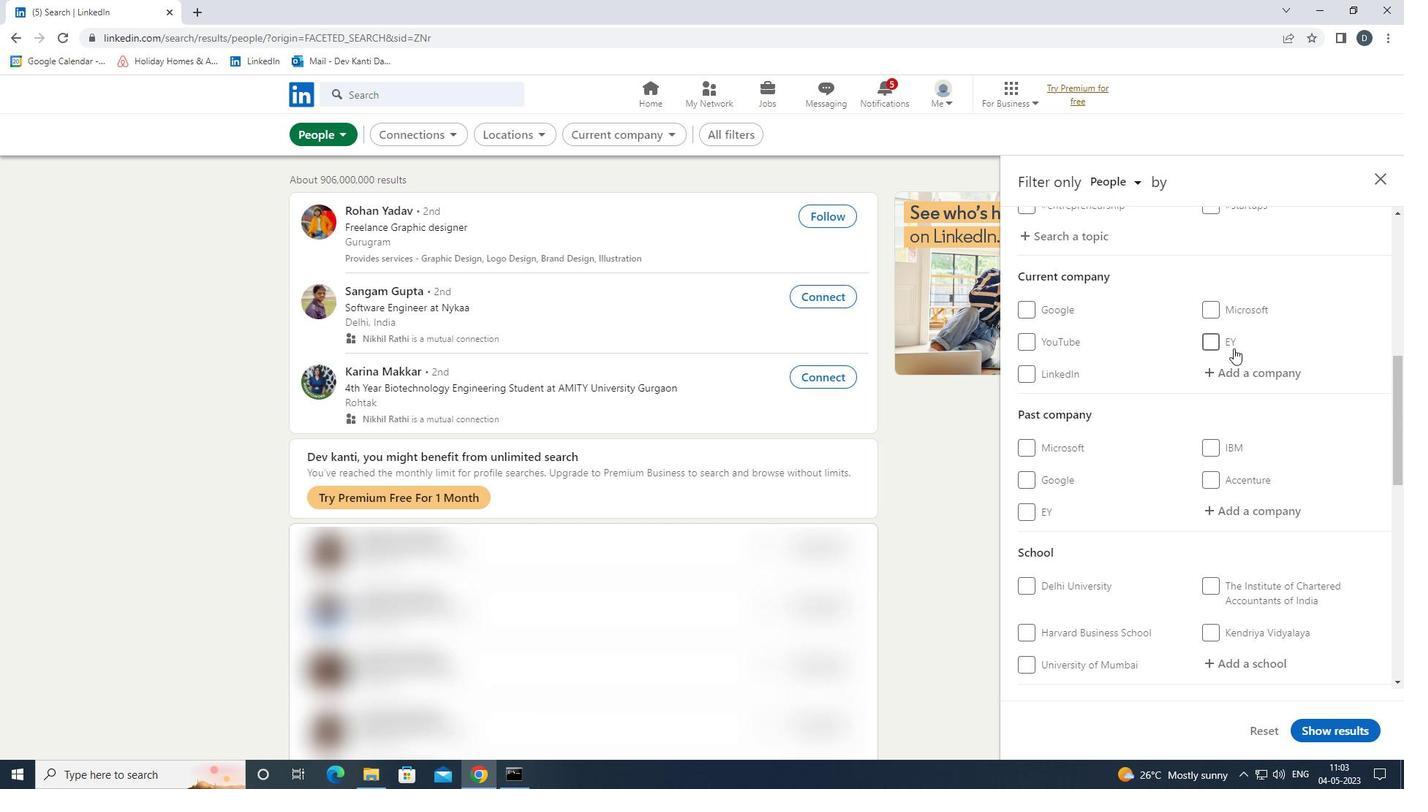 
Action: Mouse pressed left at (1235, 373)
Screenshot: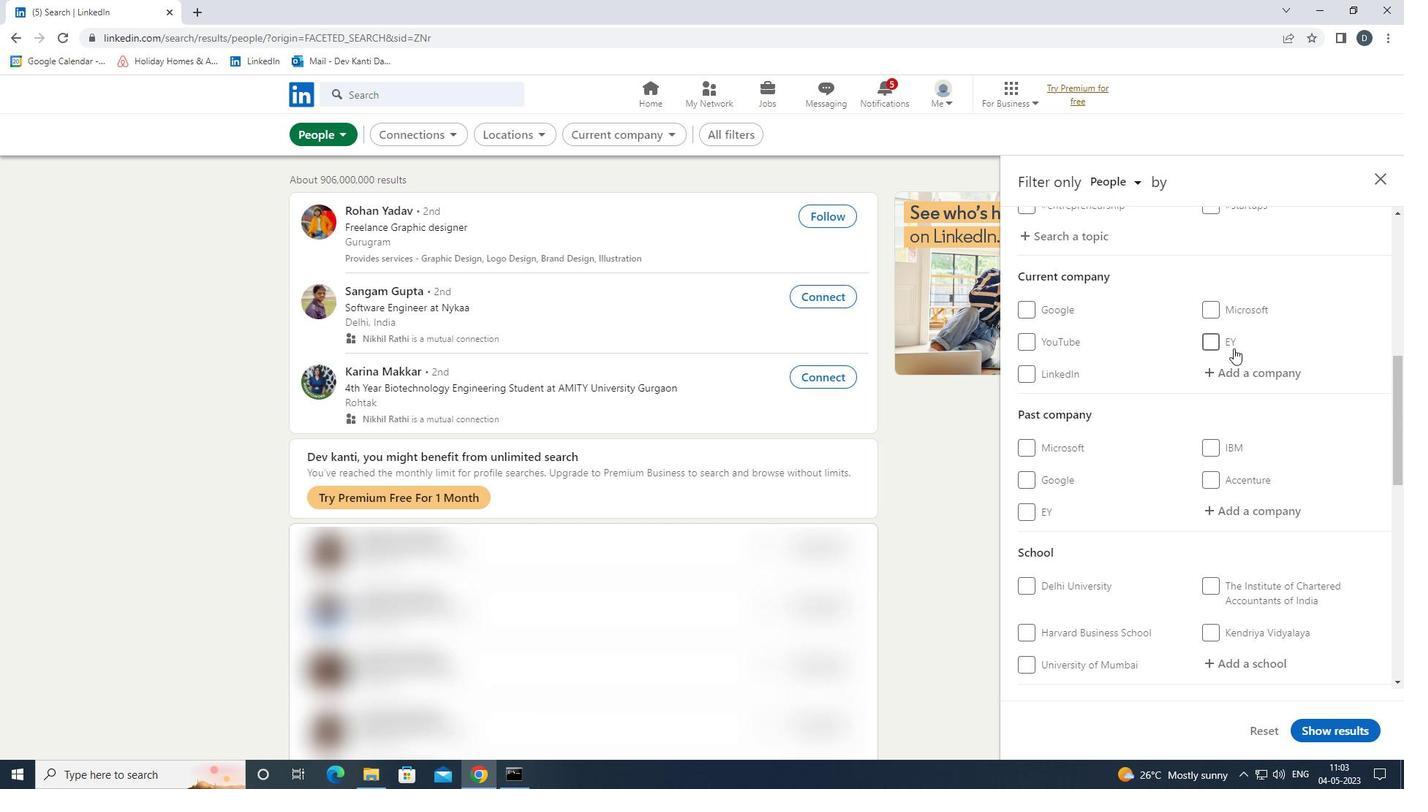 
Action: Mouse moved to (1233, 376)
Screenshot: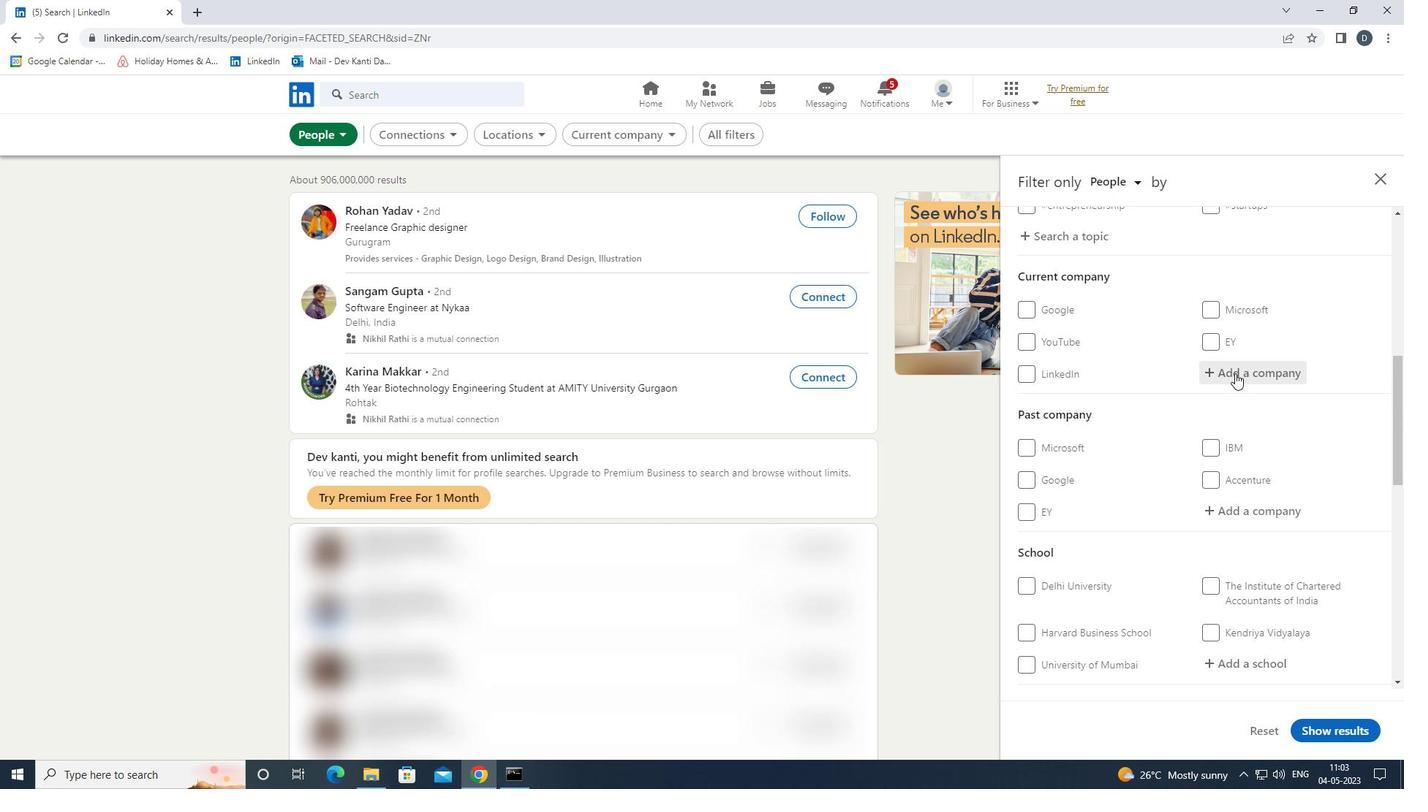 
Action: Key pressed <Key.shift>COLLABERA<Key.space><Key.shift>DIG<Key.down><Key.enter>
Screenshot: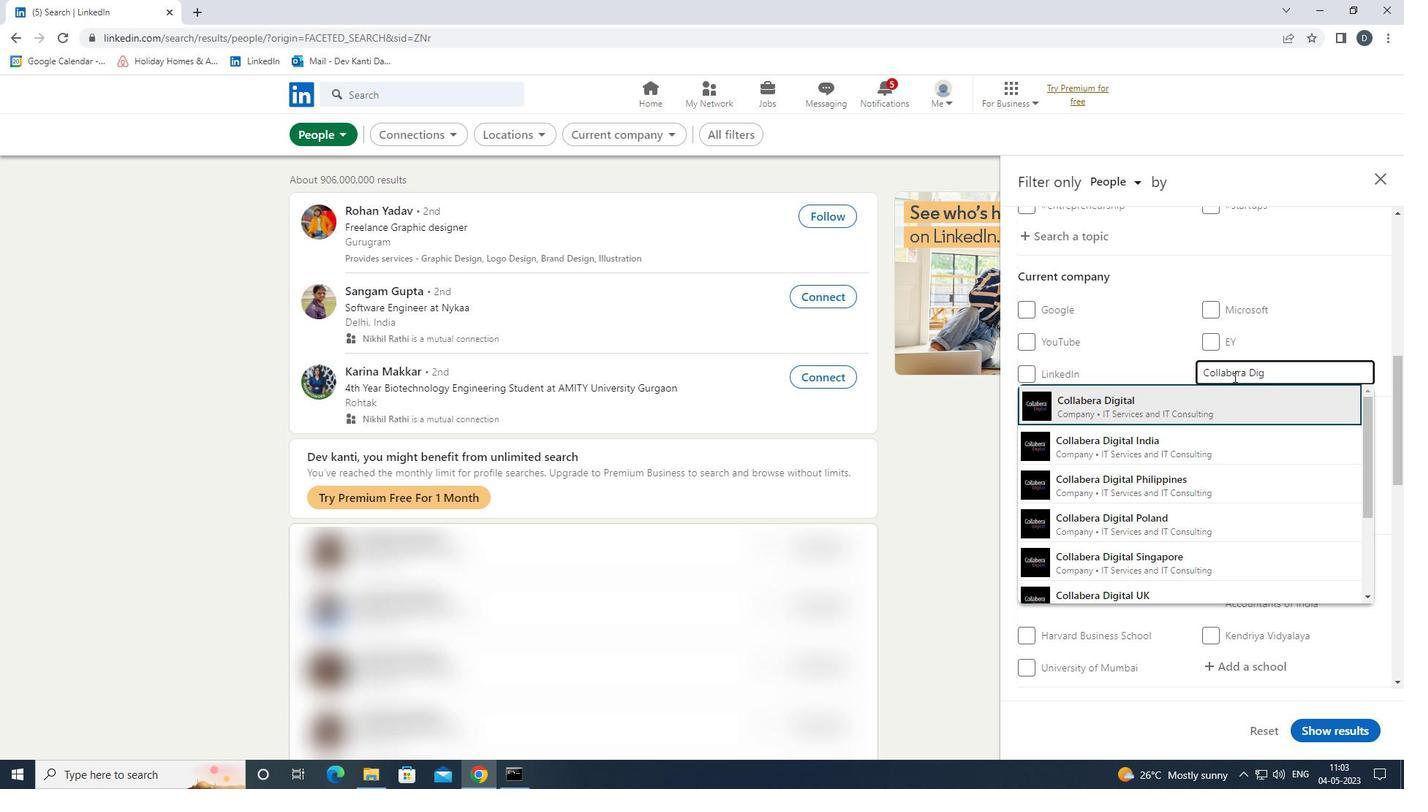 
Action: Mouse scrolled (1233, 375) with delta (0, 0)
Screenshot: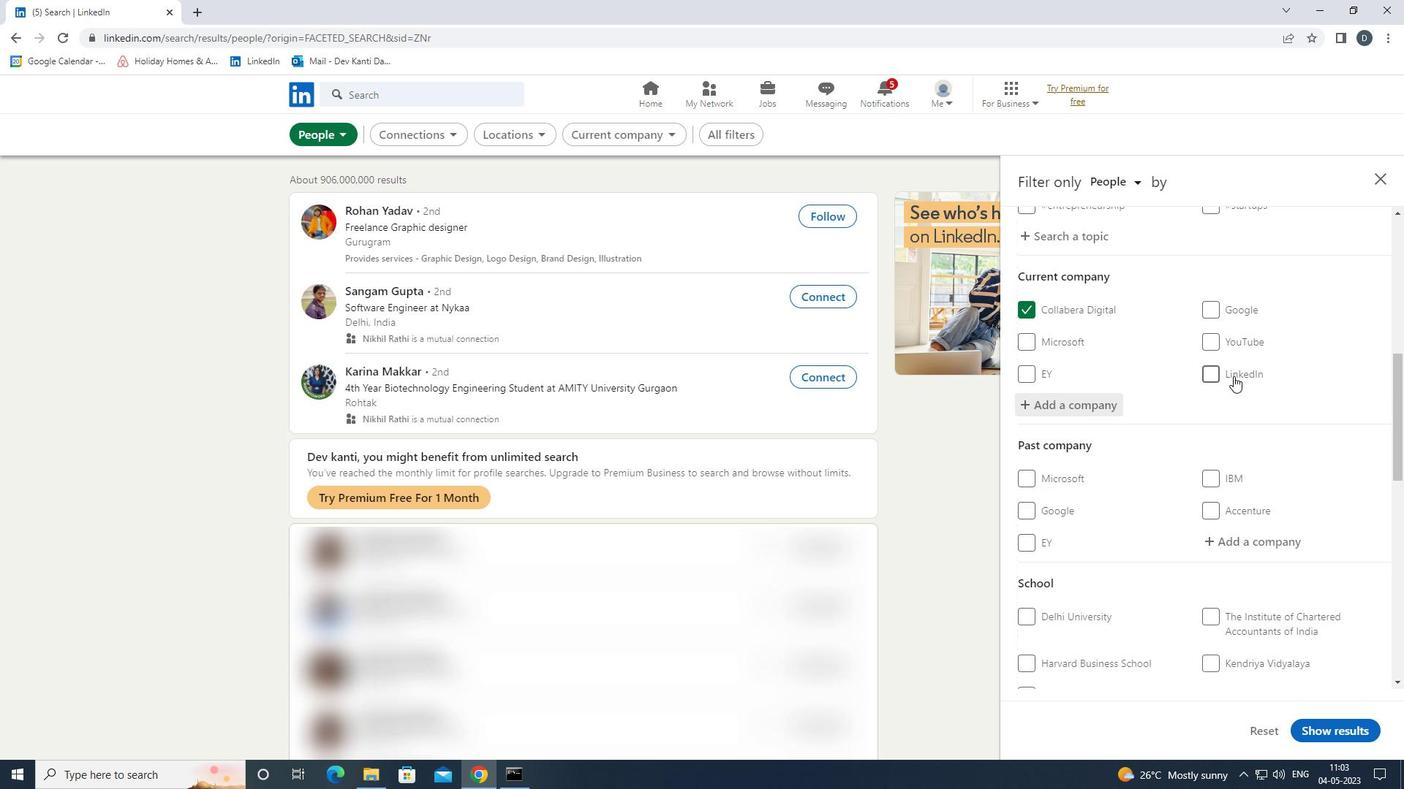
Action: Mouse scrolled (1233, 375) with delta (0, 0)
Screenshot: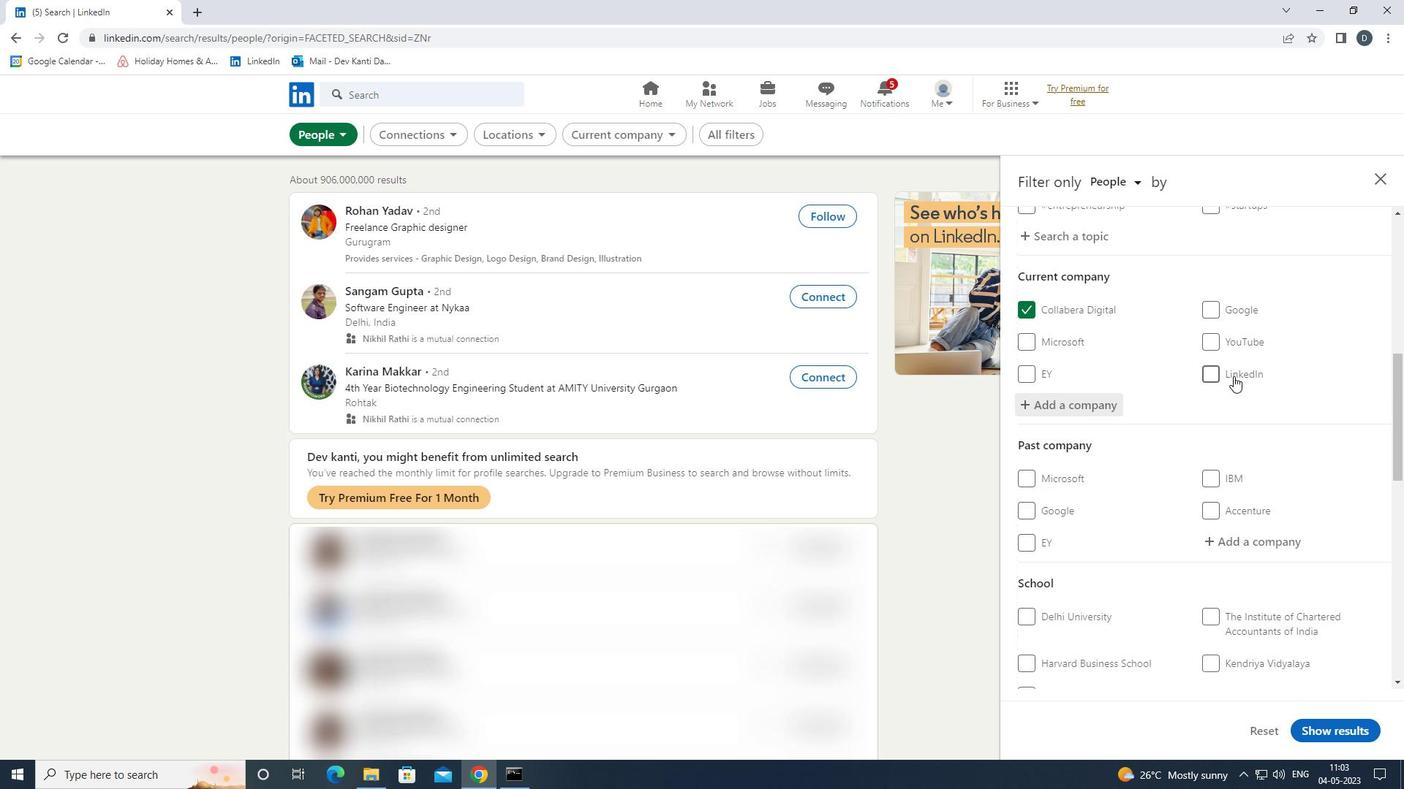
Action: Mouse scrolled (1233, 375) with delta (0, 0)
Screenshot: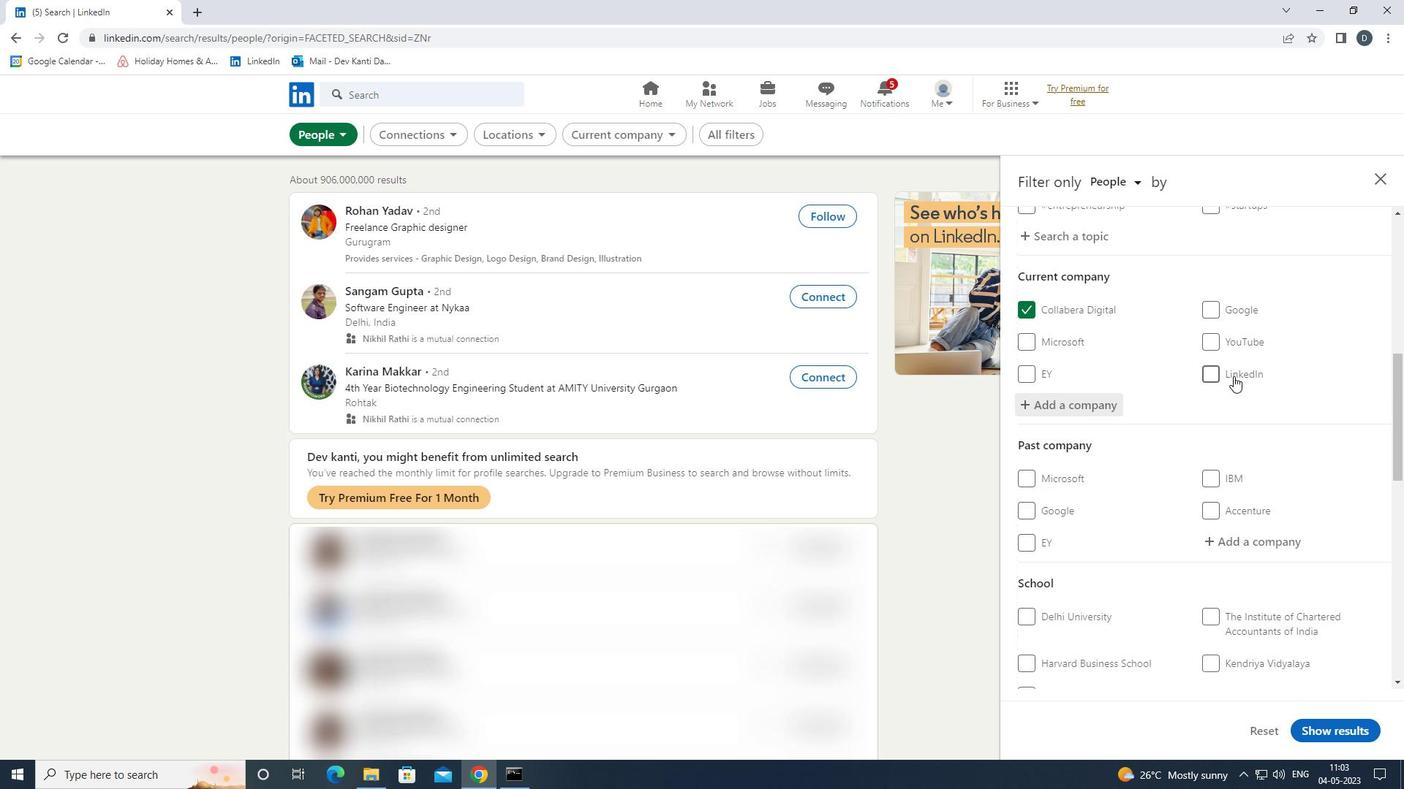 
Action: Mouse moved to (1243, 470)
Screenshot: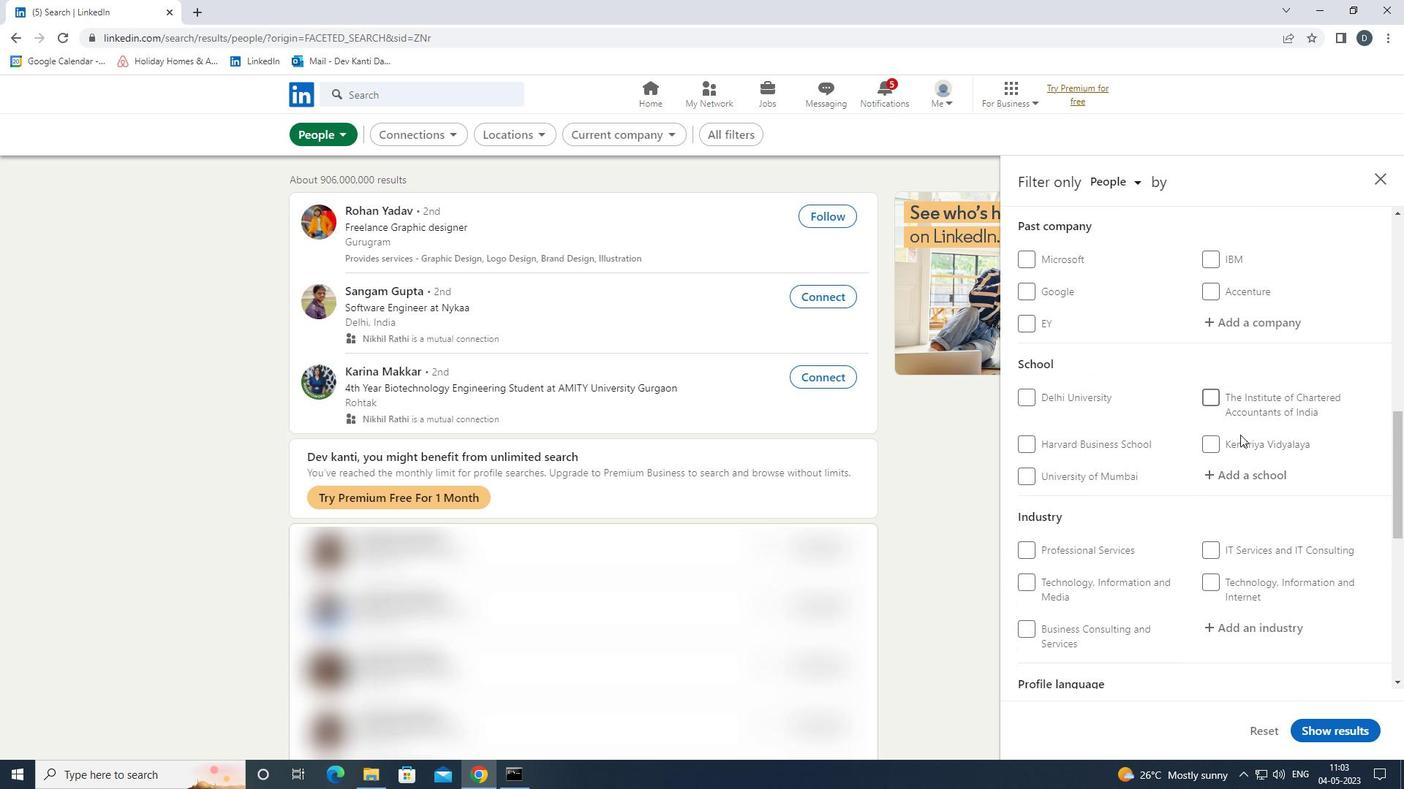 
Action: Mouse pressed left at (1243, 470)
Screenshot: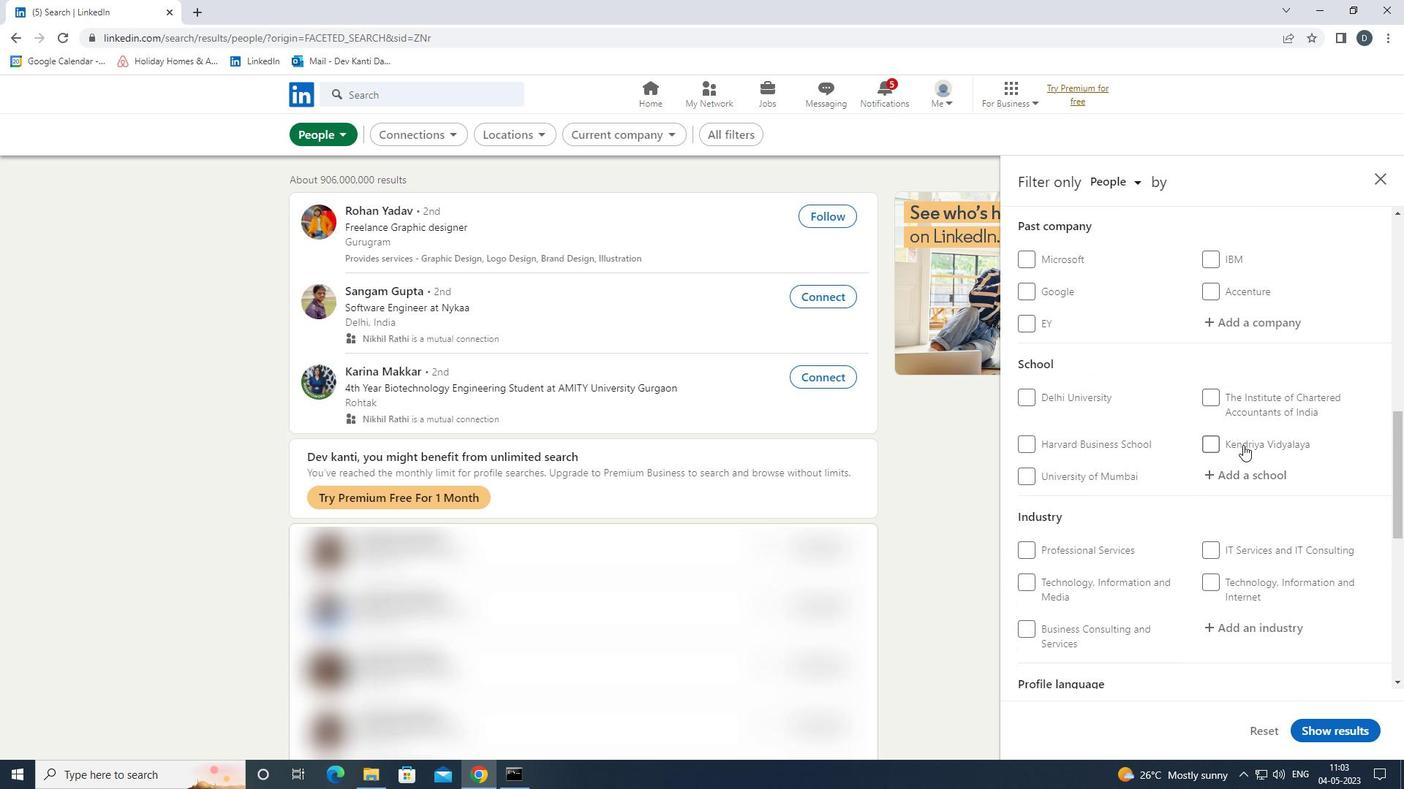 
Action: Key pressed <Key.shift><Key.shift><Key.shift>ELINGKAR<Key.left><Key.left><Key.left><Key.left><Key.left><Key.left><Key.left><Key.left><Key.left><Key.left><Key.left><Key.left><Key.left><Key.shift>W<Key.down><Key.enter>
Screenshot: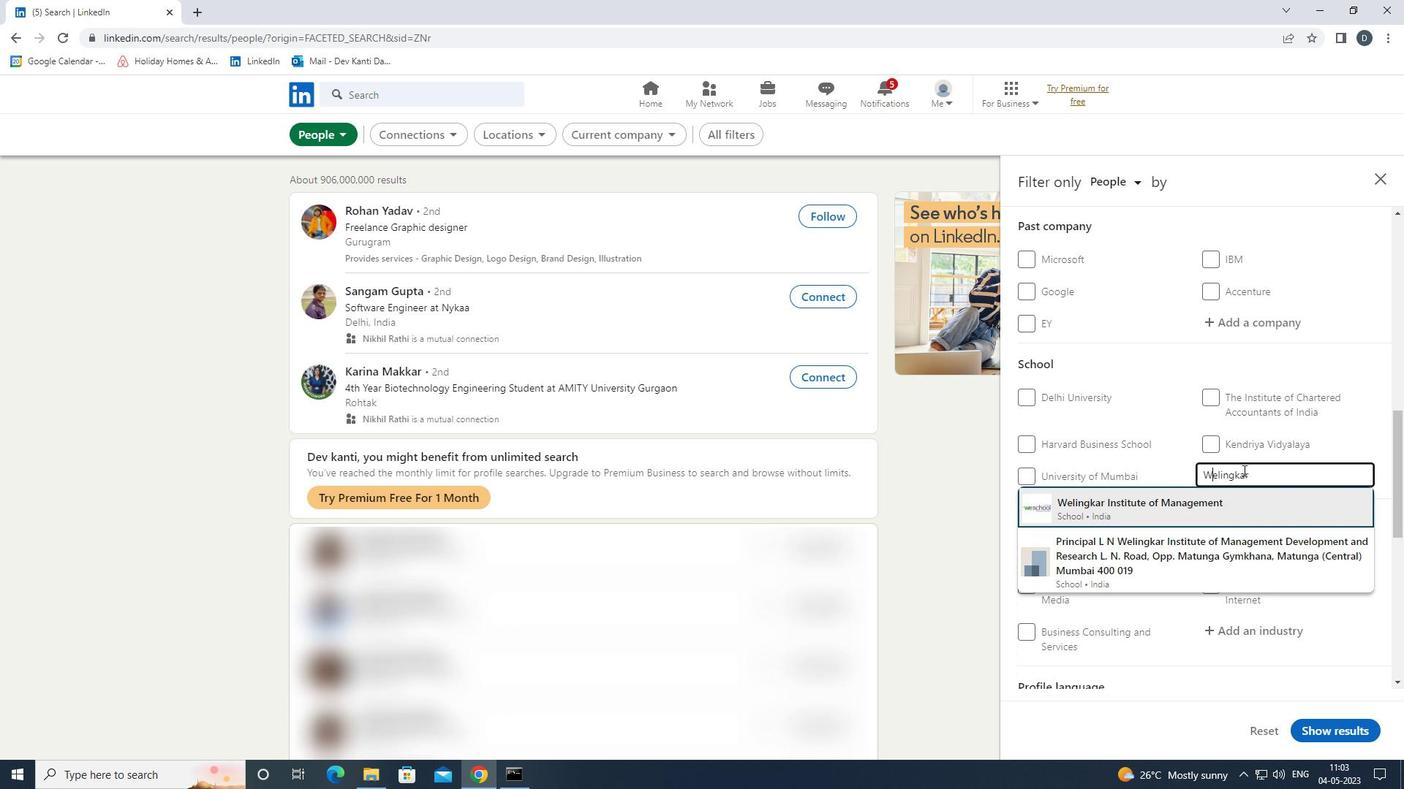
Action: Mouse moved to (1243, 471)
Screenshot: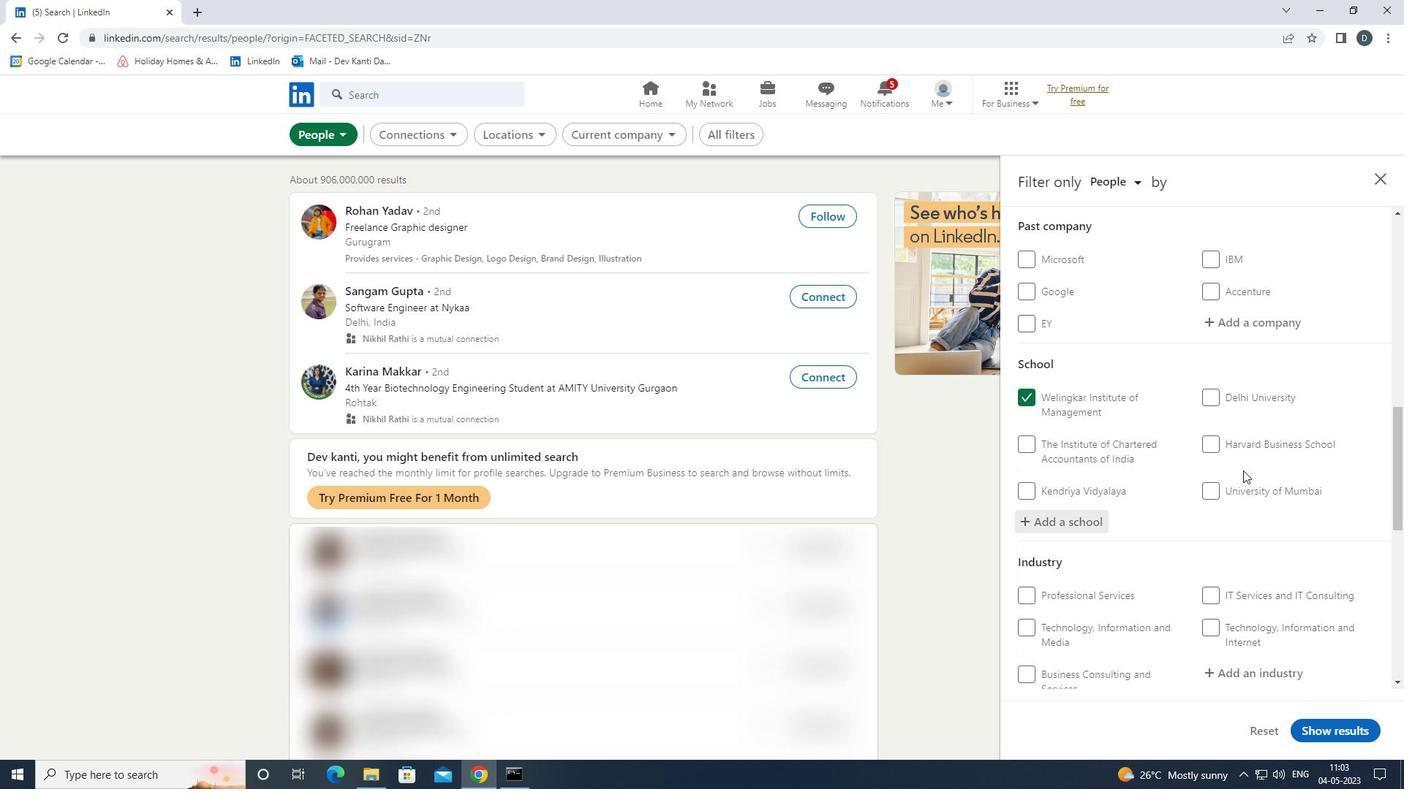 
Action: Mouse scrolled (1243, 470) with delta (0, 0)
Screenshot: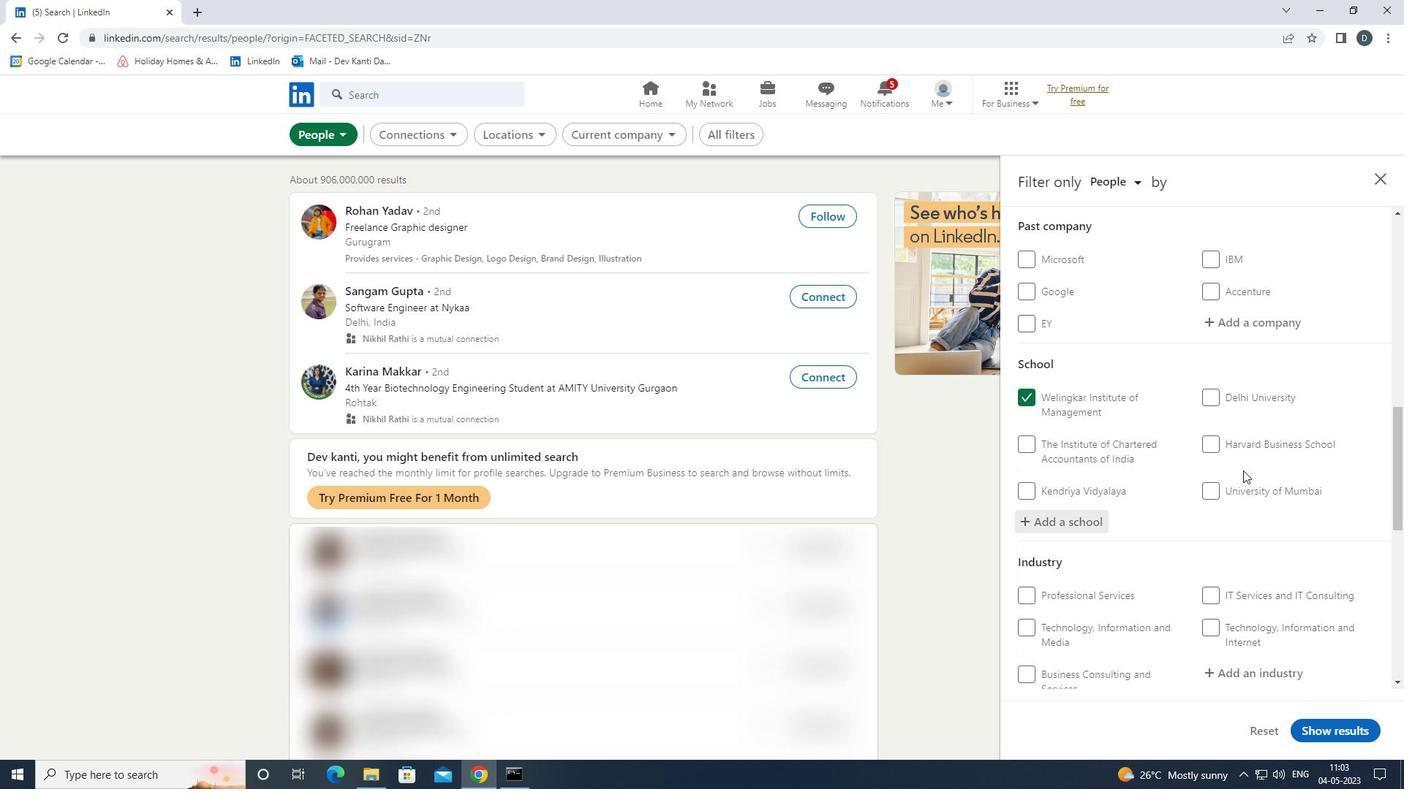 
Action: Mouse scrolled (1243, 470) with delta (0, 0)
Screenshot: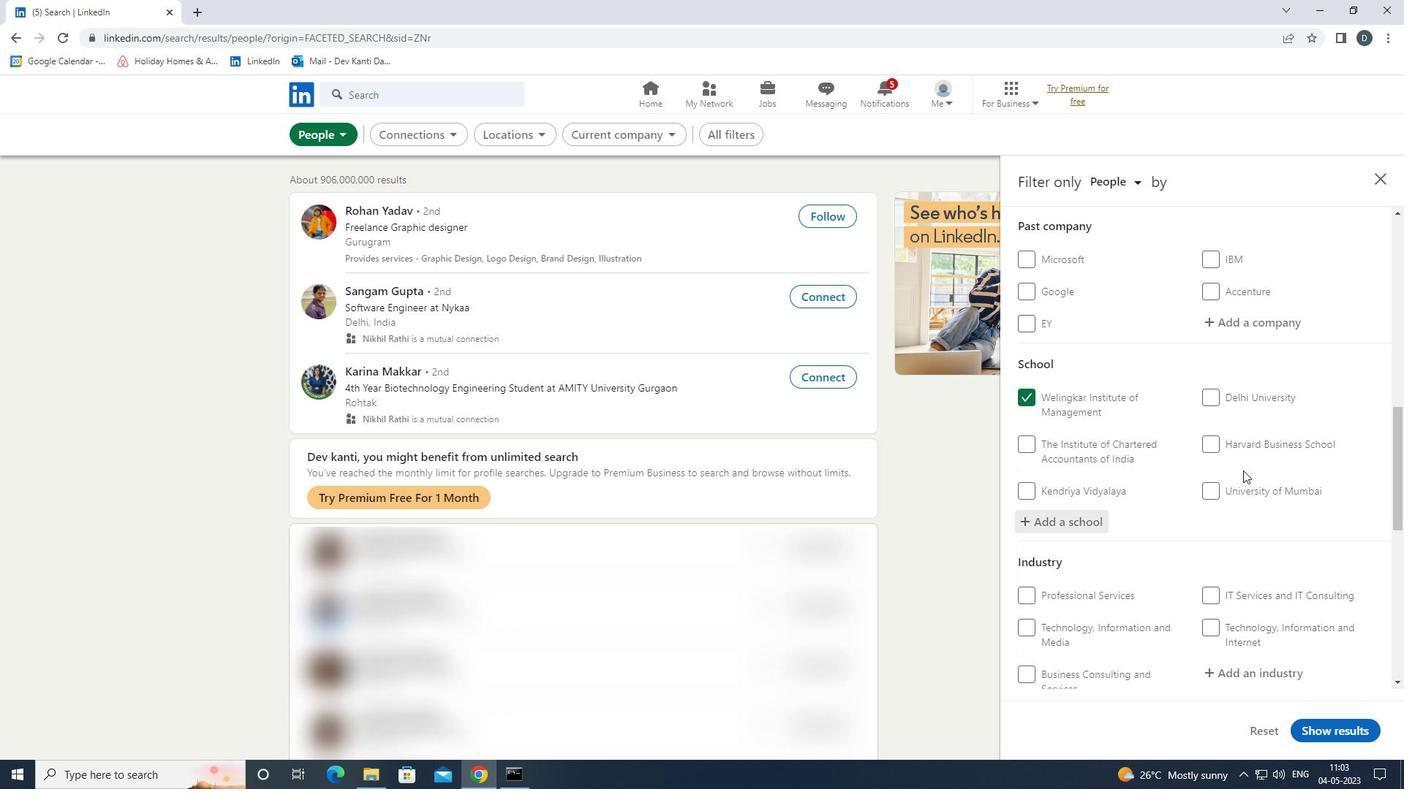 
Action: Mouse scrolled (1243, 470) with delta (0, 0)
Screenshot: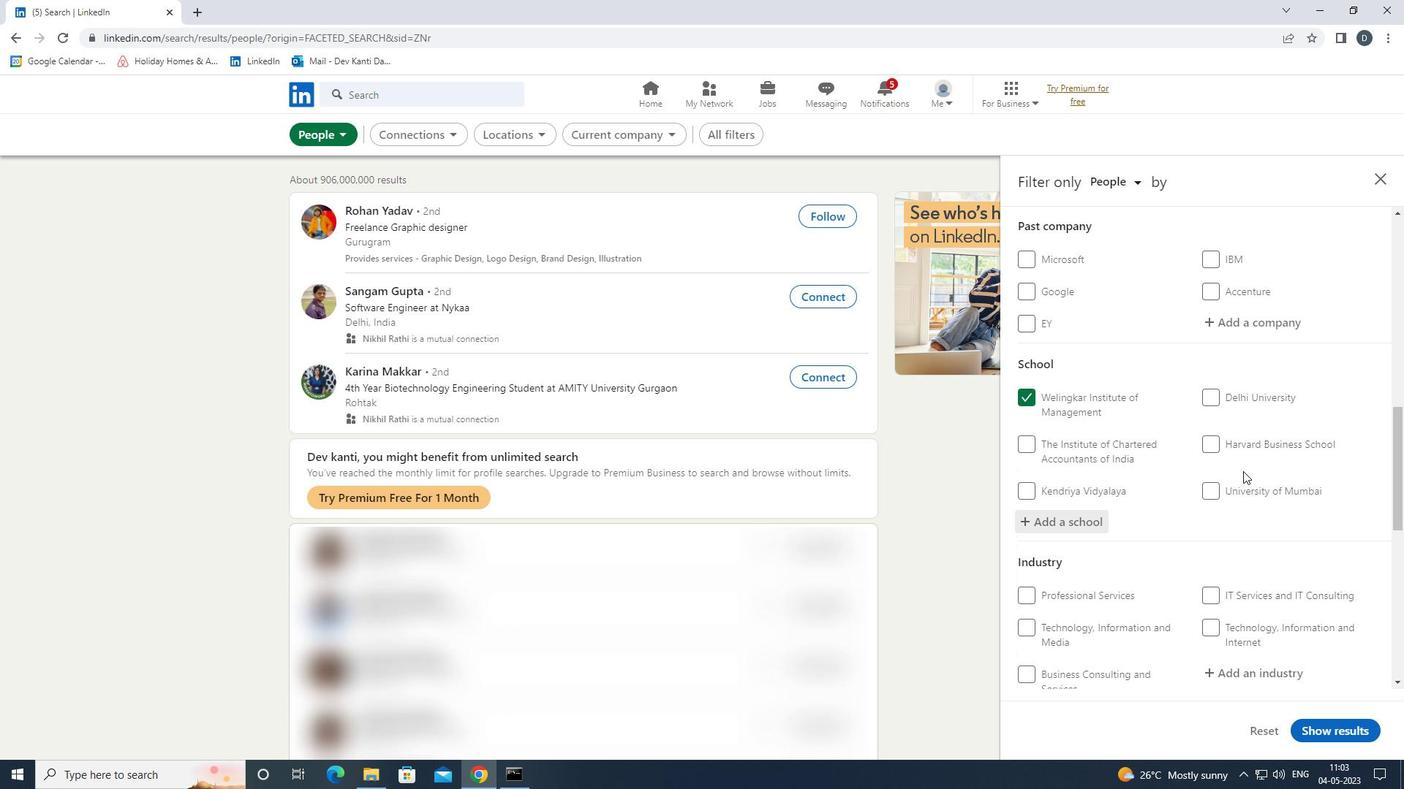 
Action: Mouse moved to (1257, 443)
Screenshot: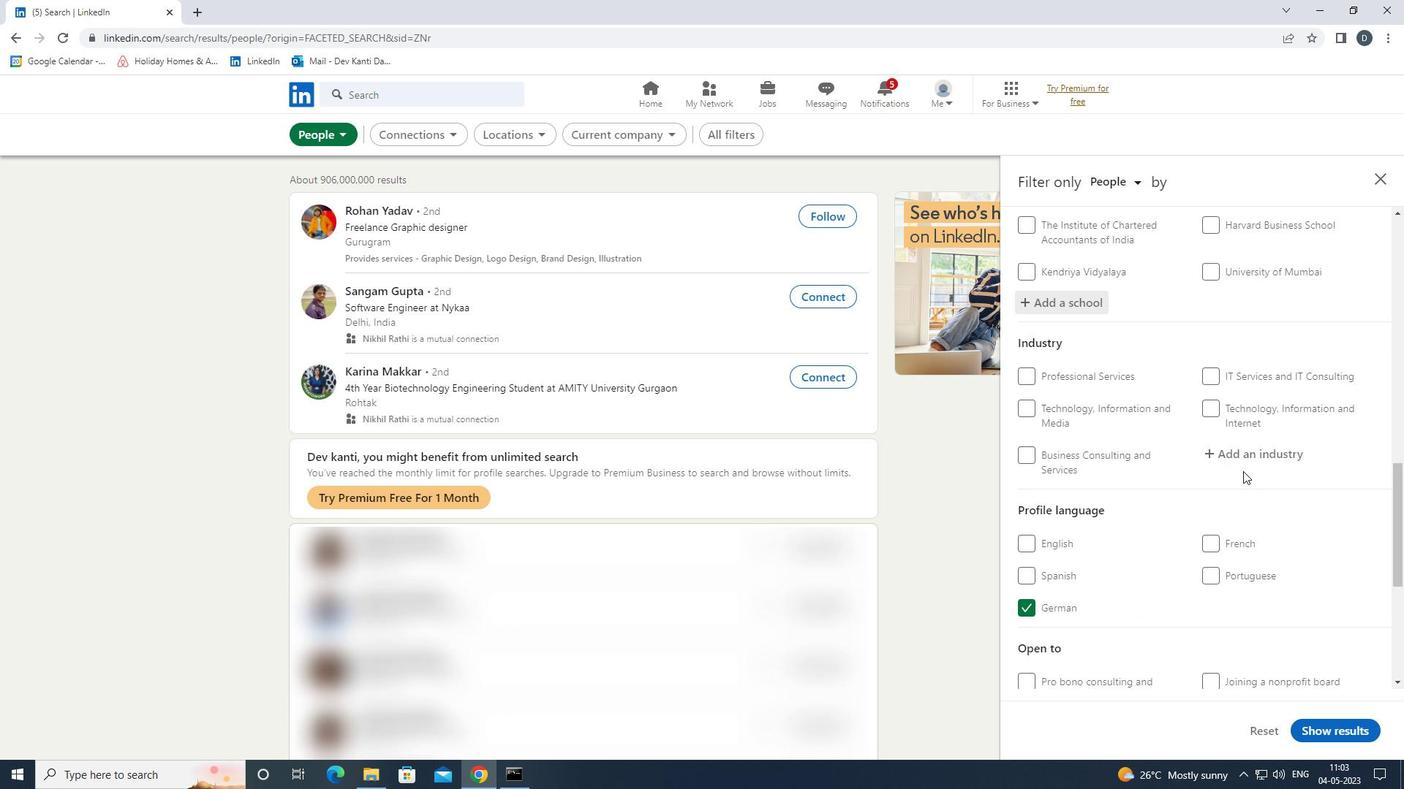 
Action: Mouse pressed left at (1257, 443)
Screenshot: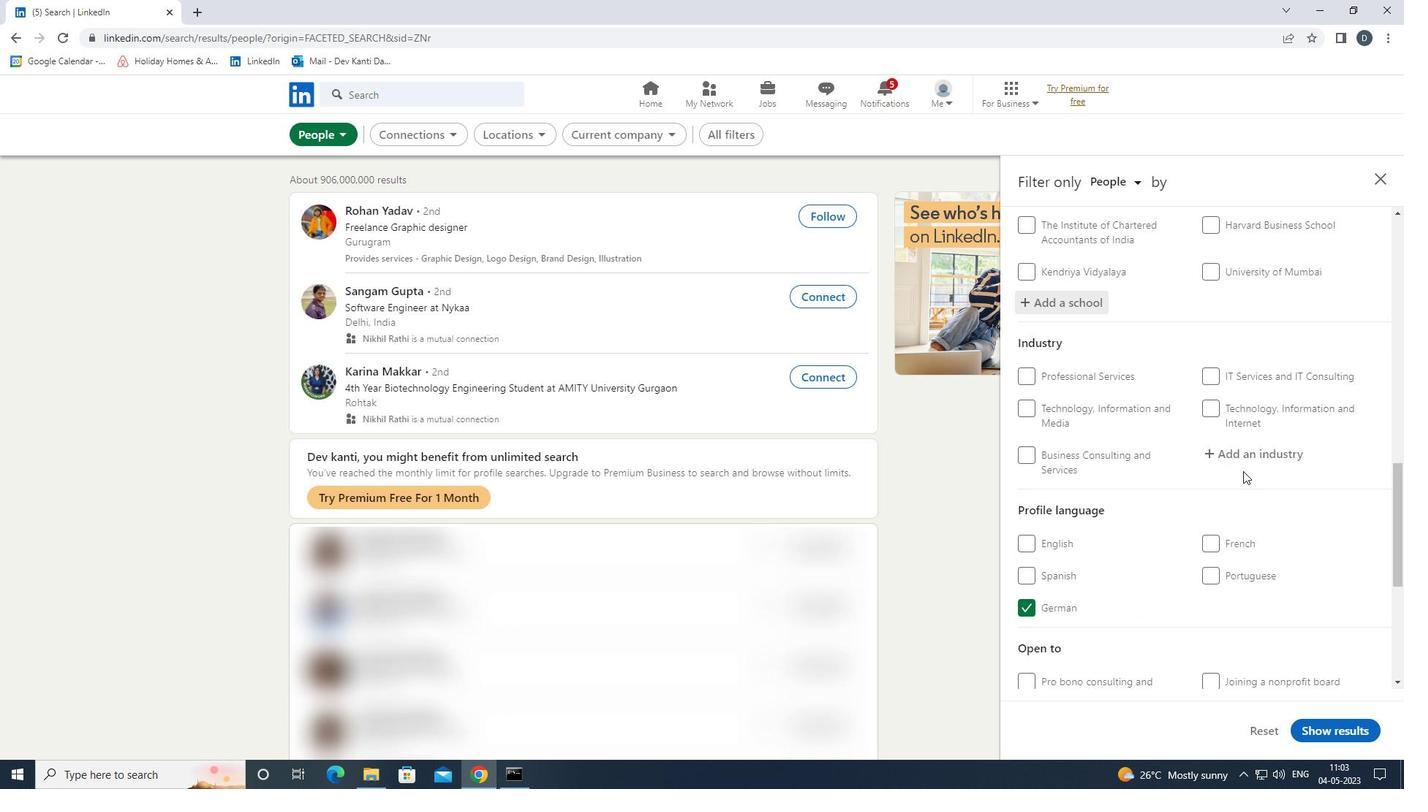 
Action: Key pressed <Key.shift>REAL<Key.space><Key.shift><Key.shift><Key.shift><Key.shift><Key.shift><Key.shift><Key.shift><Key.shift><Key.shift><Key.shift><Key.shift><Key.shift><Key.shift><Key.shift><Key.shift><Key.shift><Key.shift><Key.shift><Key.shift><Key.shift><Key.shift><Key.shift><Key.shift><Key.shift><Key.shift><Key.shift><Key.shift><Key.shift>EST<Key.down><Key.enter>
Screenshot: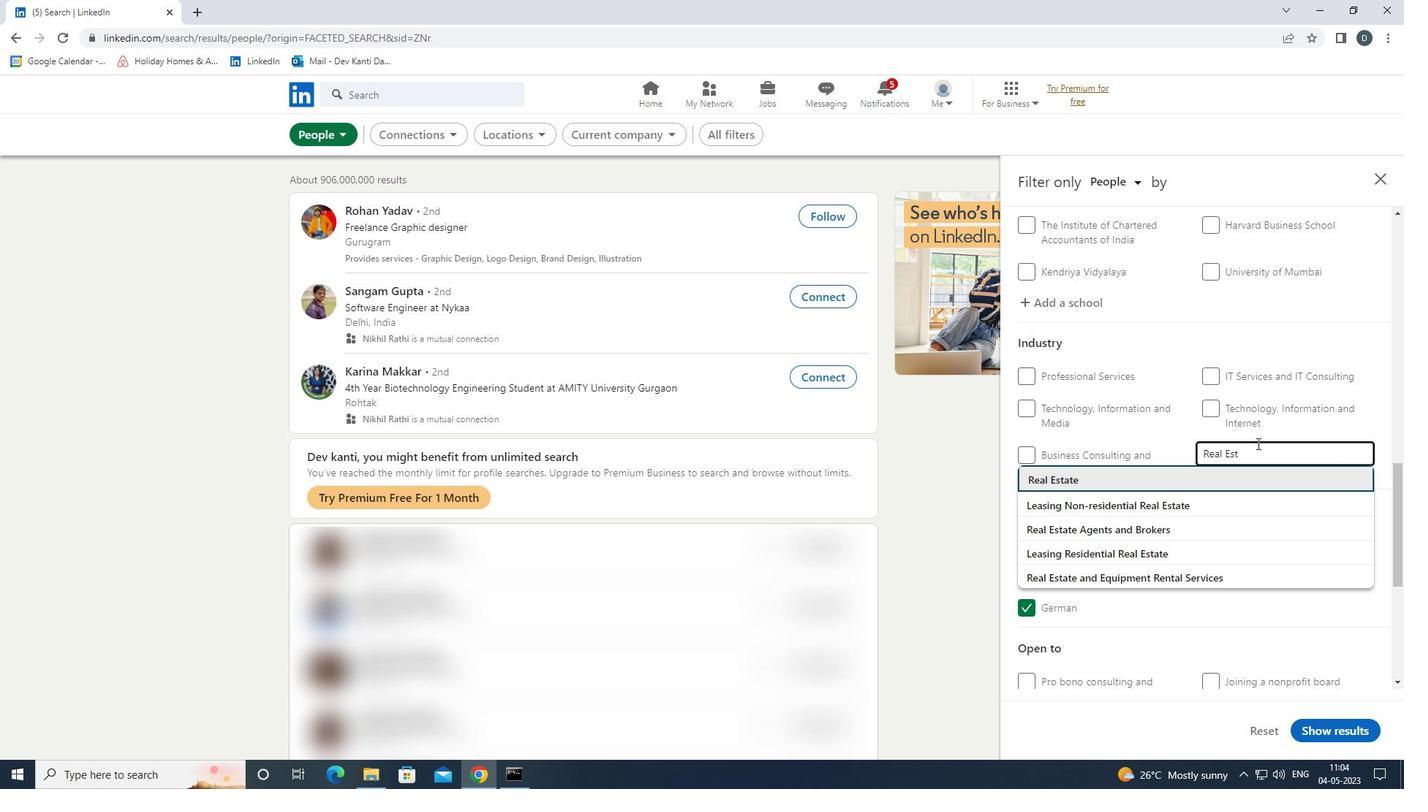 
Action: Mouse moved to (1257, 447)
Screenshot: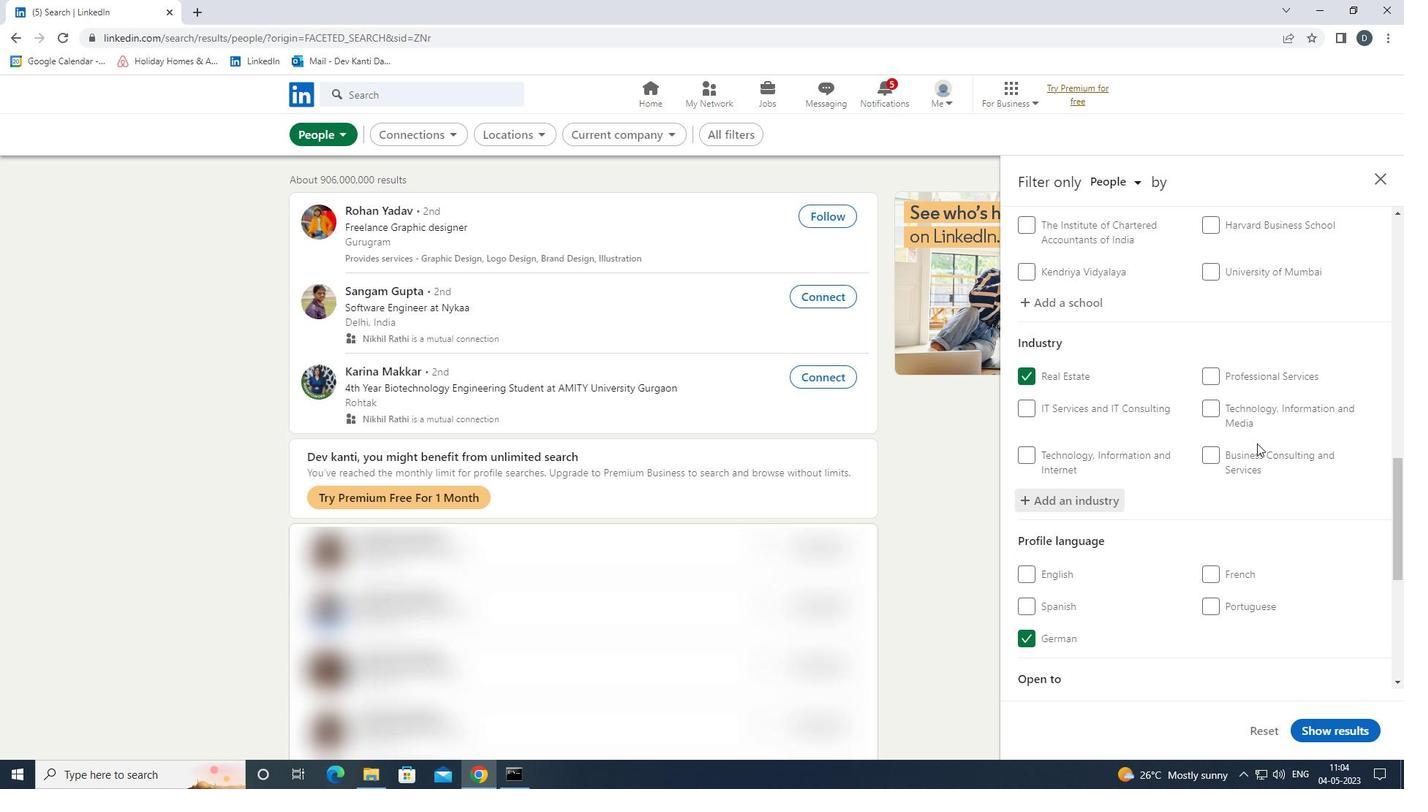 
Action: Mouse scrolled (1257, 446) with delta (0, 0)
Screenshot: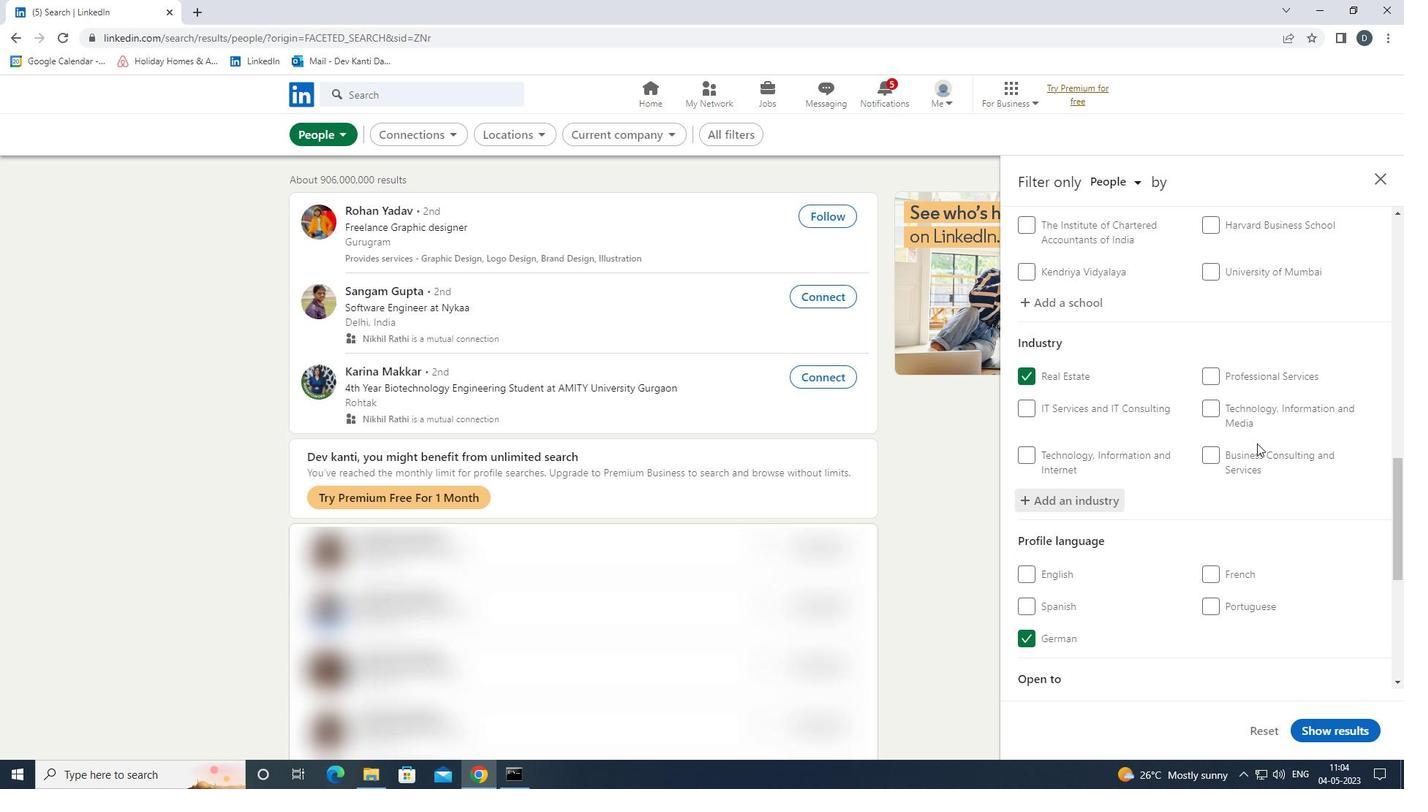 
Action: Mouse moved to (1257, 449)
Screenshot: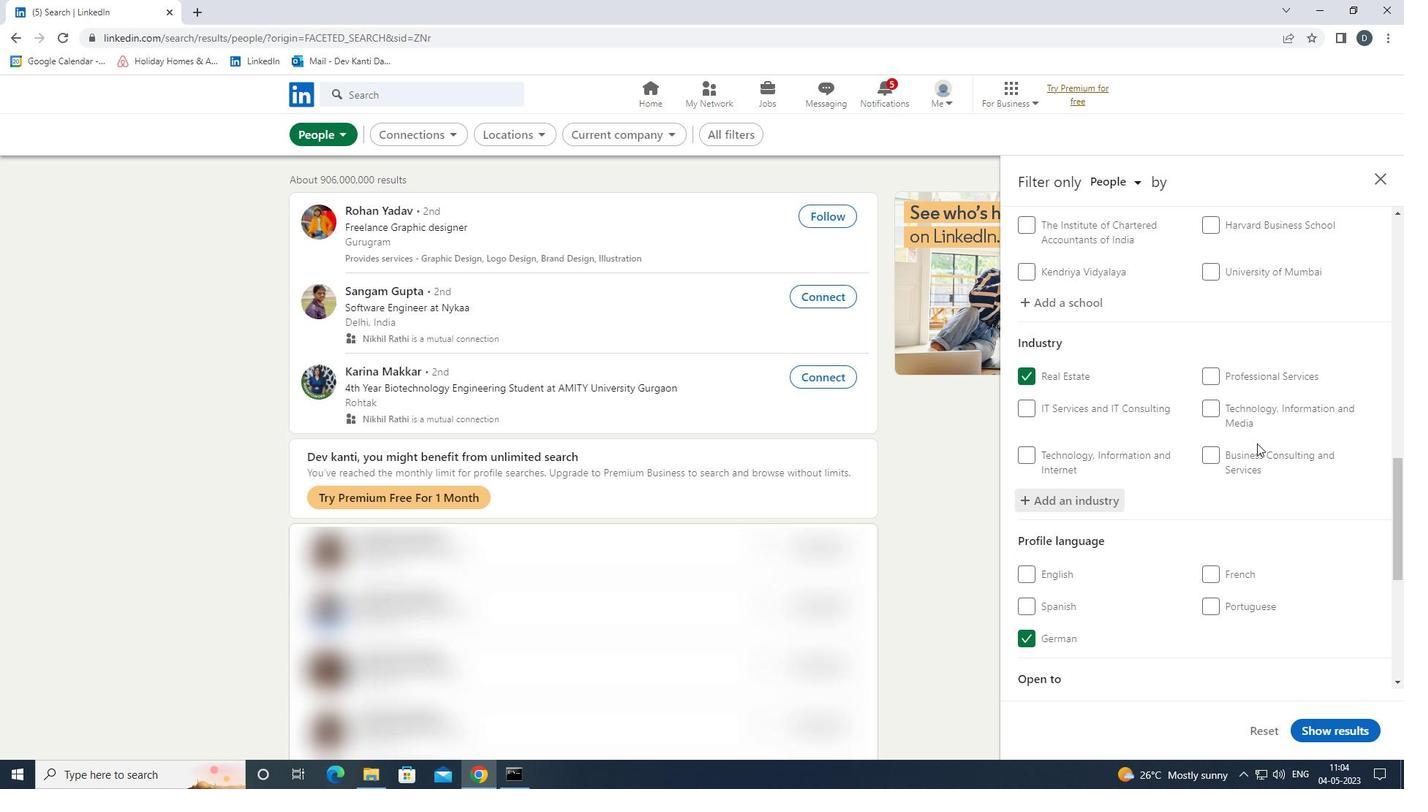 
Action: Mouse scrolled (1257, 449) with delta (0, 0)
Screenshot: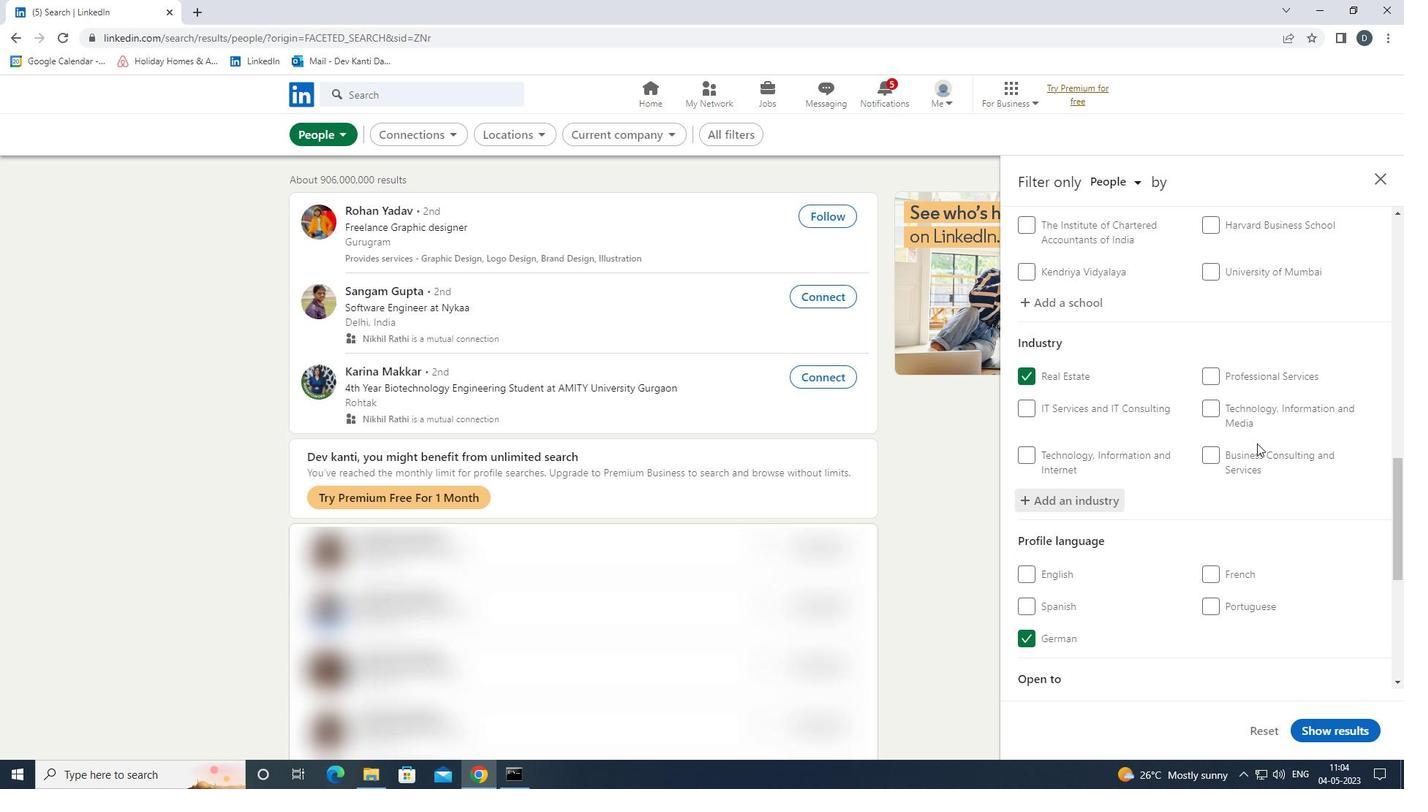 
Action: Mouse scrolled (1257, 449) with delta (0, 0)
Screenshot: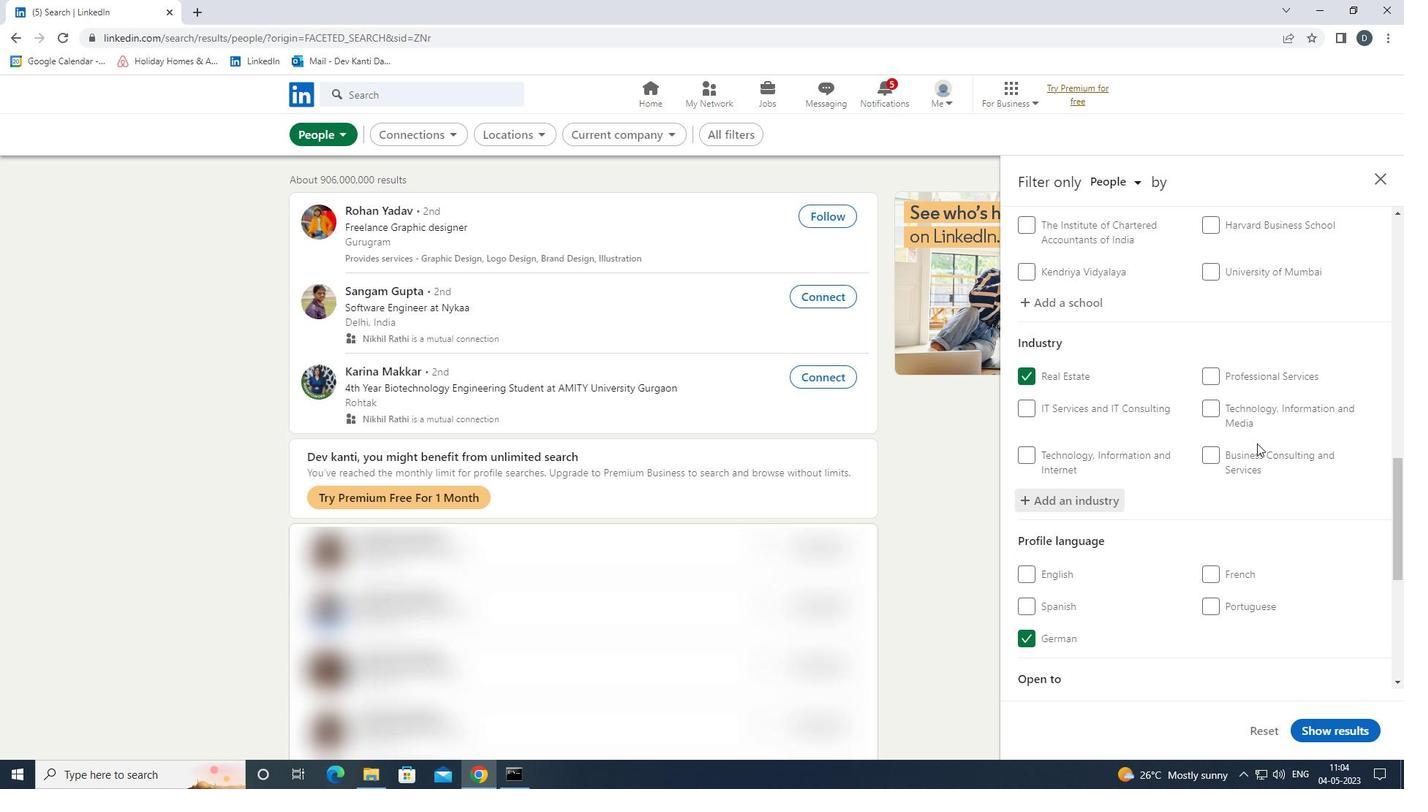 
Action: Mouse moved to (1243, 473)
Screenshot: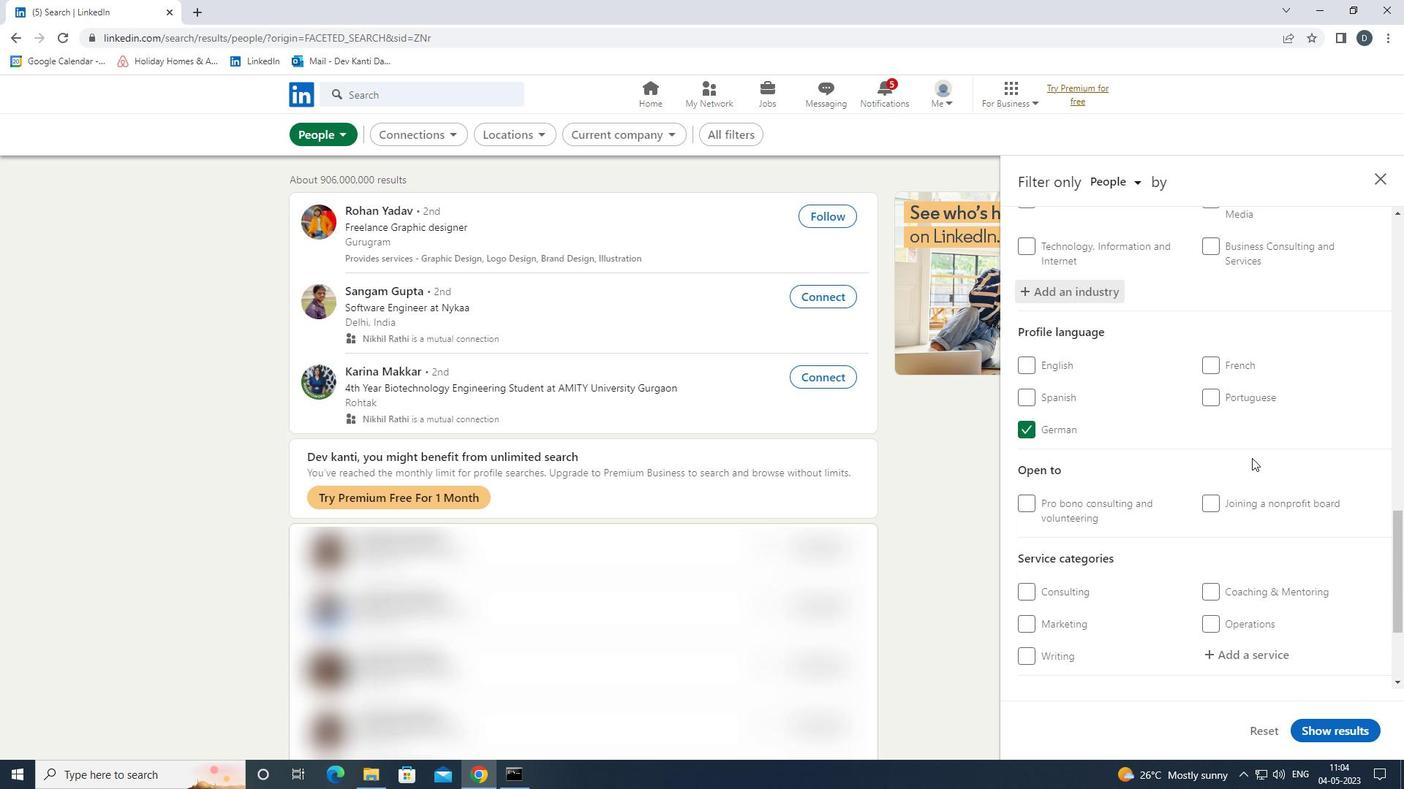 
Action: Mouse scrolled (1243, 473) with delta (0, 0)
Screenshot: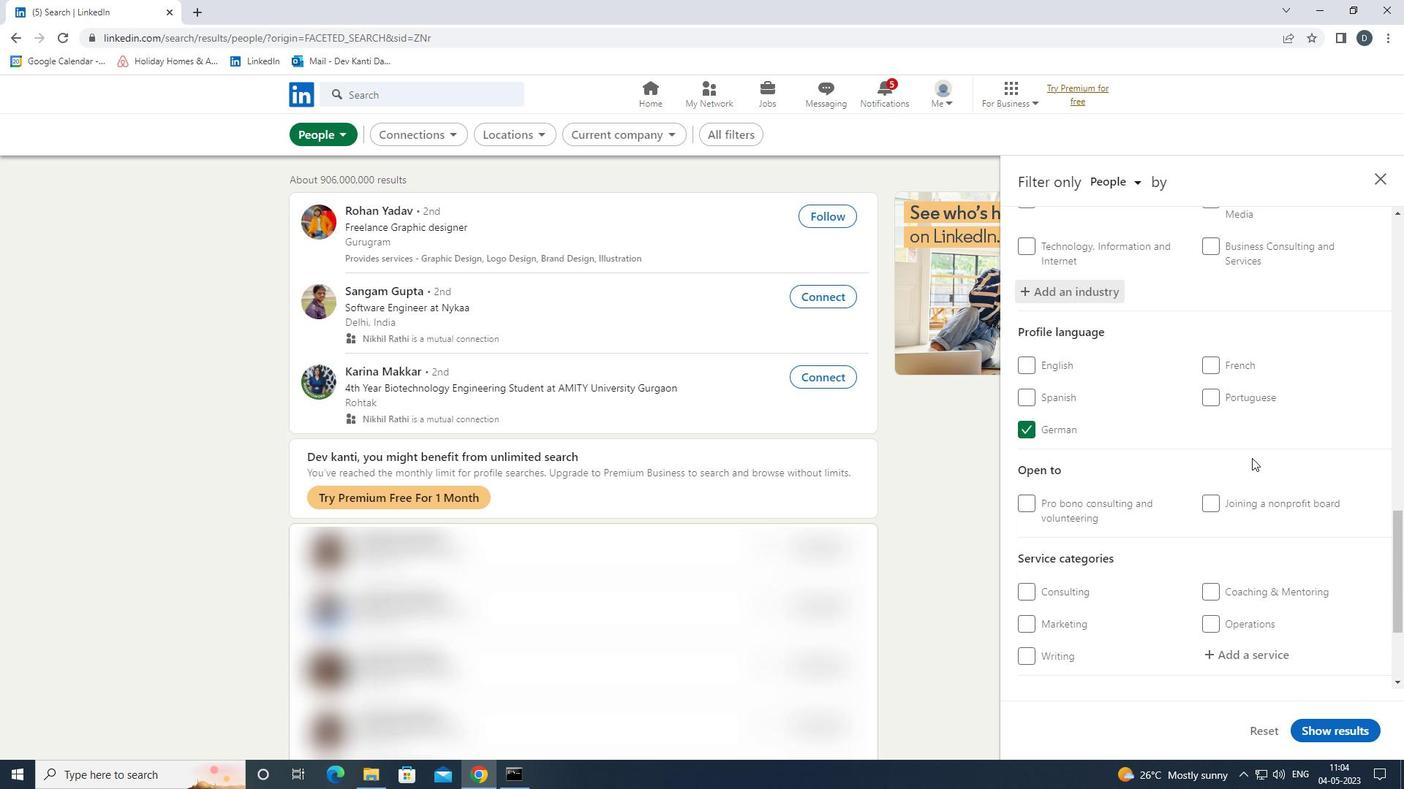 
Action: Mouse moved to (1243, 474)
Screenshot: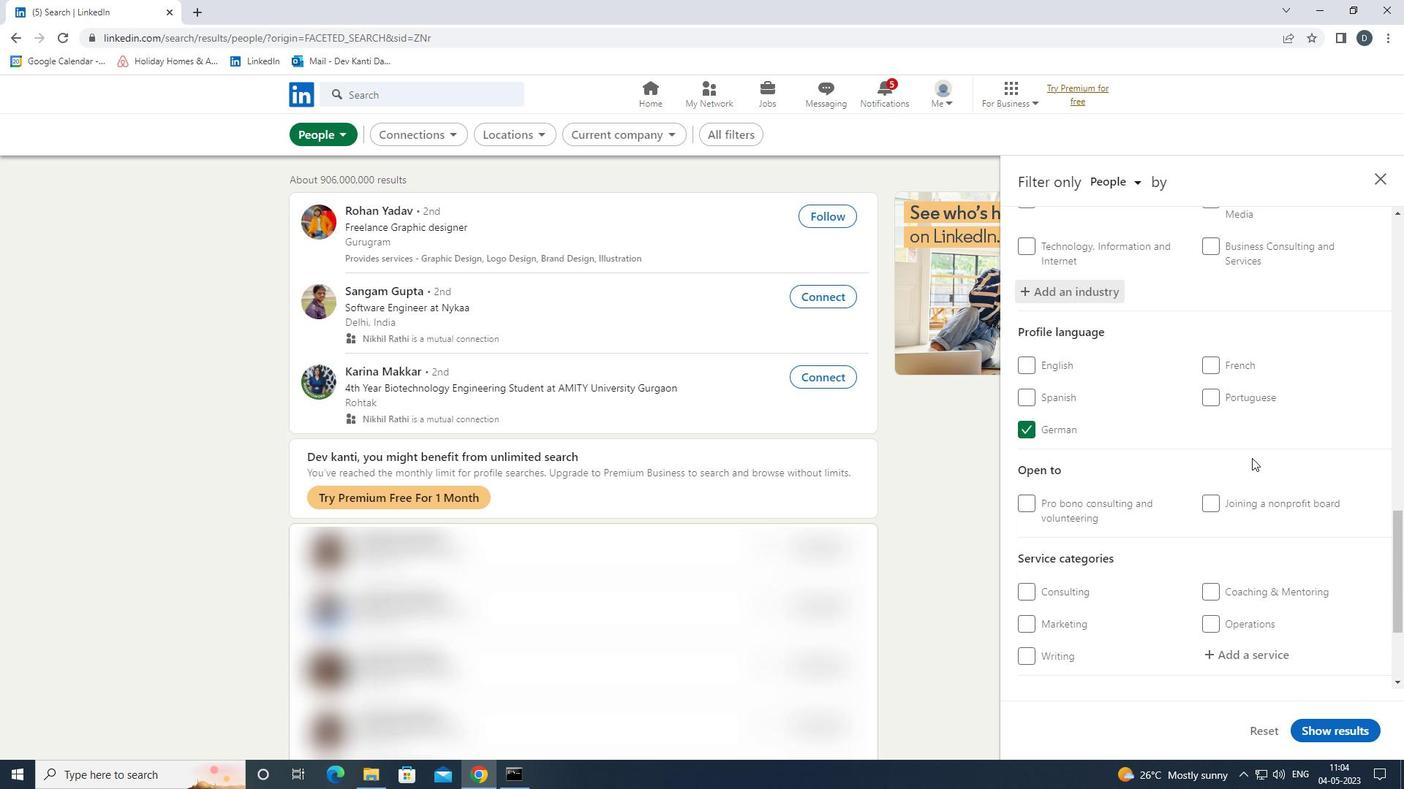 
Action: Mouse scrolled (1243, 473) with delta (0, 0)
Screenshot: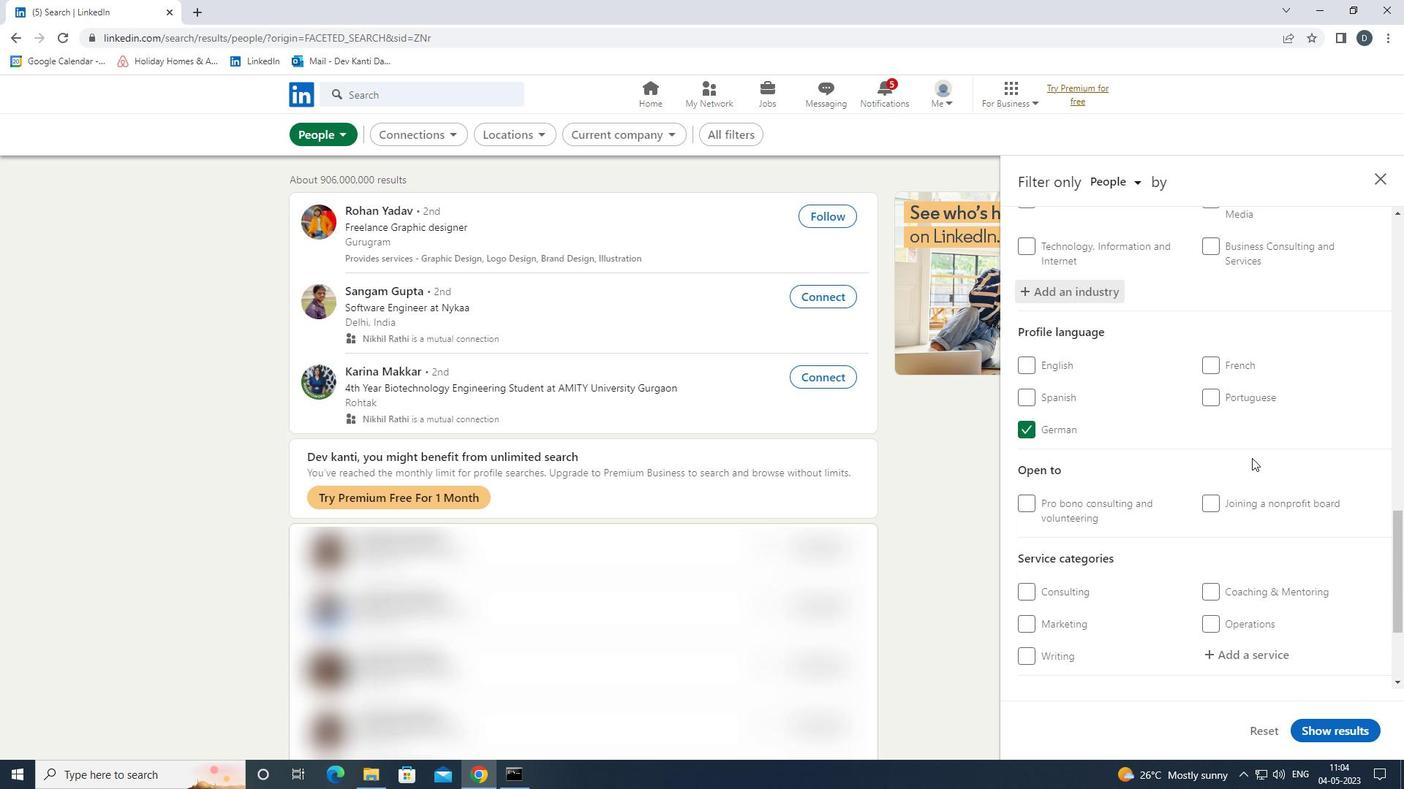 
Action: Mouse scrolled (1243, 473) with delta (0, 0)
Screenshot: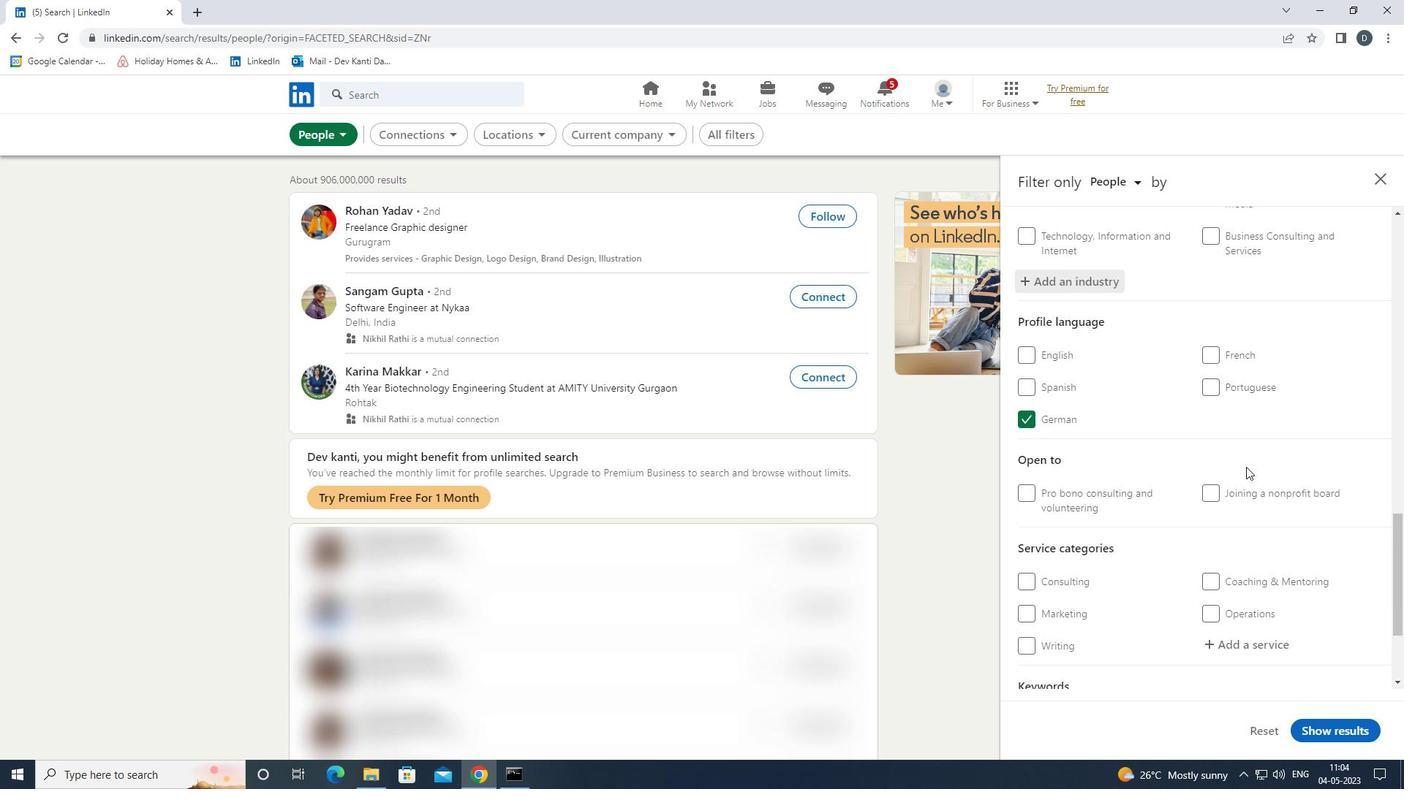 
Action: Mouse moved to (1241, 484)
Screenshot: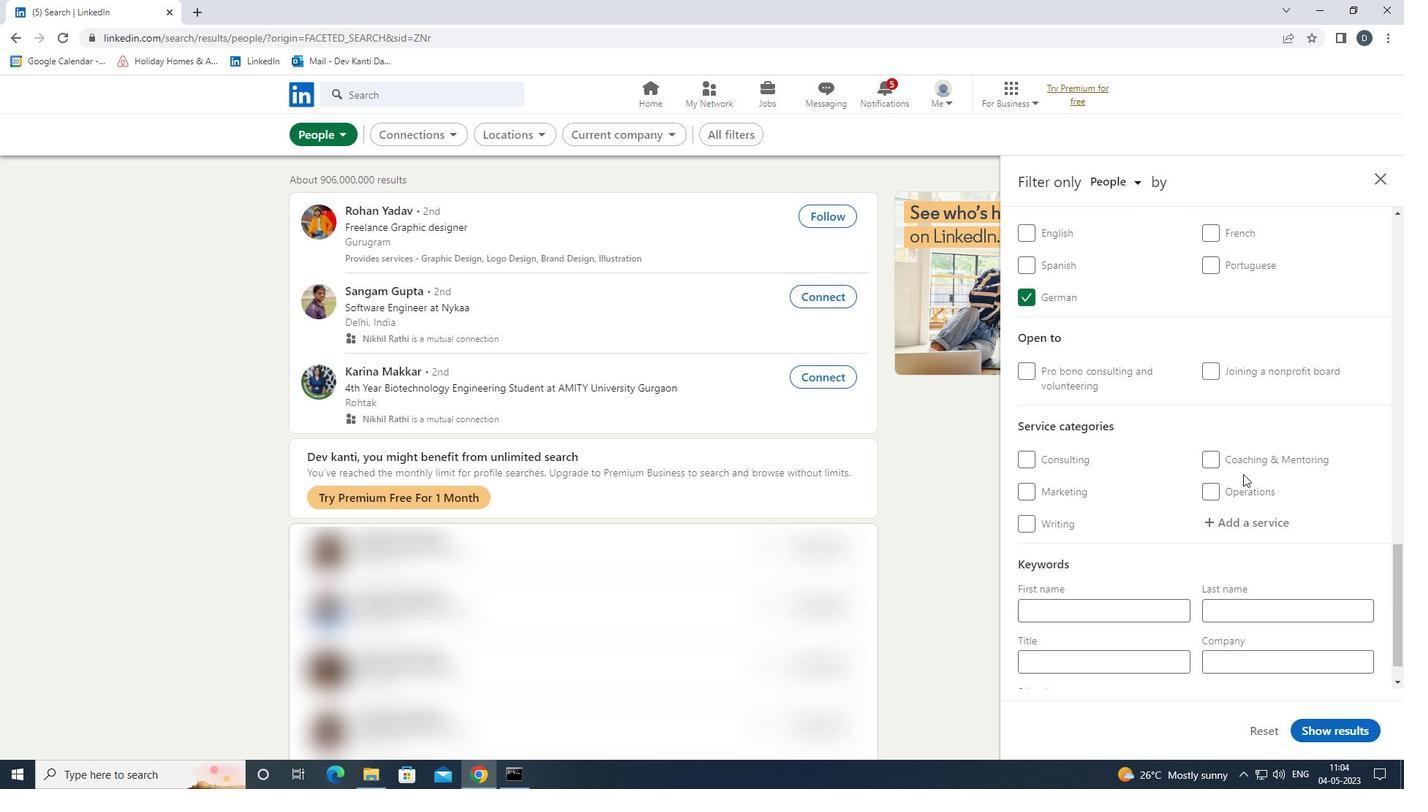 
Action: Mouse pressed left at (1241, 484)
Screenshot: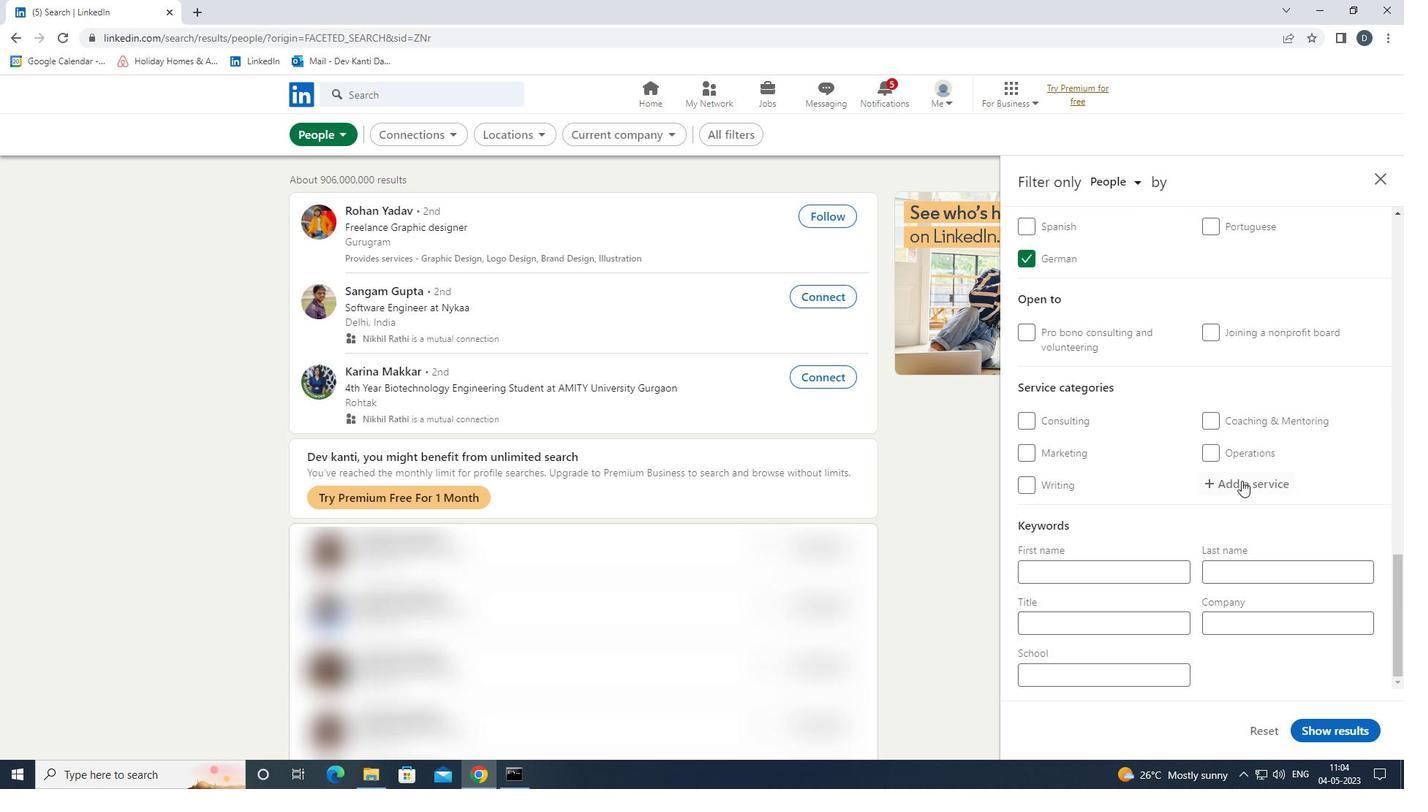 
Action: Key pressed <Key.shift>BANK<Key.down><Key.enter>
Screenshot: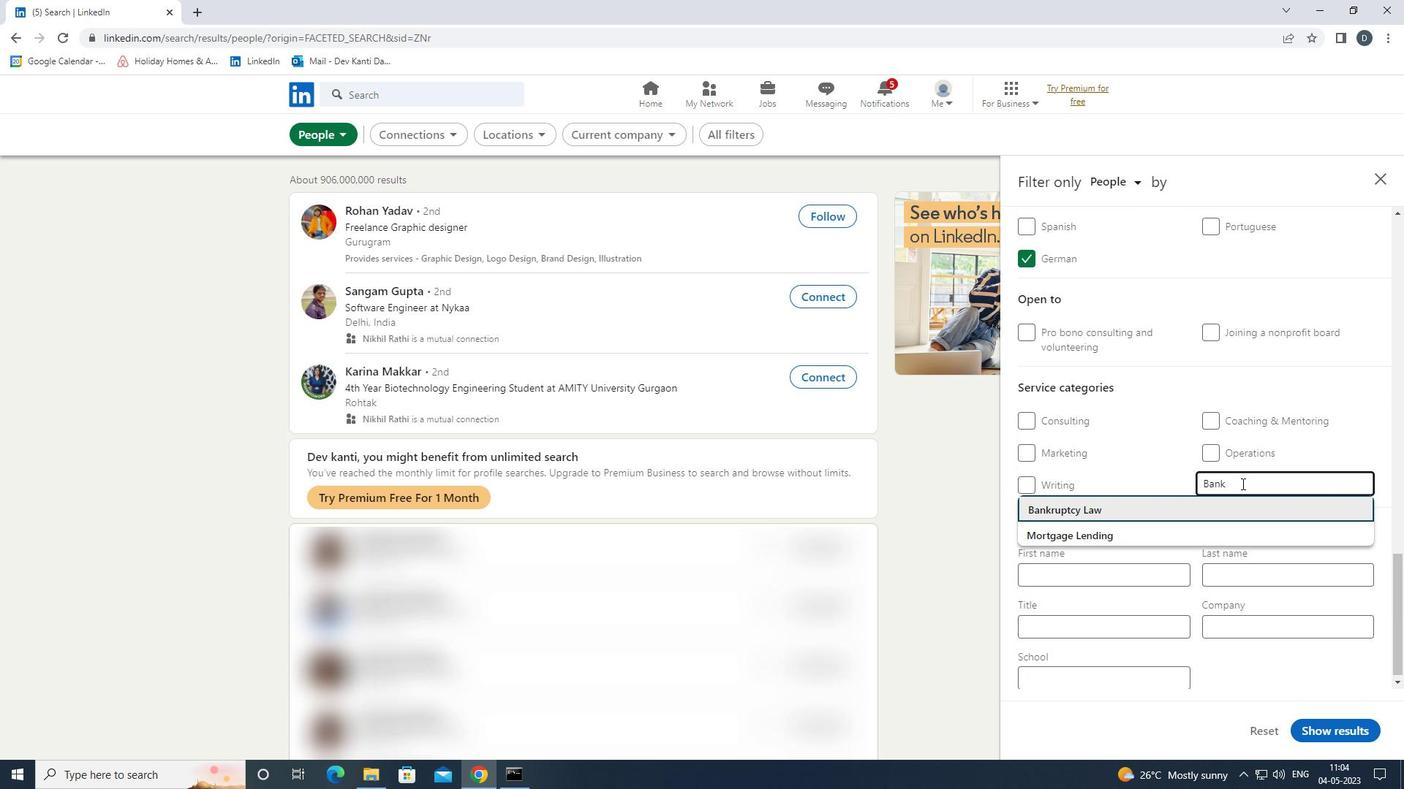 
Action: Mouse scrolled (1241, 483) with delta (0, 0)
Screenshot: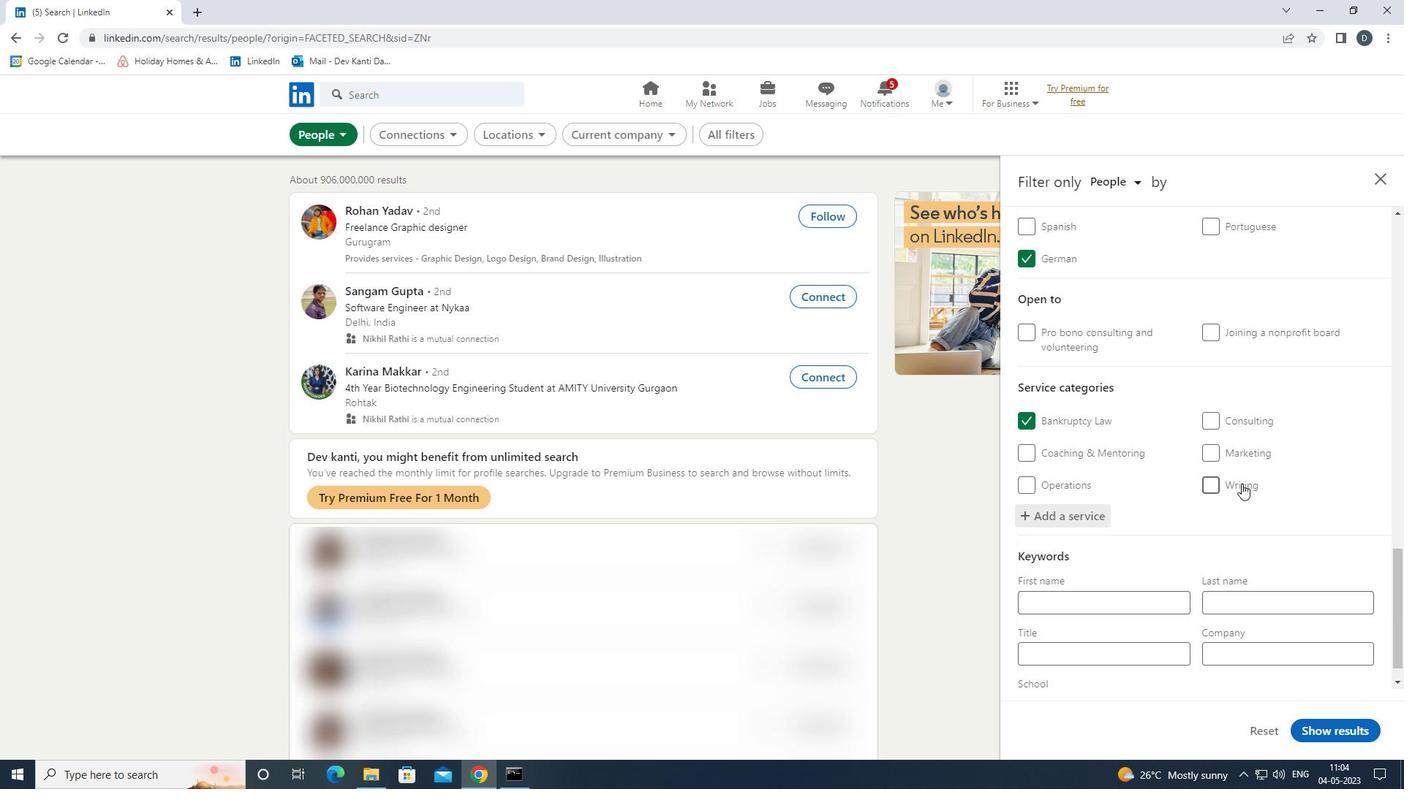
Action: Mouse scrolled (1241, 483) with delta (0, 0)
Screenshot: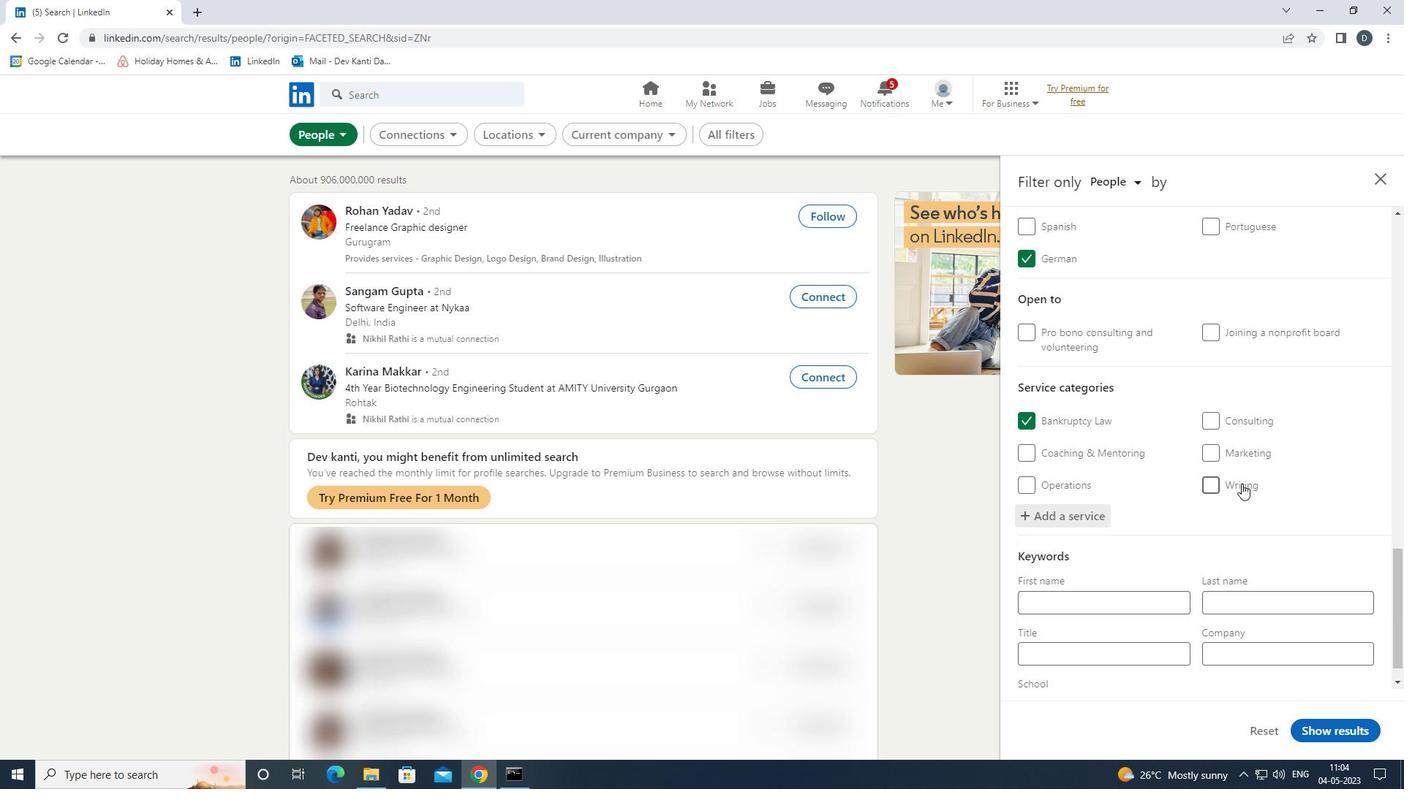 
Action: Mouse scrolled (1241, 483) with delta (0, 0)
Screenshot: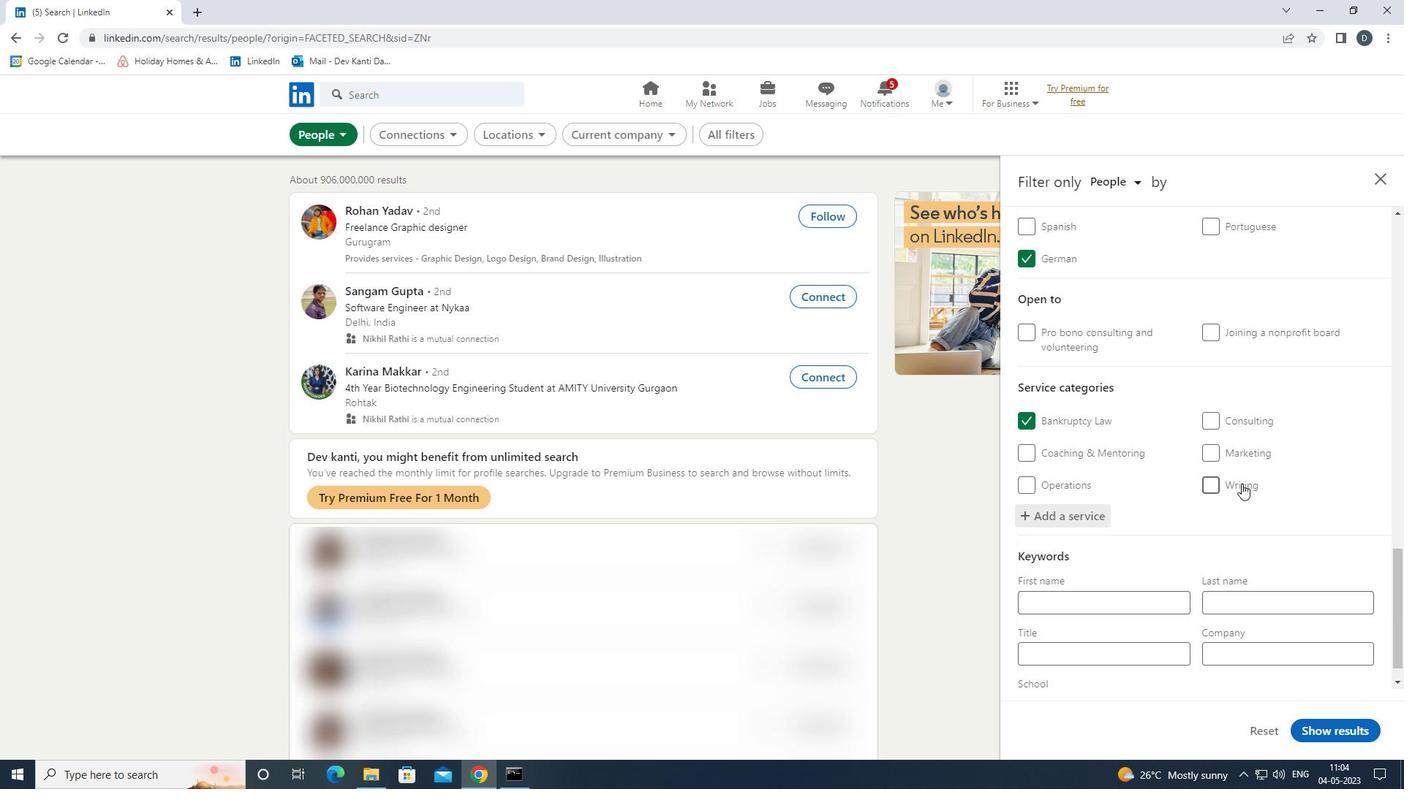
Action: Mouse moved to (1073, 609)
Screenshot: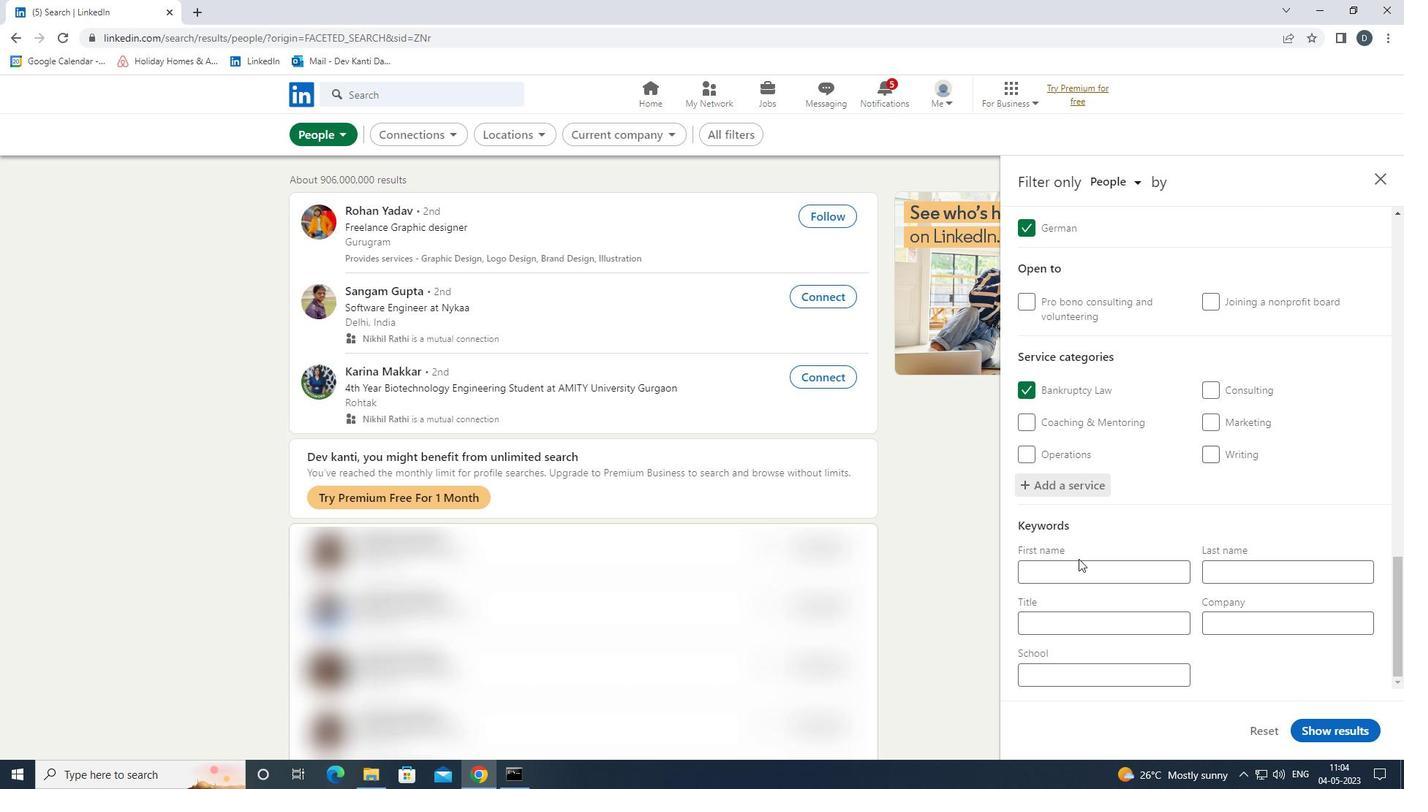 
Action: Mouse pressed left at (1073, 609)
Screenshot: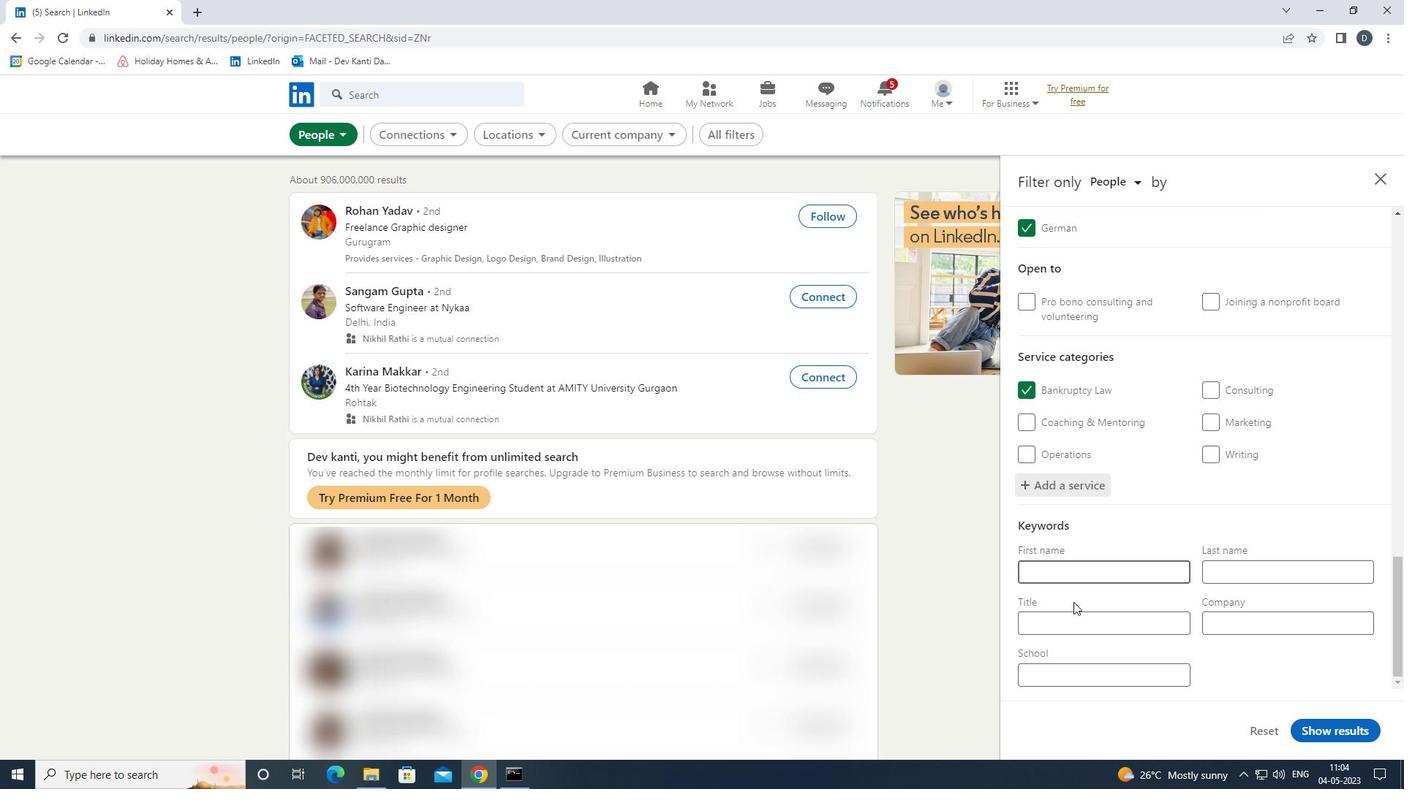 
Action: Mouse moved to (1075, 617)
Screenshot: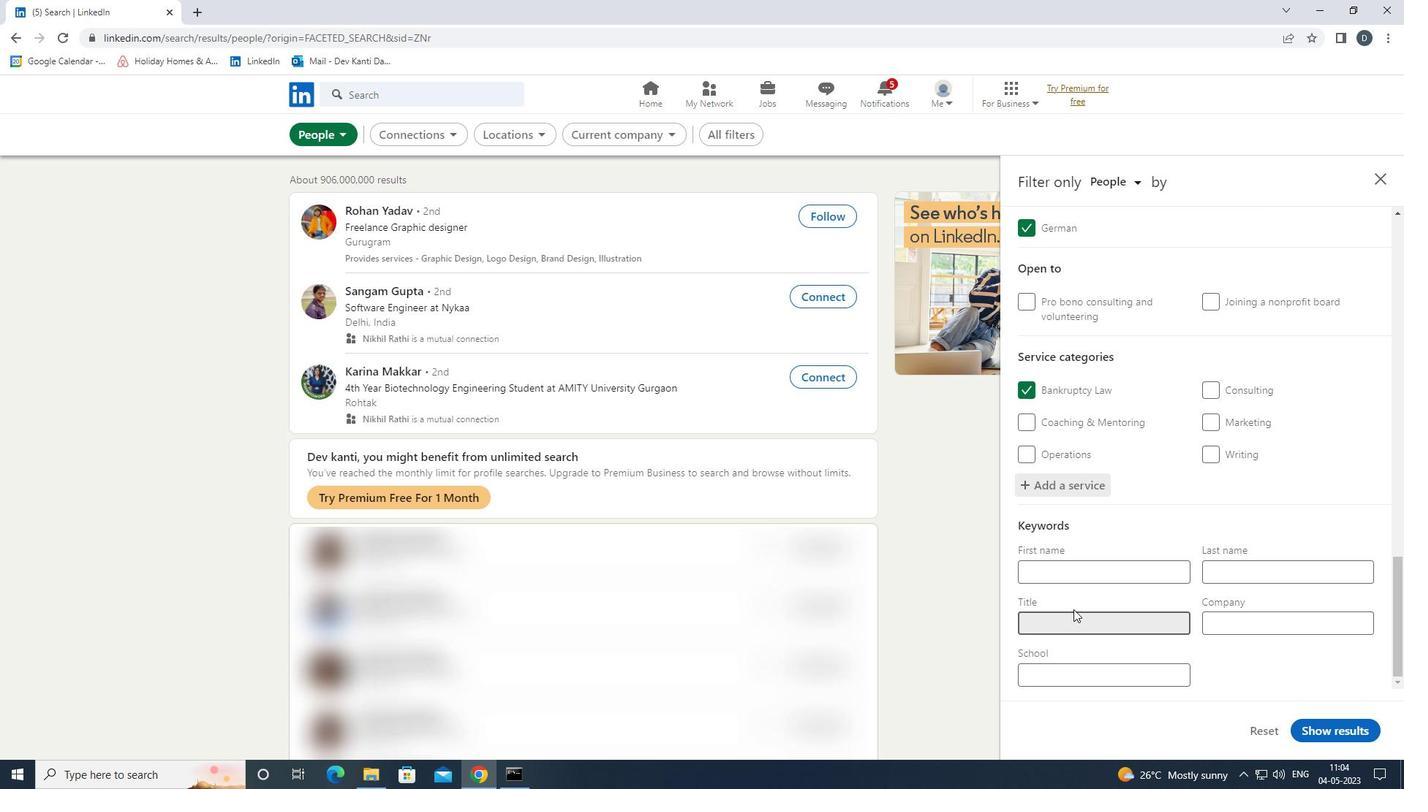 
Action: Key pressed <Key.shift>ARCHIVIST
Screenshot: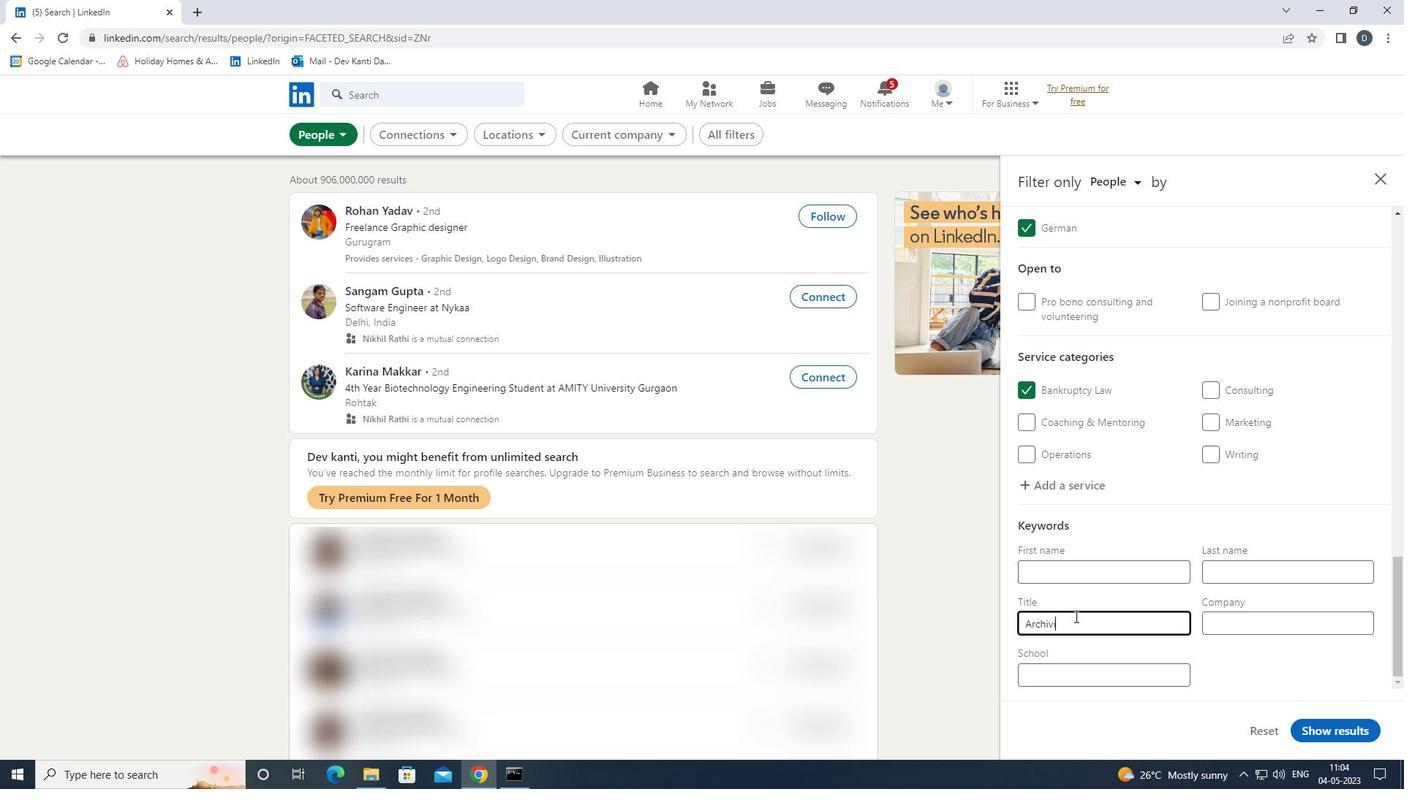 
Action: Mouse moved to (1362, 732)
Screenshot: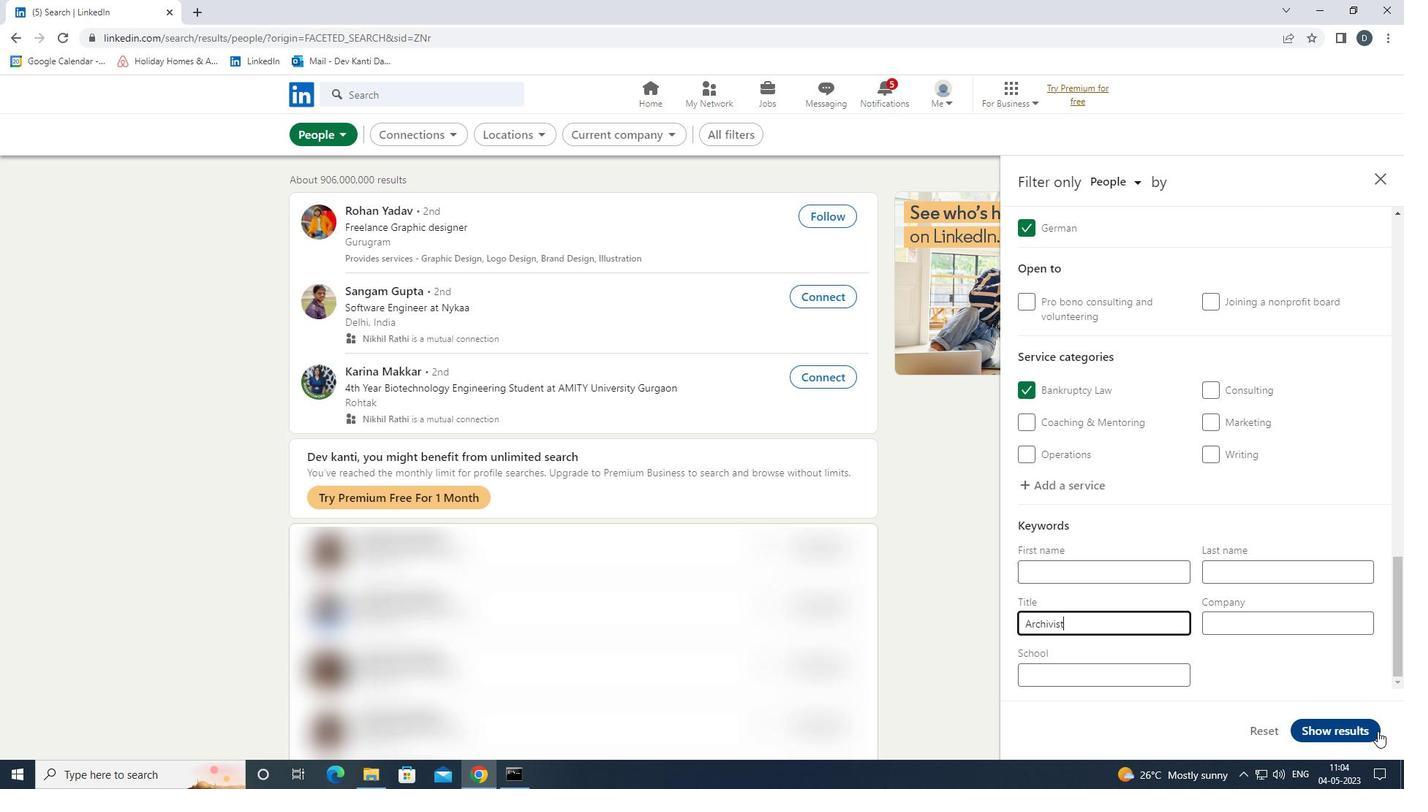 
Action: Mouse pressed left at (1362, 732)
Screenshot: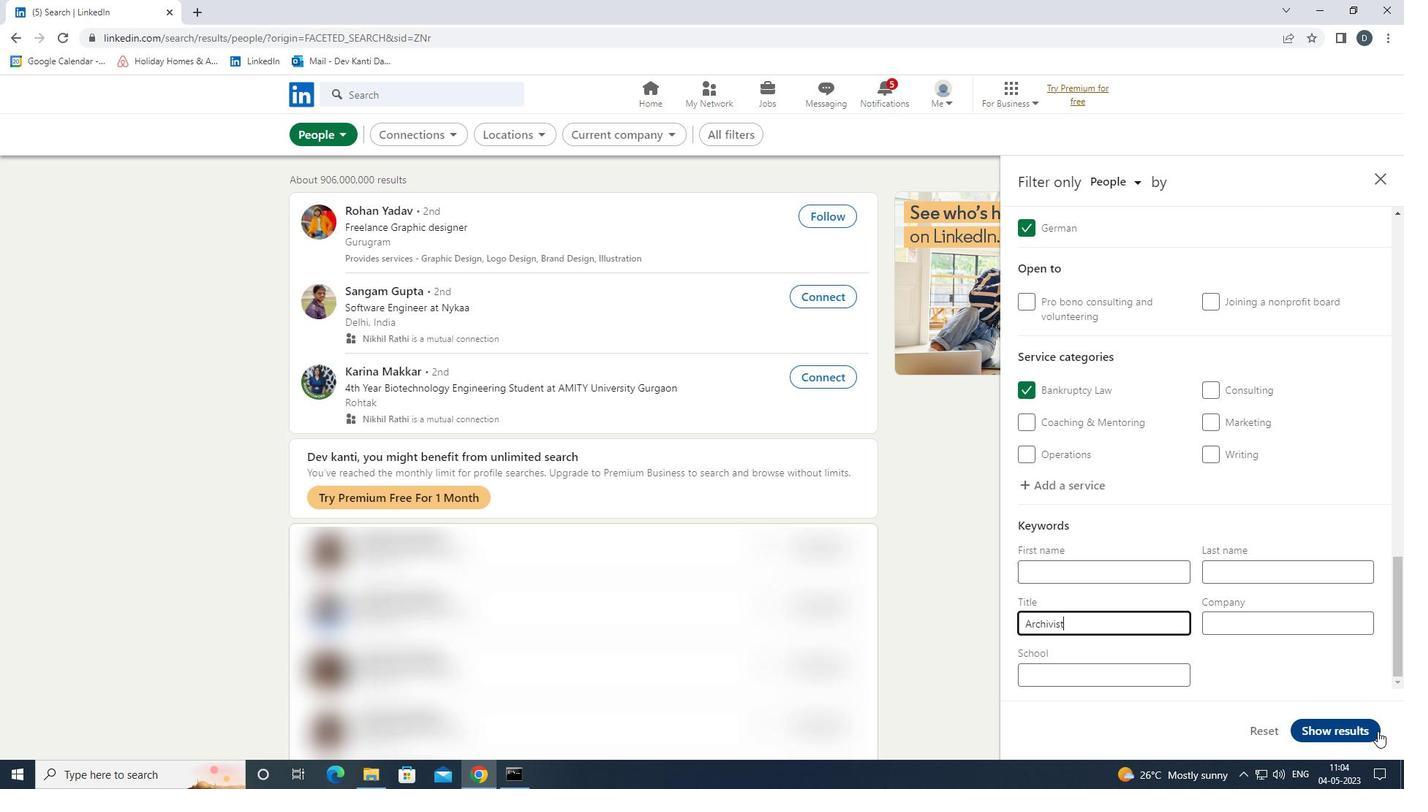 
Action: Mouse moved to (819, 331)
Screenshot: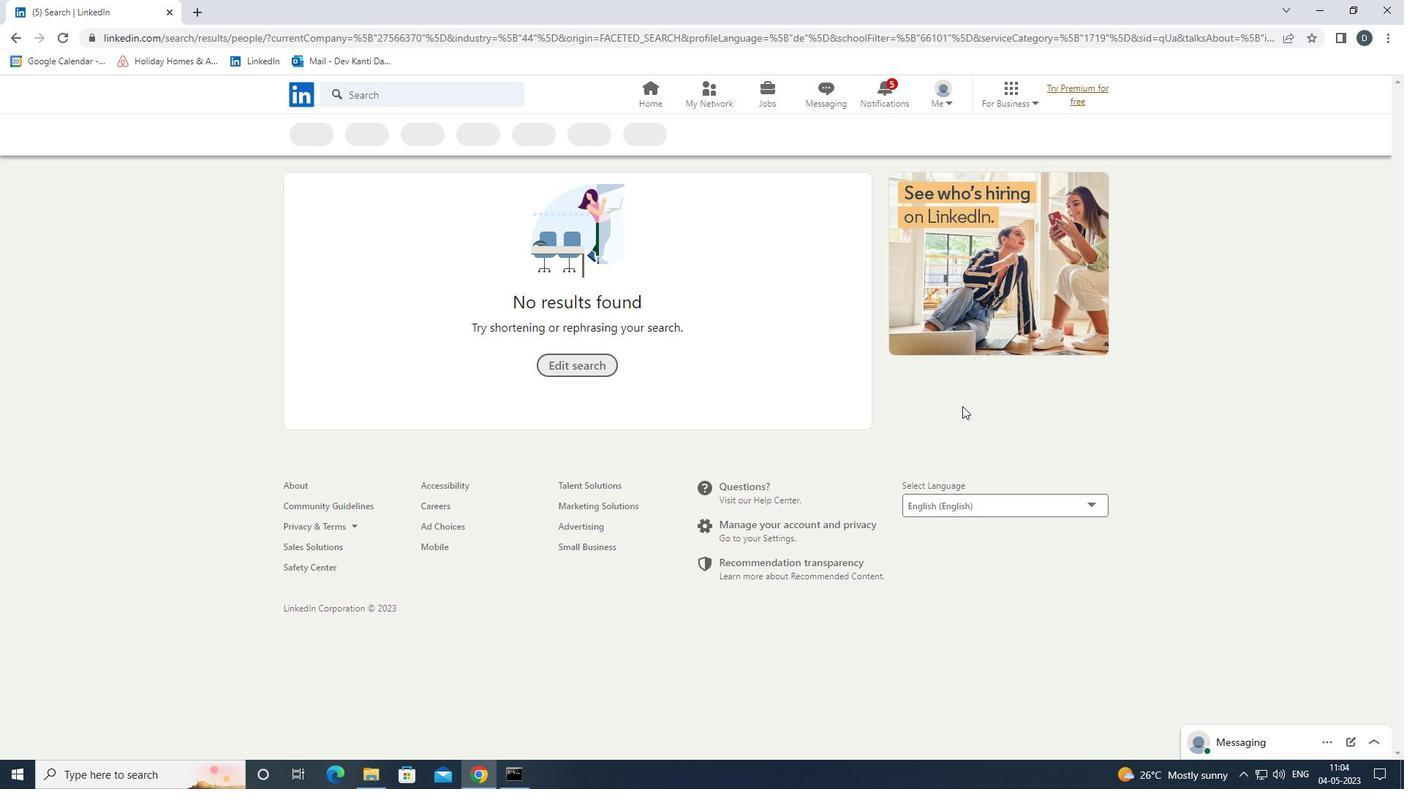 
